 Task: Look for space in Kuznetsovs'k, Ukraine from 7th July, 2023 to 15th July, 2023 for 6 adults in price range Rs.15000 to Rs.20000. Place can be entire place with 3 bedrooms having 3 beds and 3 bathrooms. Property type can be house, flat, guest house. Booking option can be shelf check-in. Required host language is English.
Action: Mouse moved to (446, 82)
Screenshot: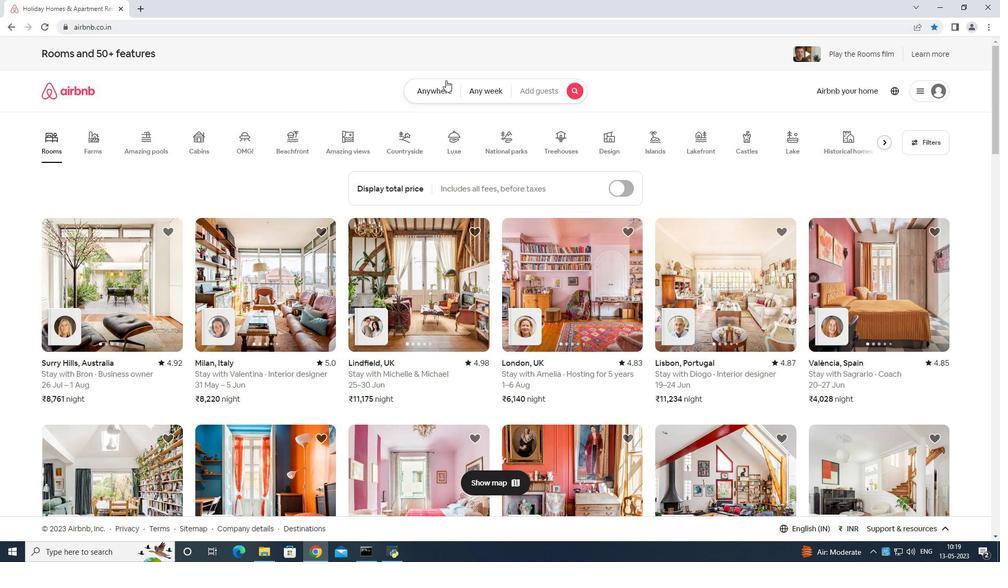 
Action: Mouse pressed left at (446, 82)
Screenshot: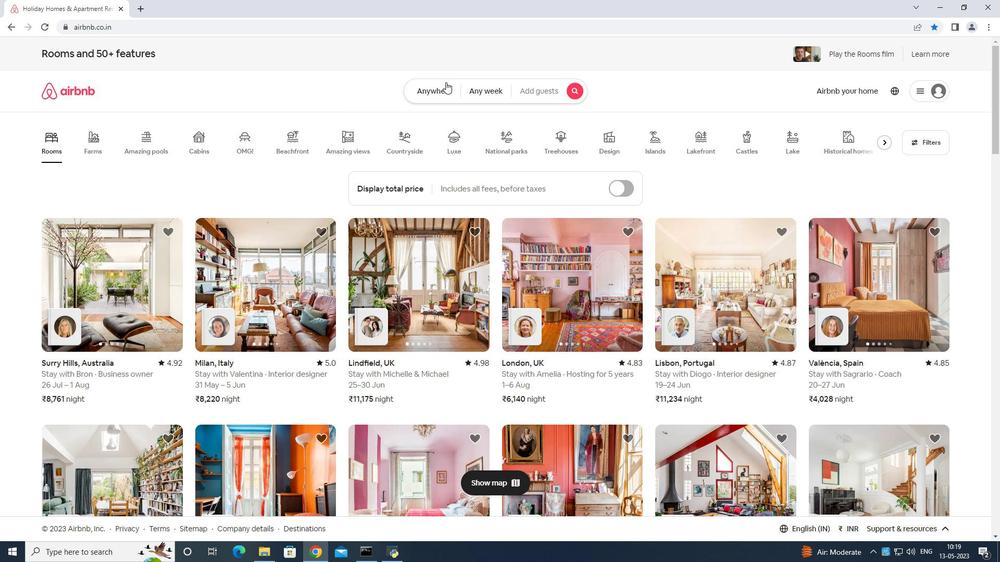 
Action: Mouse moved to (328, 132)
Screenshot: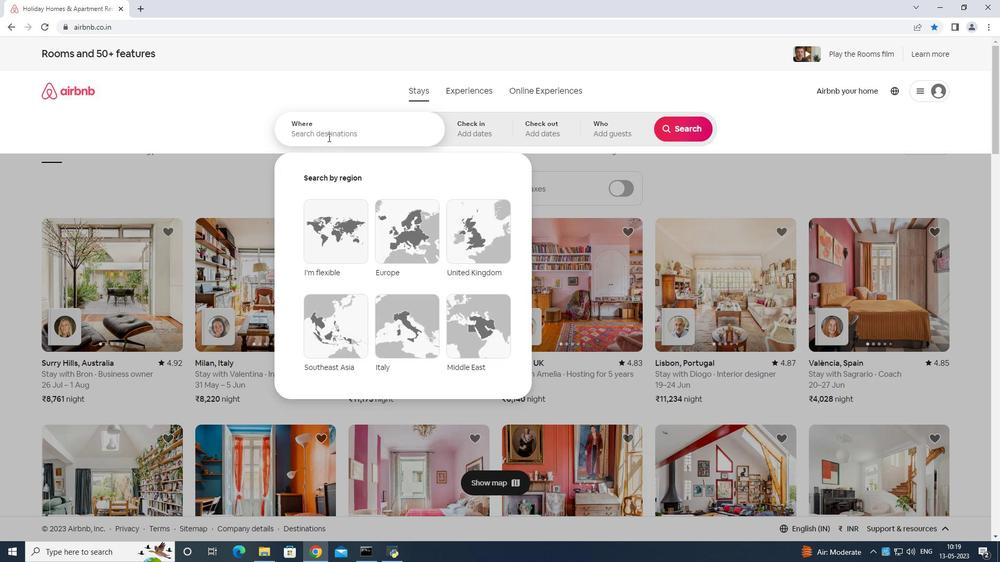 
Action: Mouse pressed left at (328, 132)
Screenshot: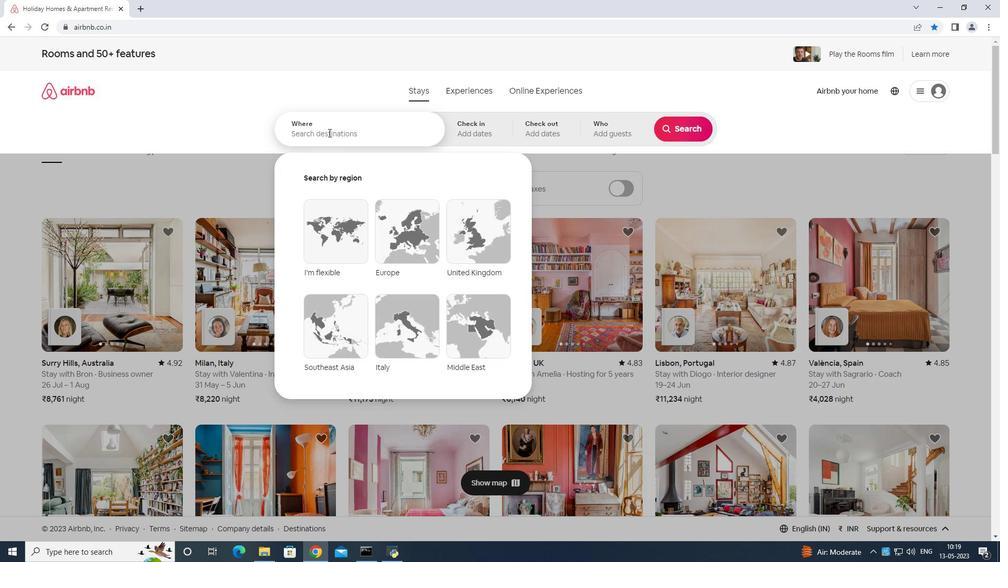 
Action: Mouse moved to (470, 91)
Screenshot: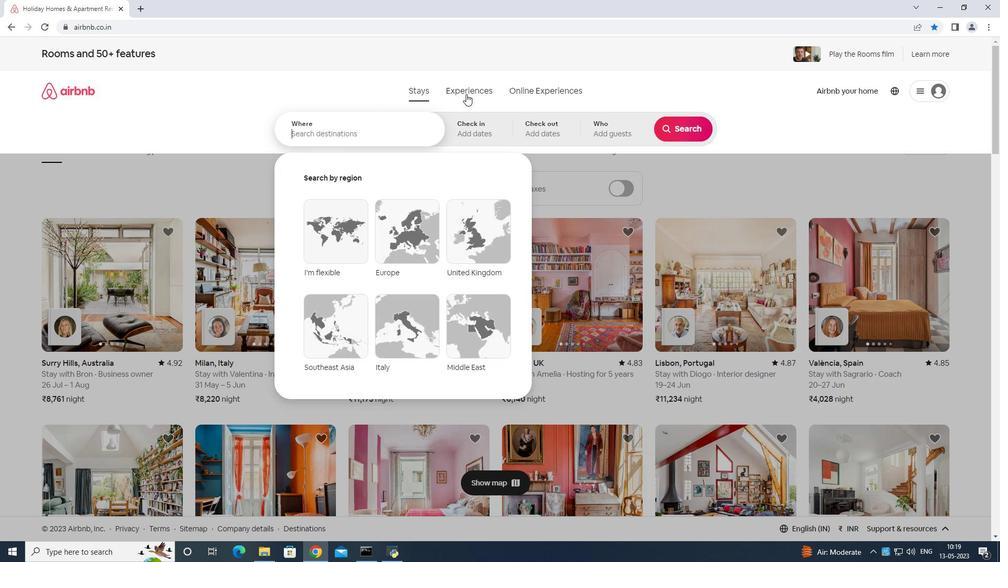 
Action: Key pressed <Key.shift>Ku
Screenshot: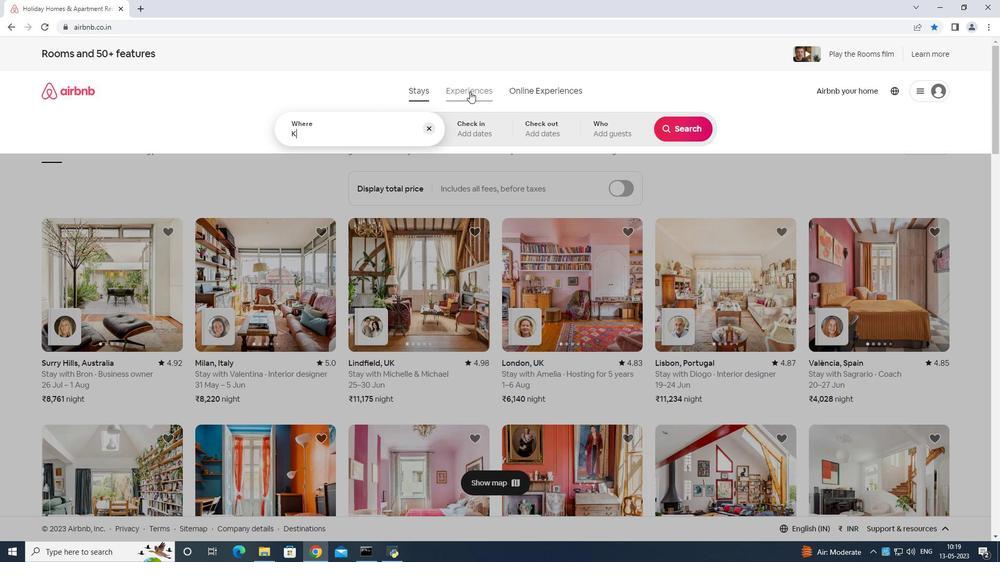 
Action: Mouse moved to (470, 91)
Screenshot: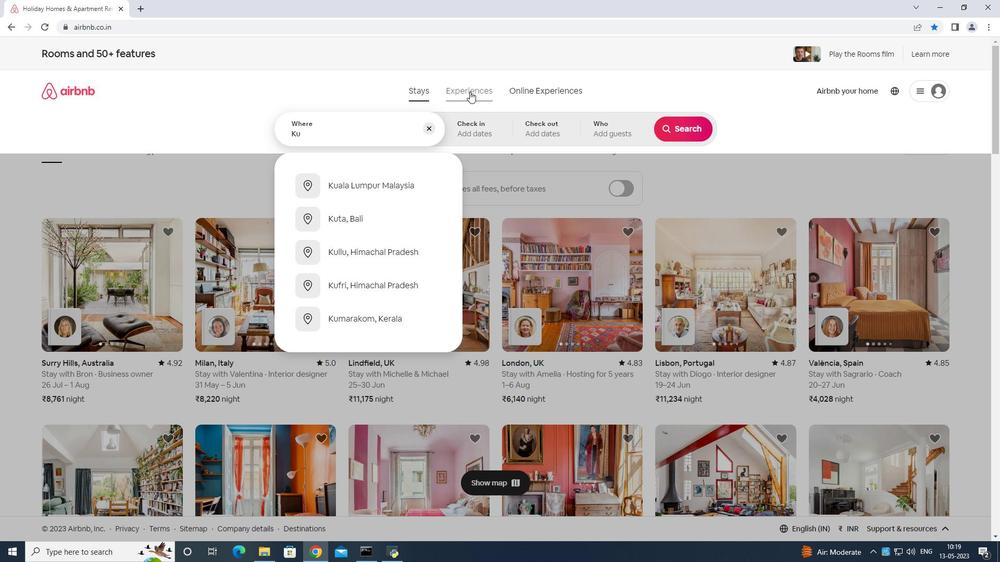 
Action: Key pressed xnetsovk<Key.space>uka<Key.backspace>raine<Key.enter>
Screenshot: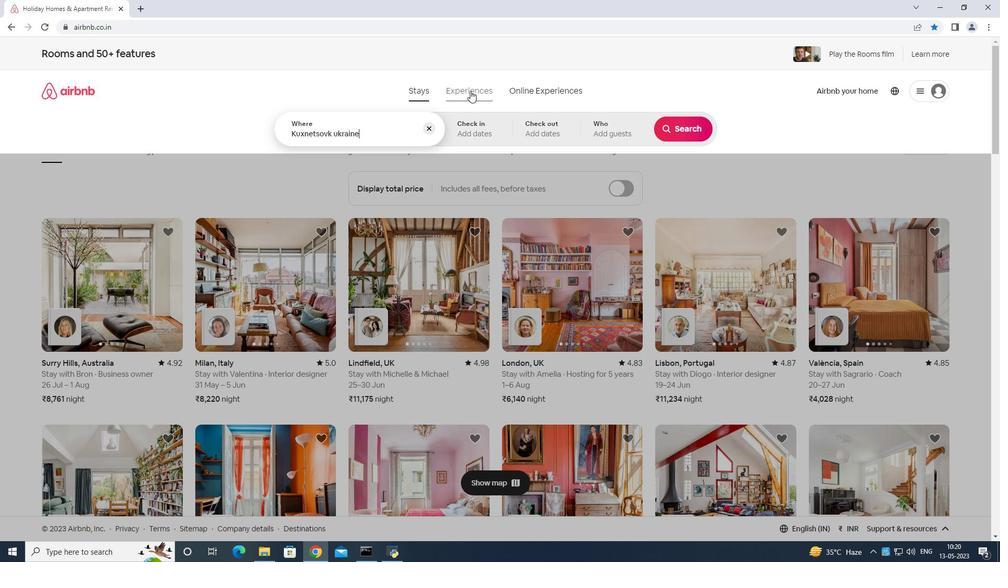 
Action: Mouse moved to (682, 216)
Screenshot: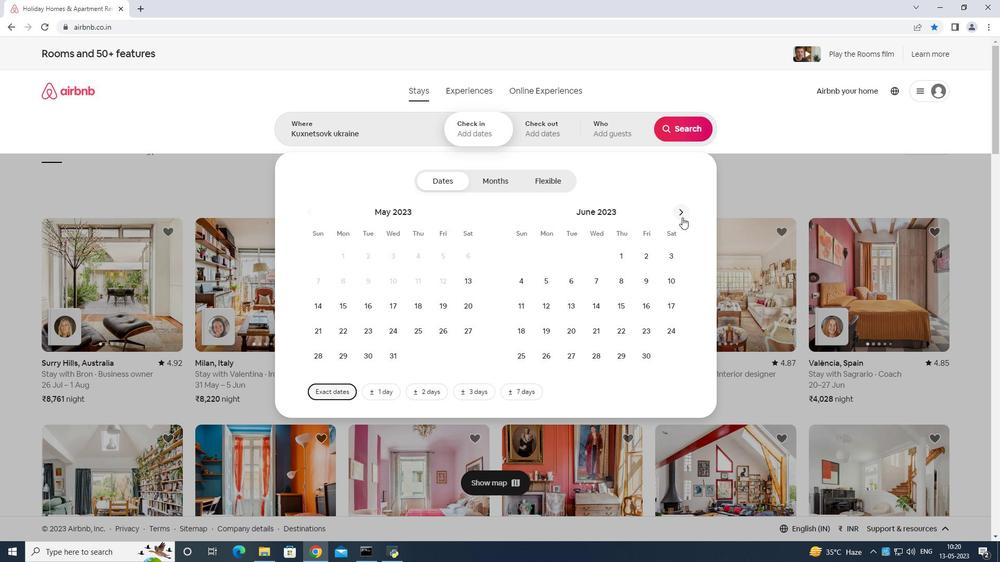
Action: Mouse pressed left at (682, 216)
Screenshot: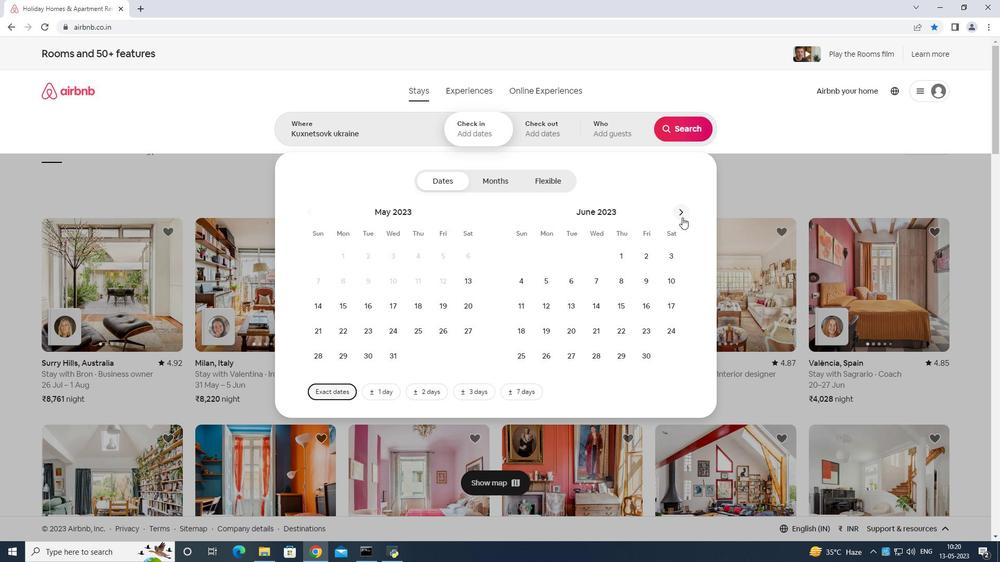 
Action: Mouse moved to (644, 275)
Screenshot: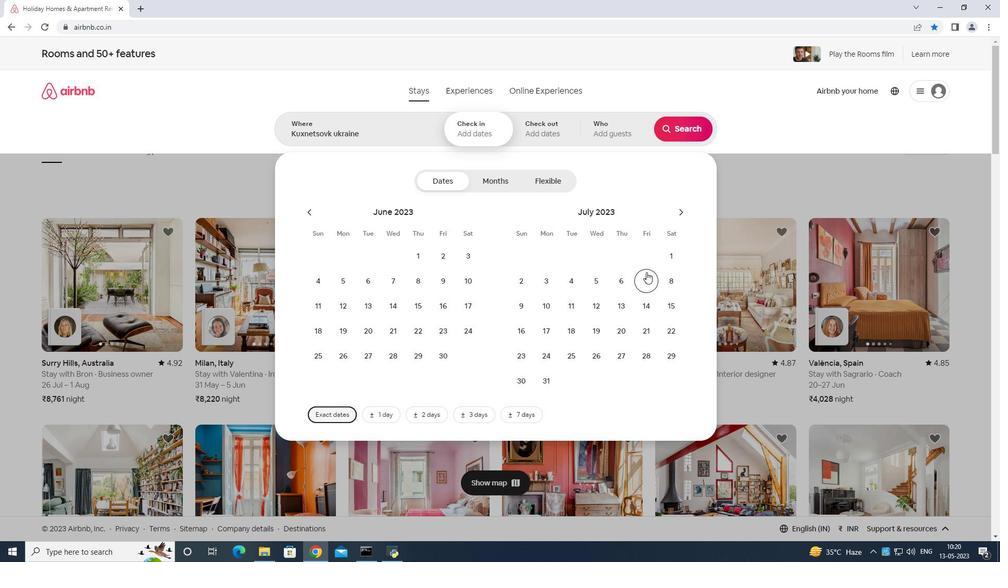 
Action: Mouse pressed left at (644, 275)
Screenshot: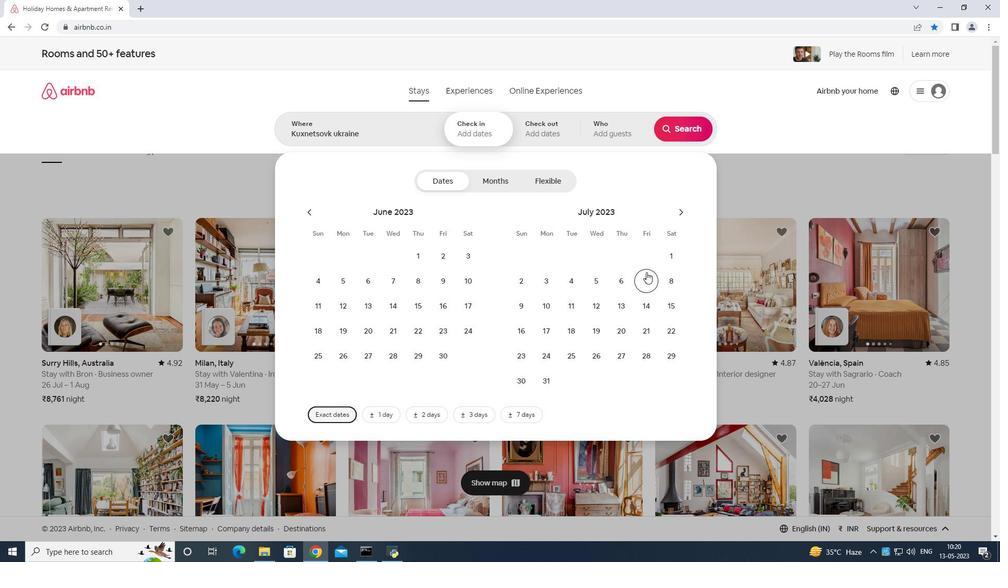 
Action: Mouse moved to (666, 304)
Screenshot: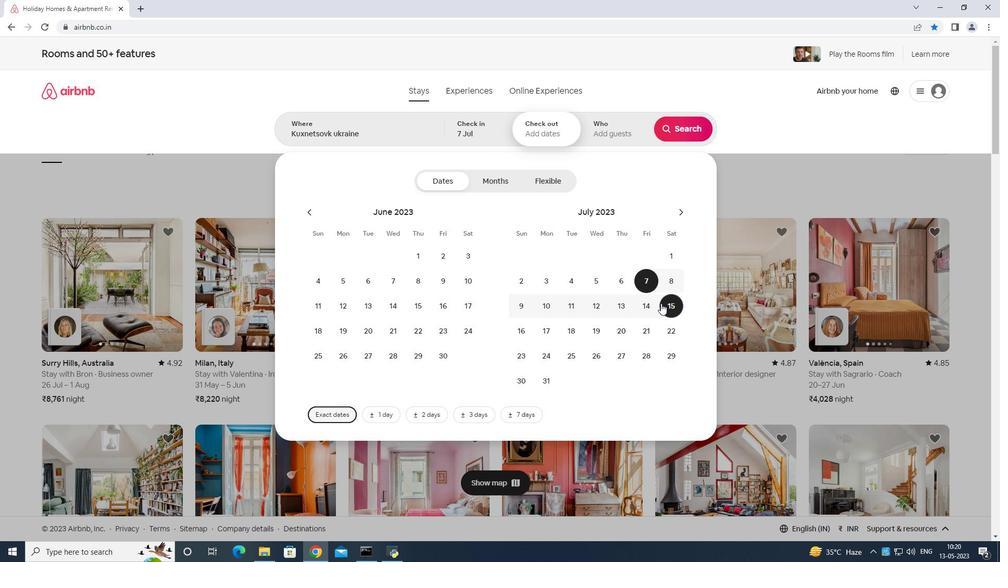 
Action: Mouse pressed left at (666, 304)
Screenshot: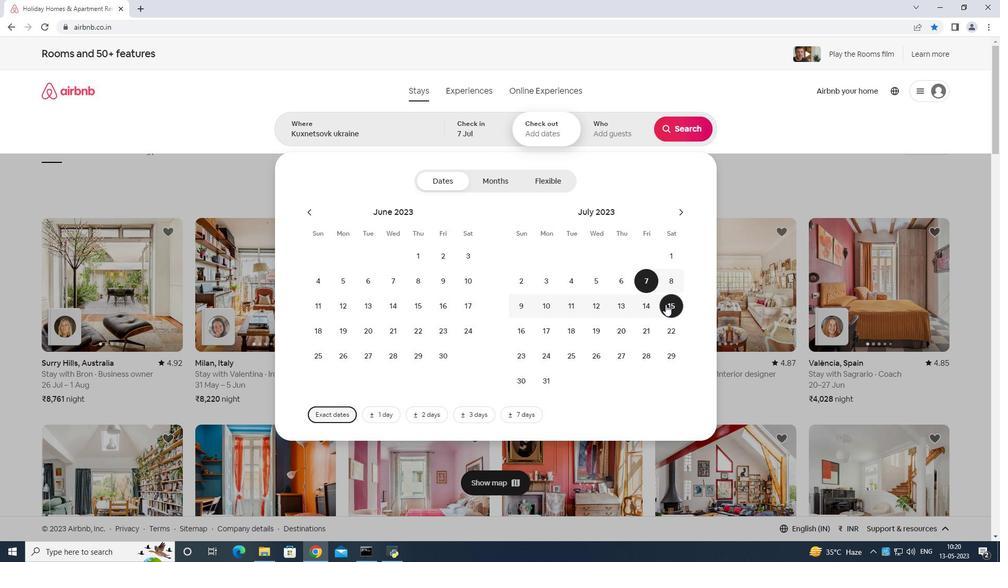 
Action: Mouse moved to (641, 125)
Screenshot: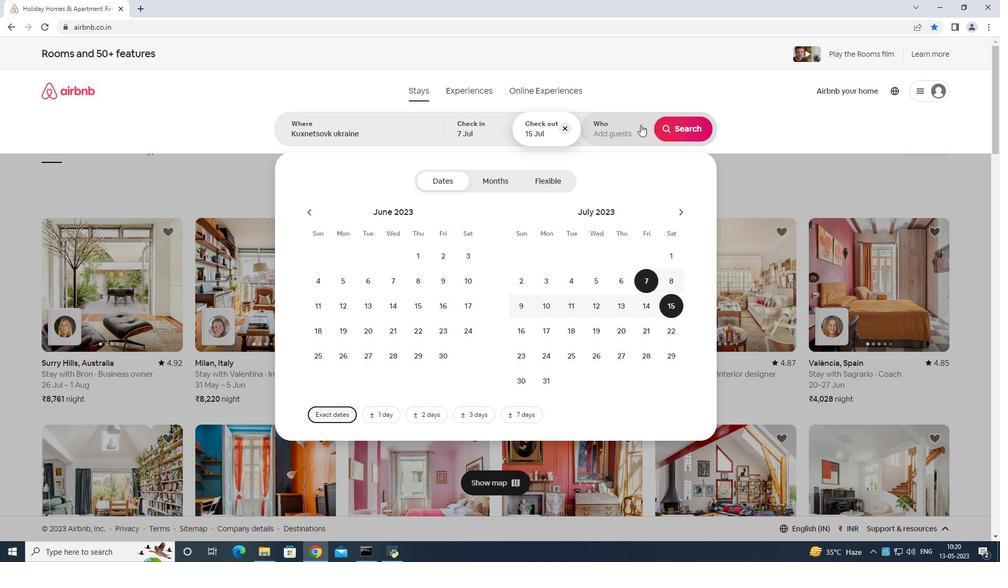 
Action: Mouse pressed left at (641, 125)
Screenshot: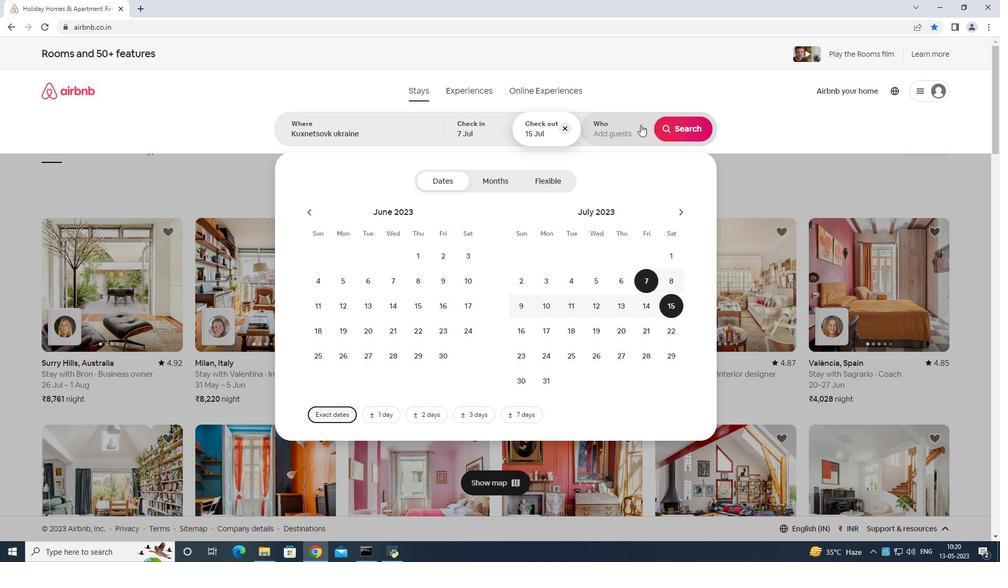 
Action: Mouse moved to (682, 189)
Screenshot: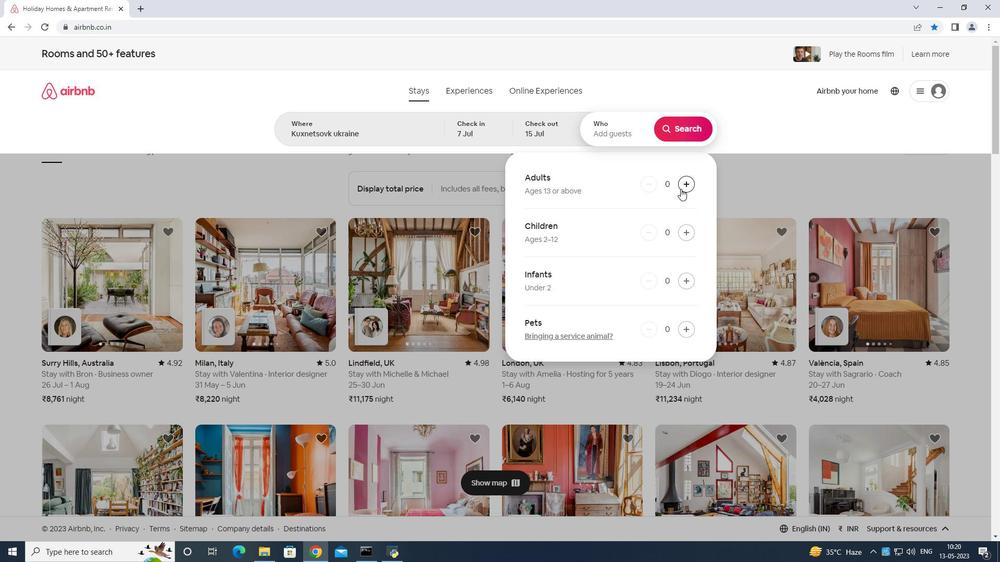 
Action: Mouse pressed left at (682, 189)
Screenshot: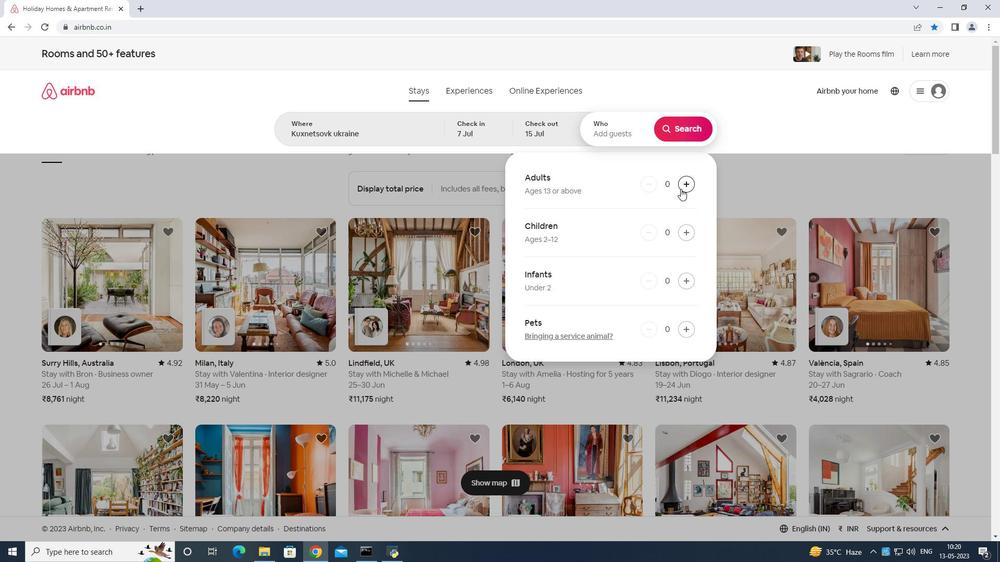 
Action: Mouse moved to (683, 187)
Screenshot: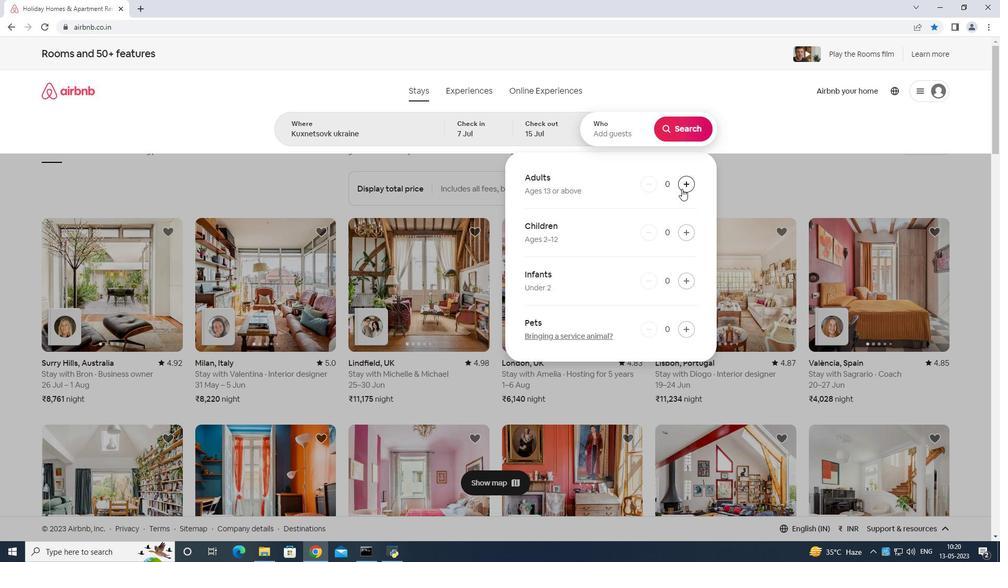 
Action: Mouse pressed left at (683, 187)
Screenshot: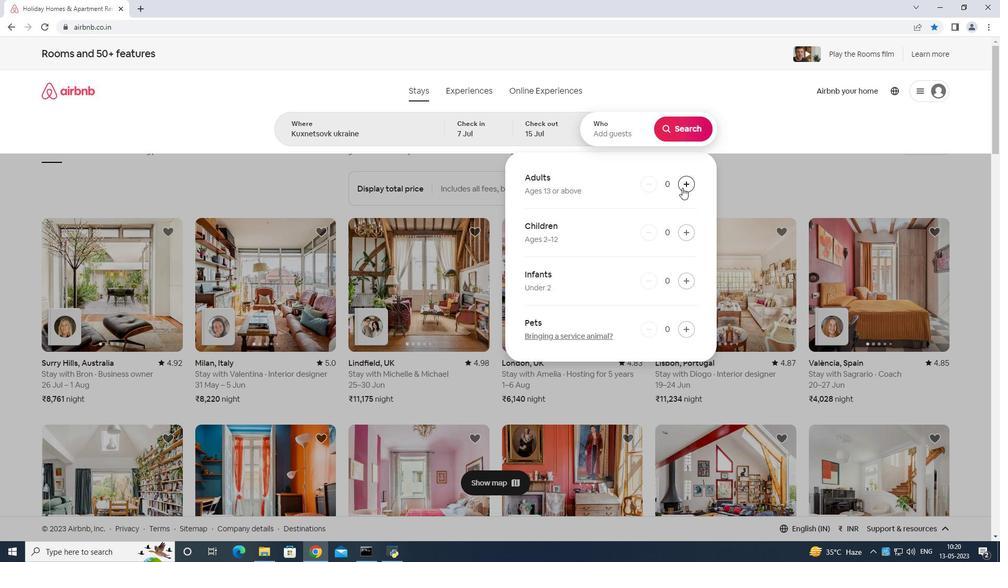 
Action: Mouse moved to (683, 187)
Screenshot: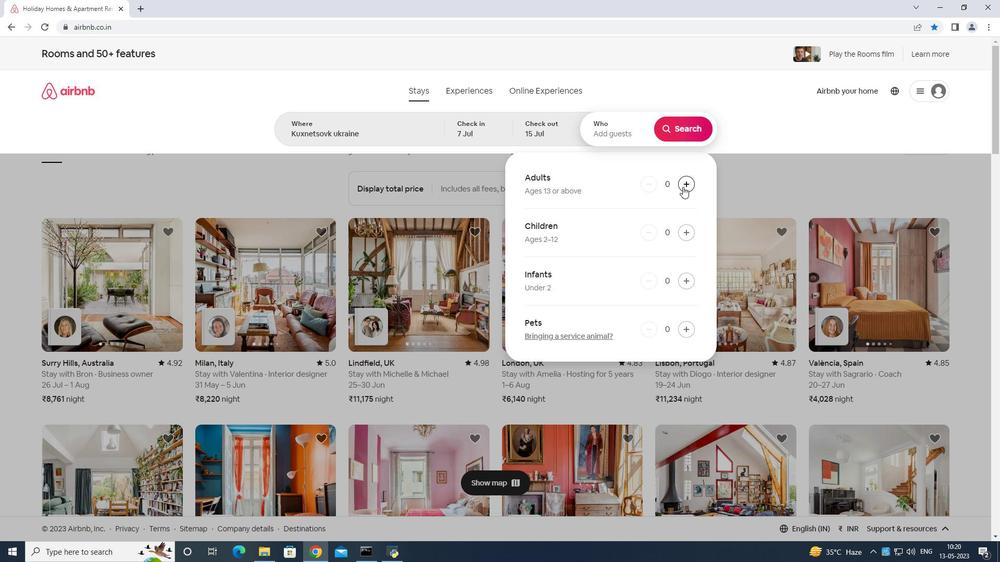 
Action: Mouse pressed left at (683, 187)
Screenshot: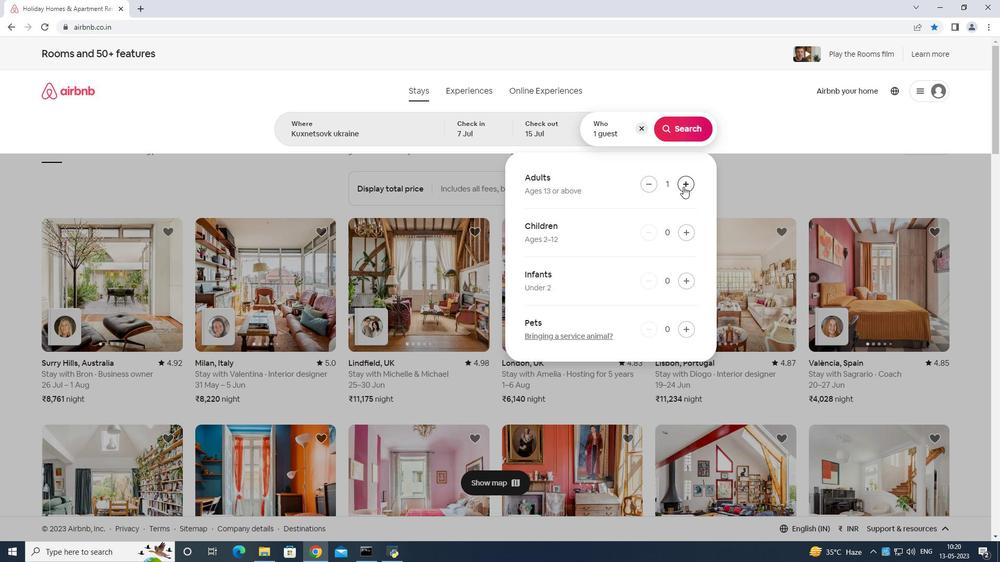 
Action: Mouse moved to (683, 186)
Screenshot: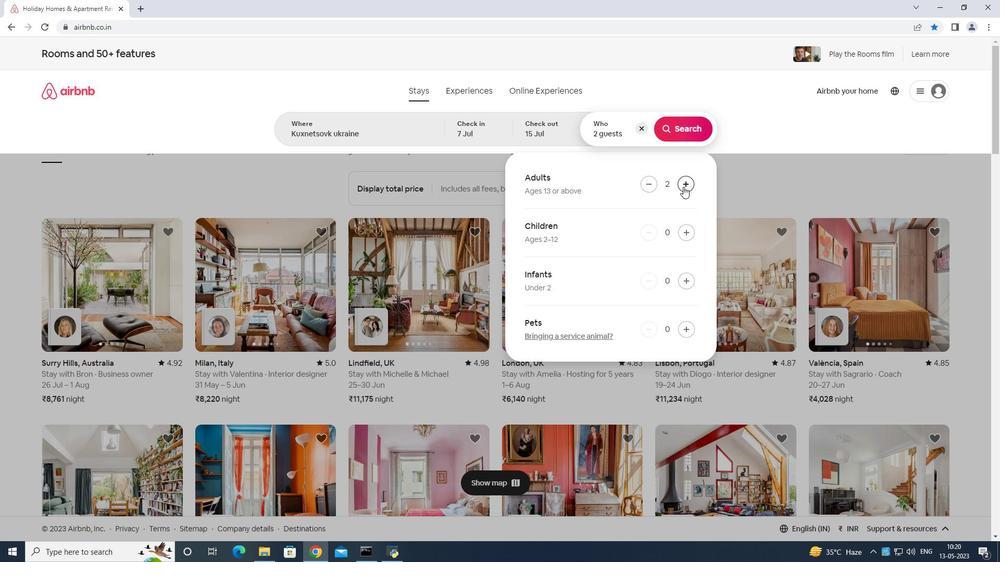 
Action: Mouse pressed left at (683, 186)
Screenshot: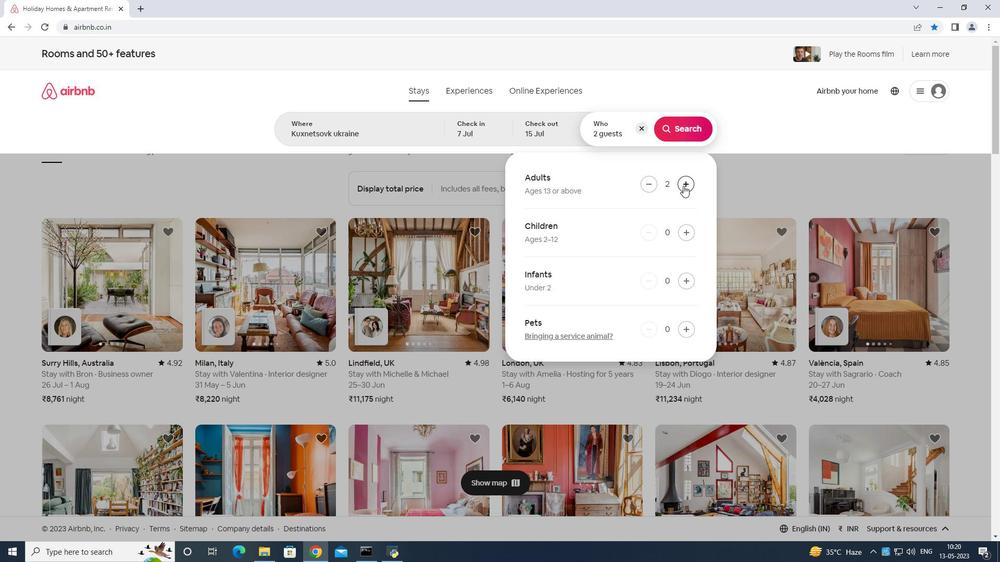 
Action: Mouse moved to (683, 186)
Screenshot: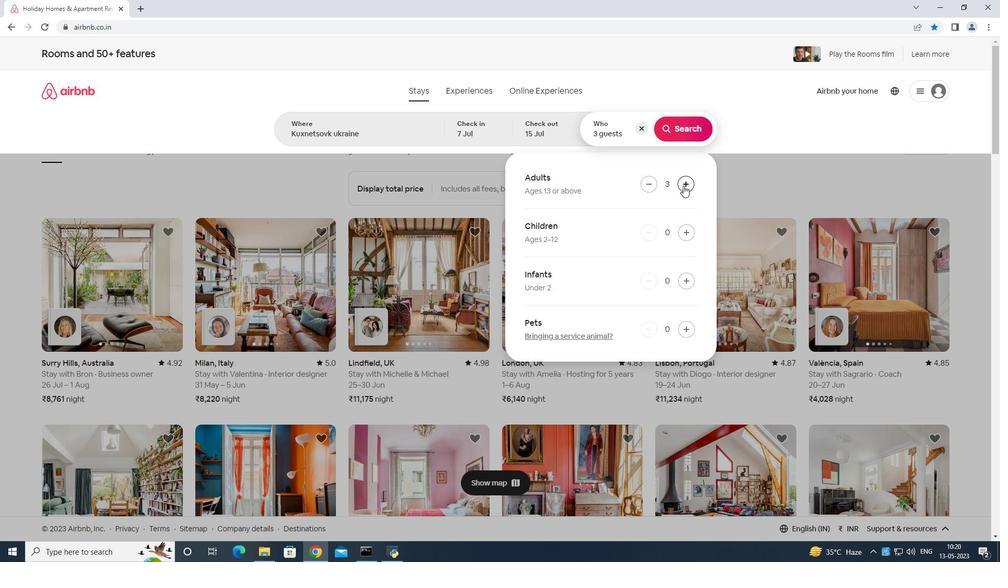 
Action: Mouse pressed left at (683, 186)
Screenshot: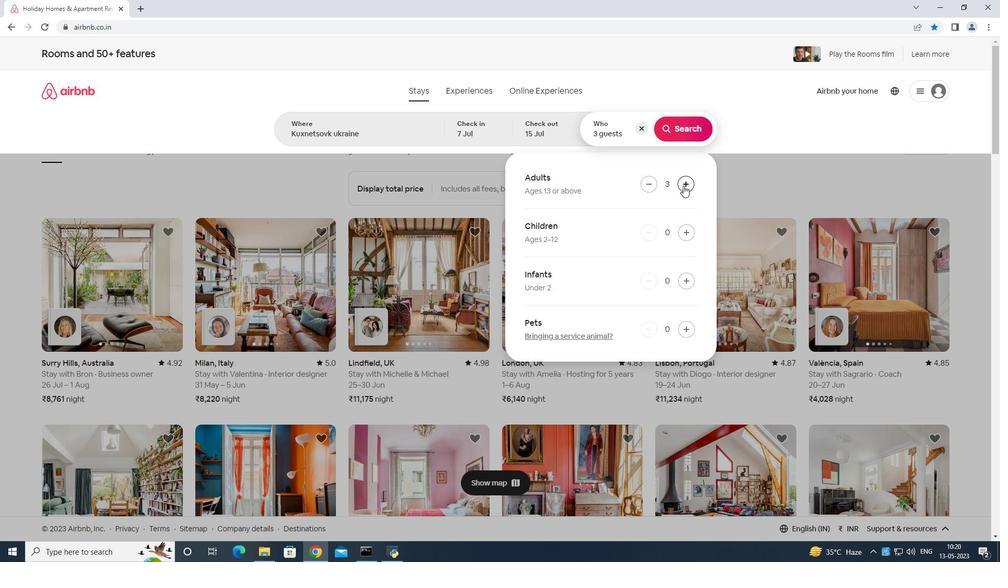 
Action: Mouse moved to (683, 185)
Screenshot: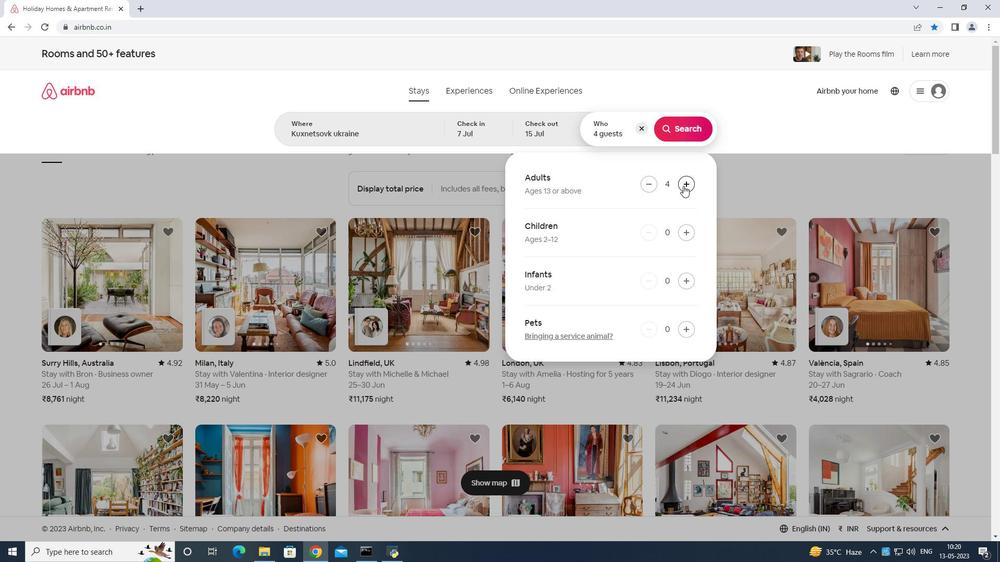 
Action: Mouse pressed left at (683, 185)
Screenshot: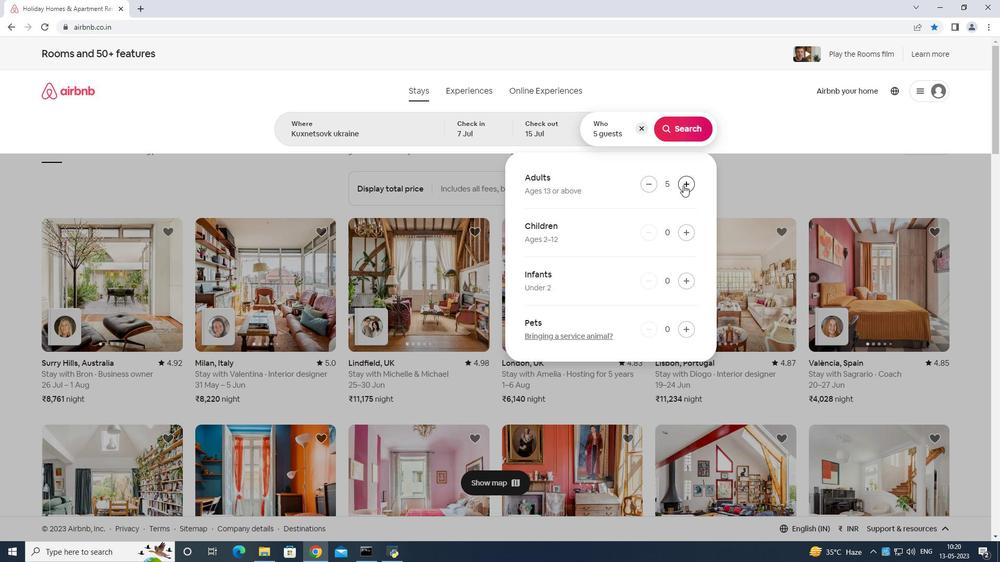 
Action: Mouse moved to (680, 130)
Screenshot: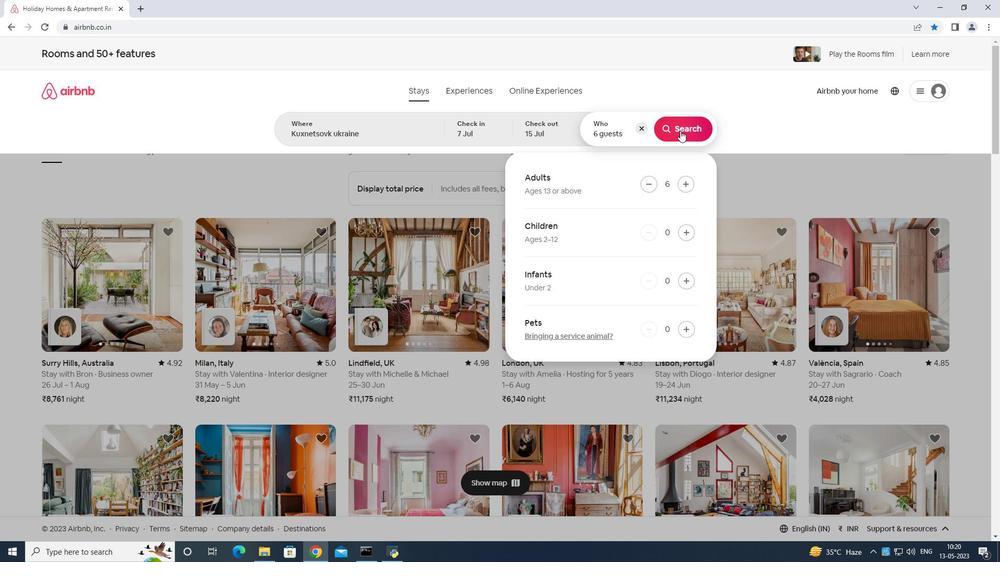 
Action: Mouse pressed left at (680, 130)
Screenshot: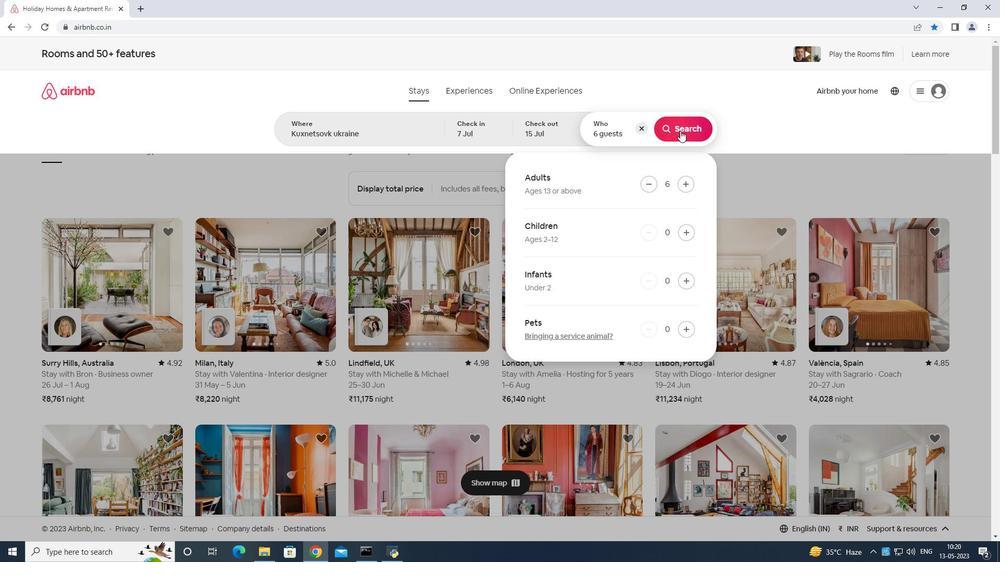 
Action: Mouse moved to (933, 93)
Screenshot: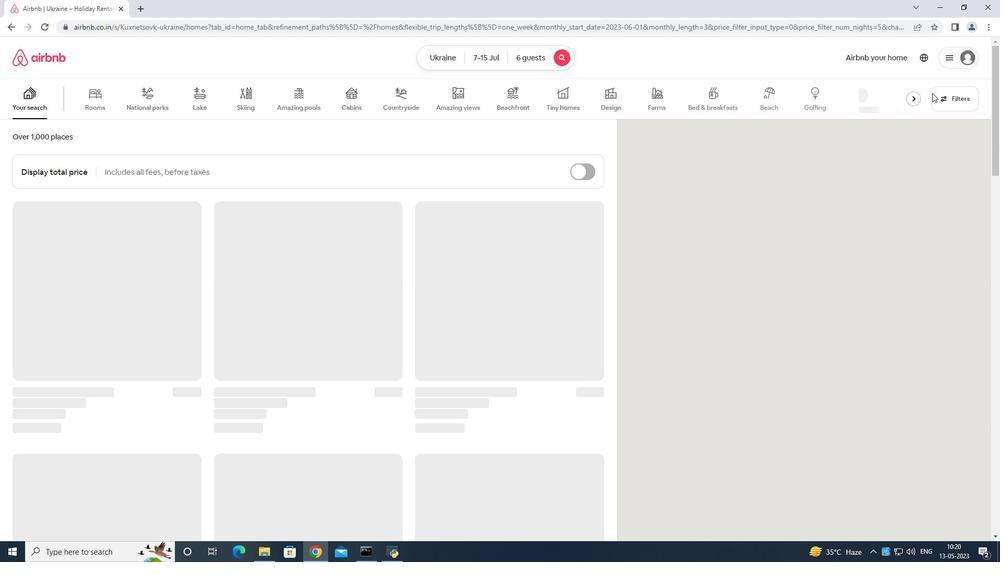 
Action: Mouse pressed left at (933, 93)
Screenshot: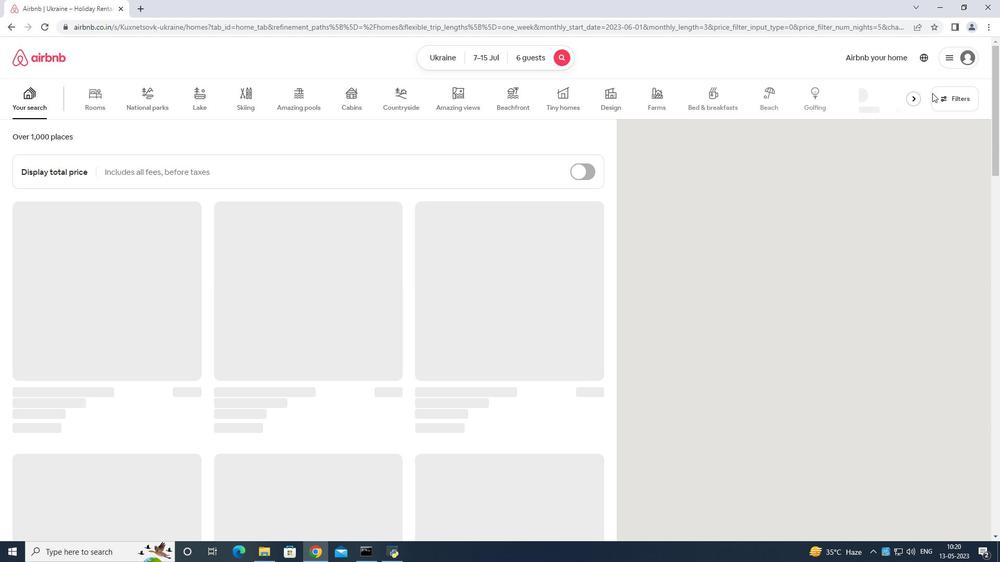 
Action: Mouse moved to (373, 350)
Screenshot: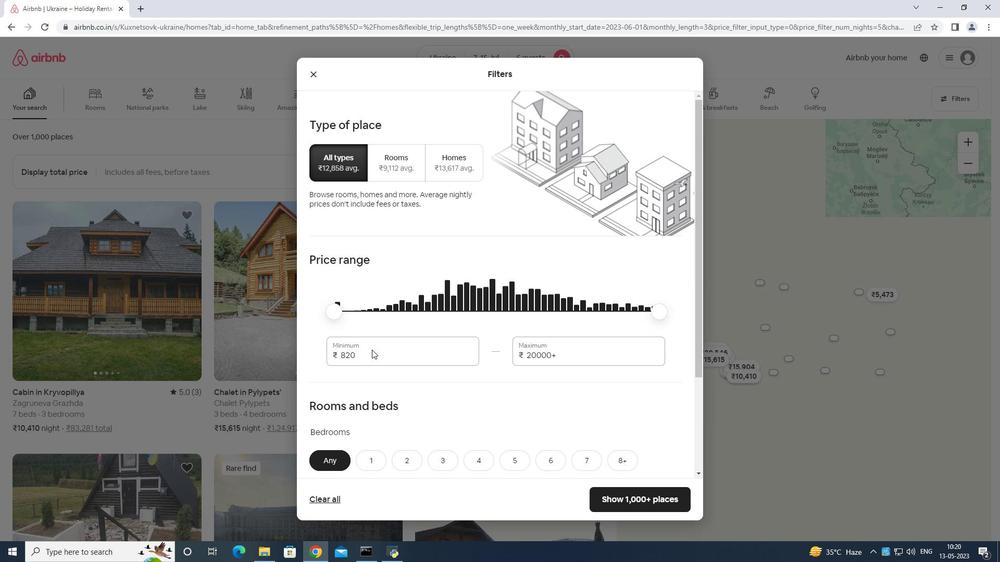
Action: Mouse pressed left at (373, 350)
Screenshot: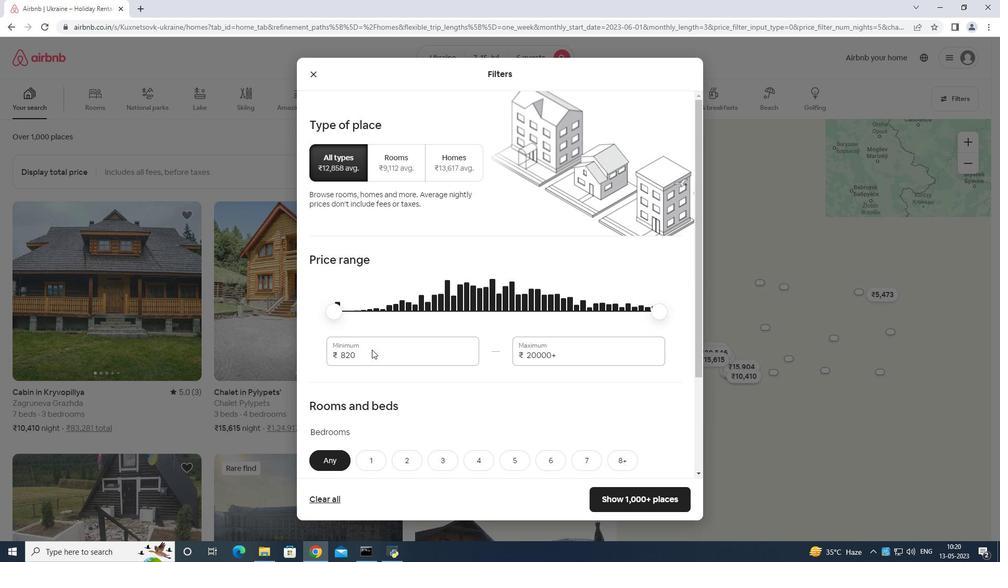 
Action: Mouse moved to (454, 331)
Screenshot: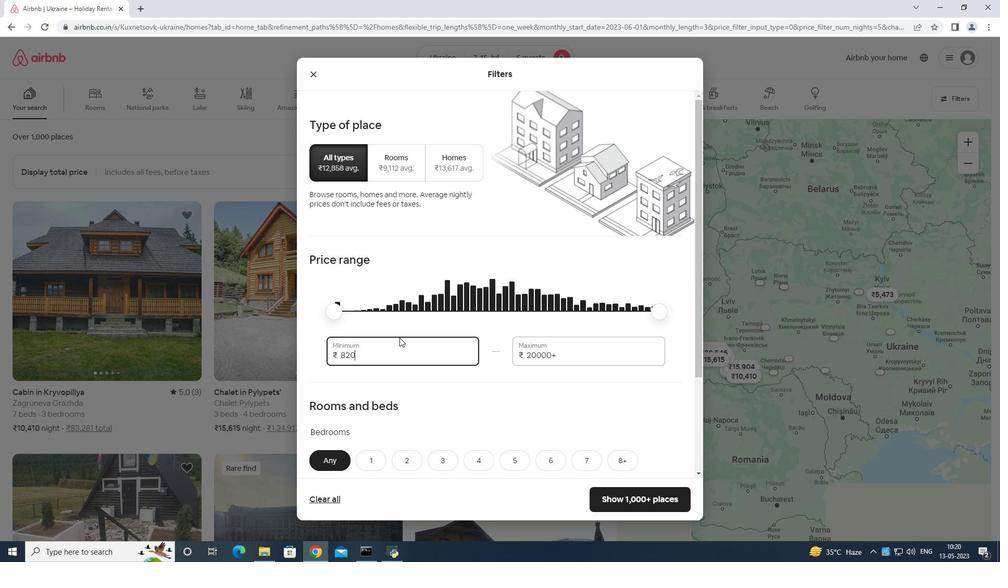 
Action: Key pressed <Key.backspace>
Screenshot: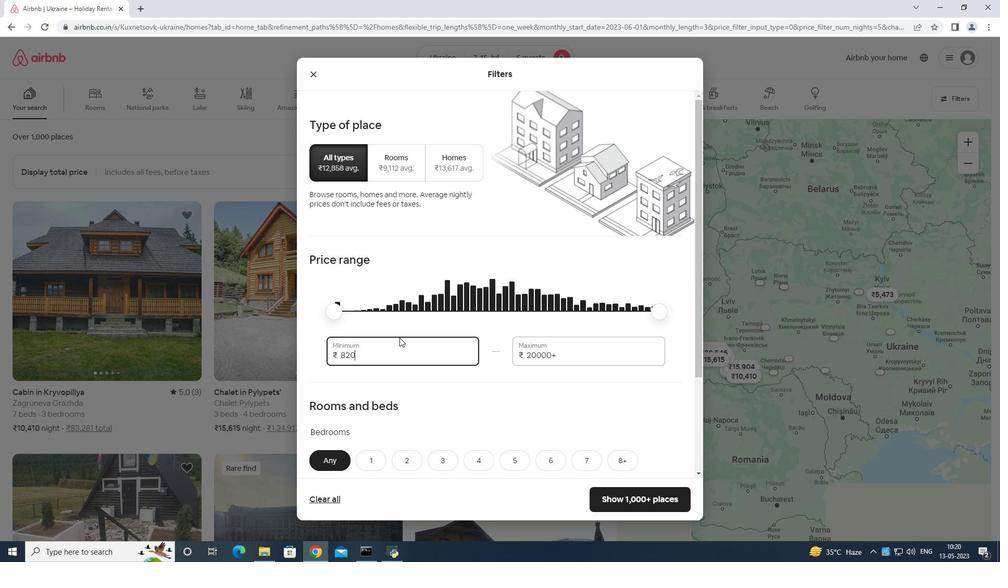 
Action: Mouse moved to (470, 331)
Screenshot: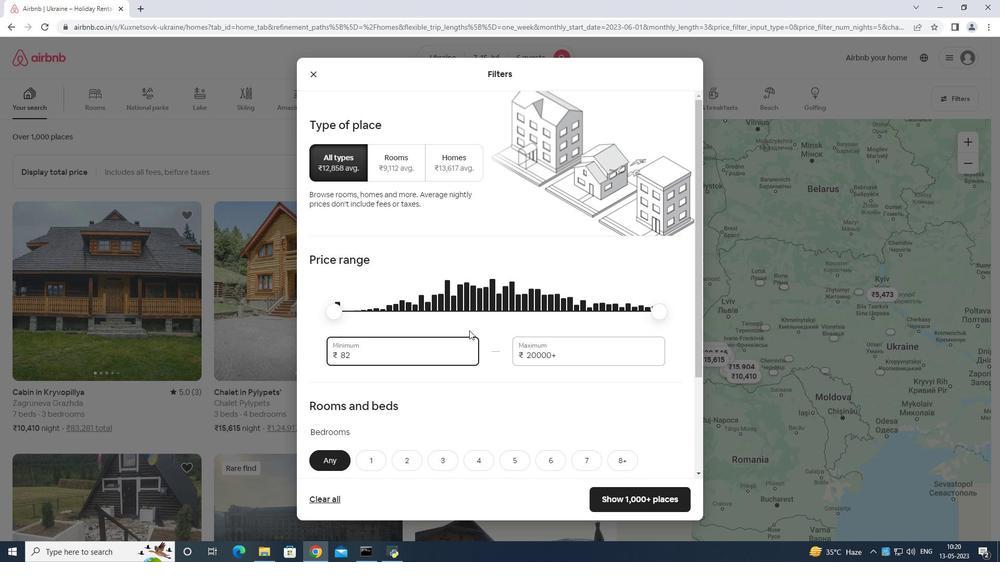 
Action: Key pressed <Key.backspace><Key.backspace><Key.backspace>
Screenshot: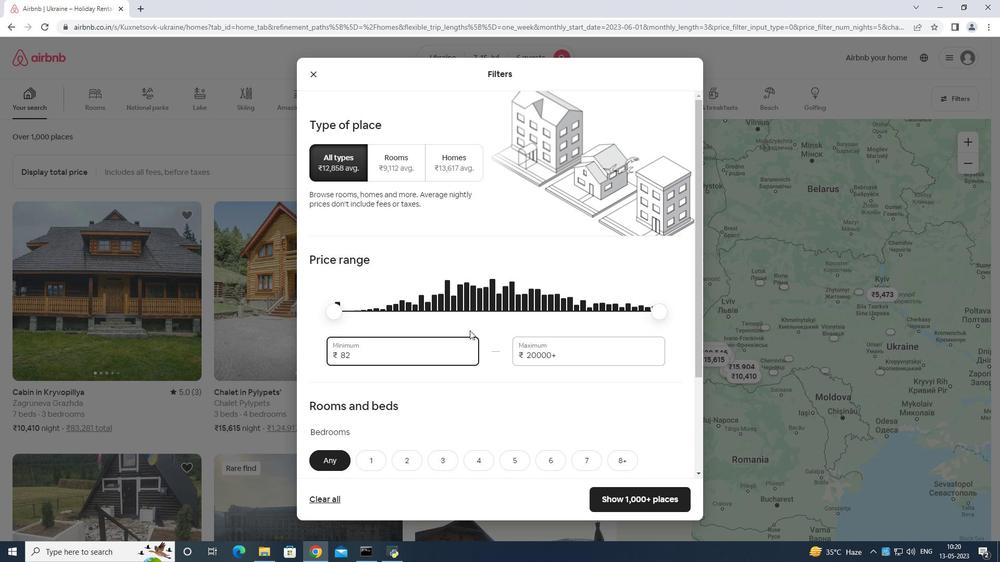 
Action: Mouse moved to (470, 330)
Screenshot: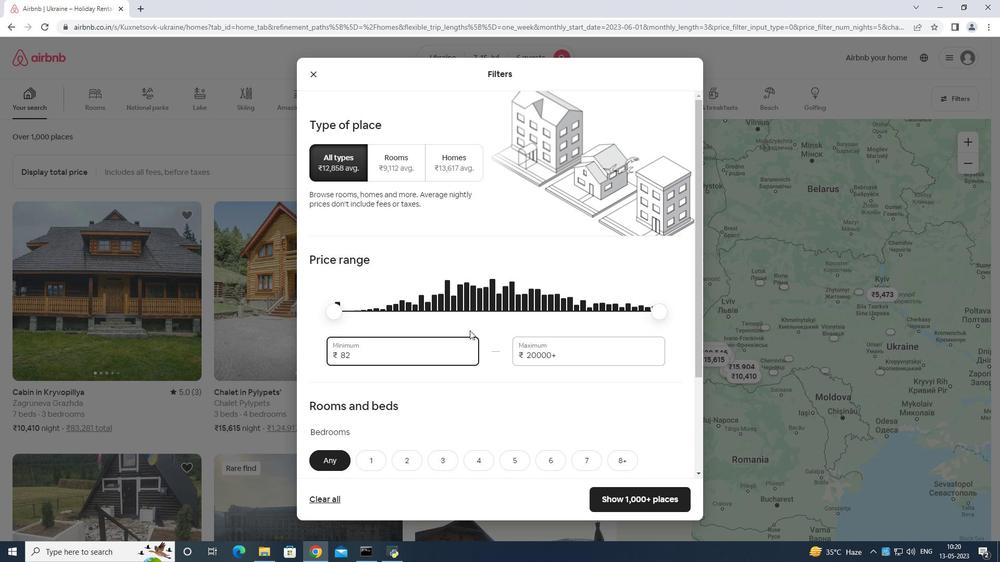 
Action: Key pressed <Key.backspace><Key.backspace><Key.backspace><Key.backspace><Key.backspace>
Screenshot: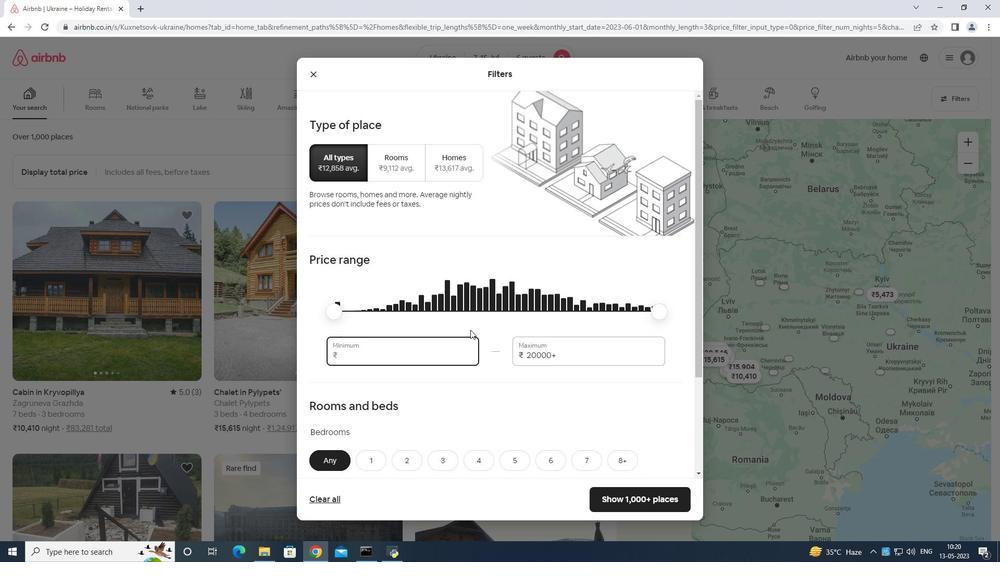 
Action: Mouse moved to (472, 329)
Screenshot: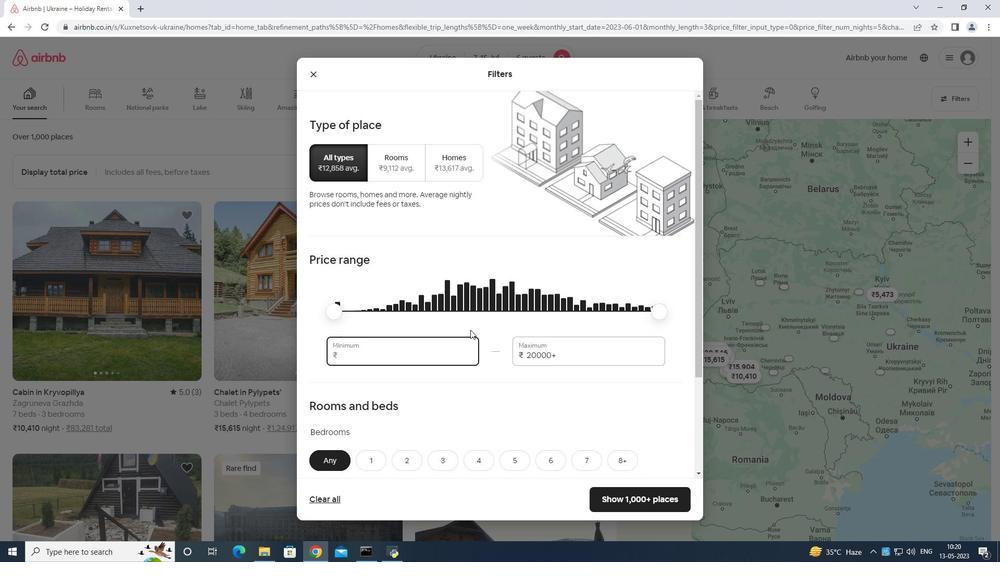 
Action: Key pressed 1
Screenshot: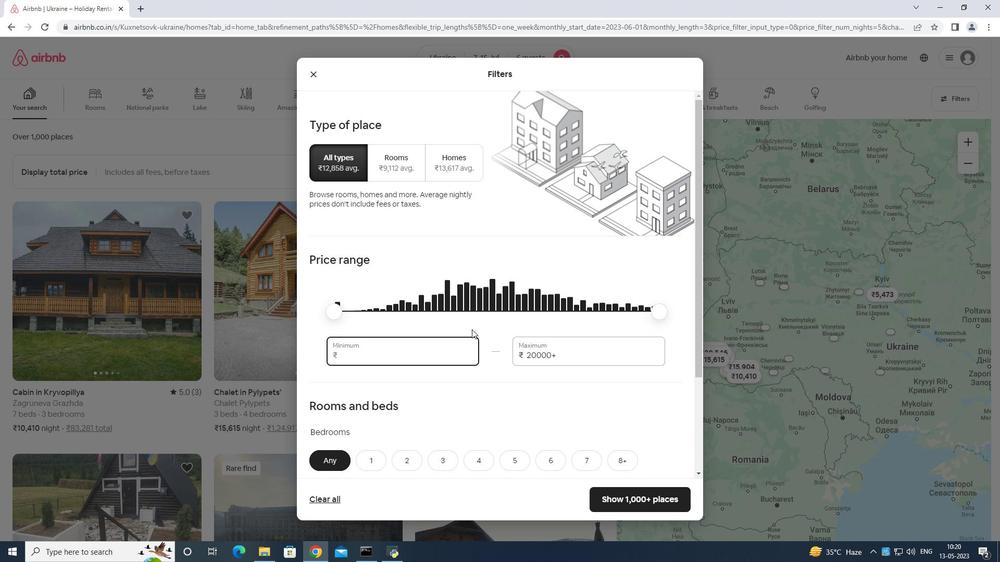 
Action: Mouse moved to (473, 328)
Screenshot: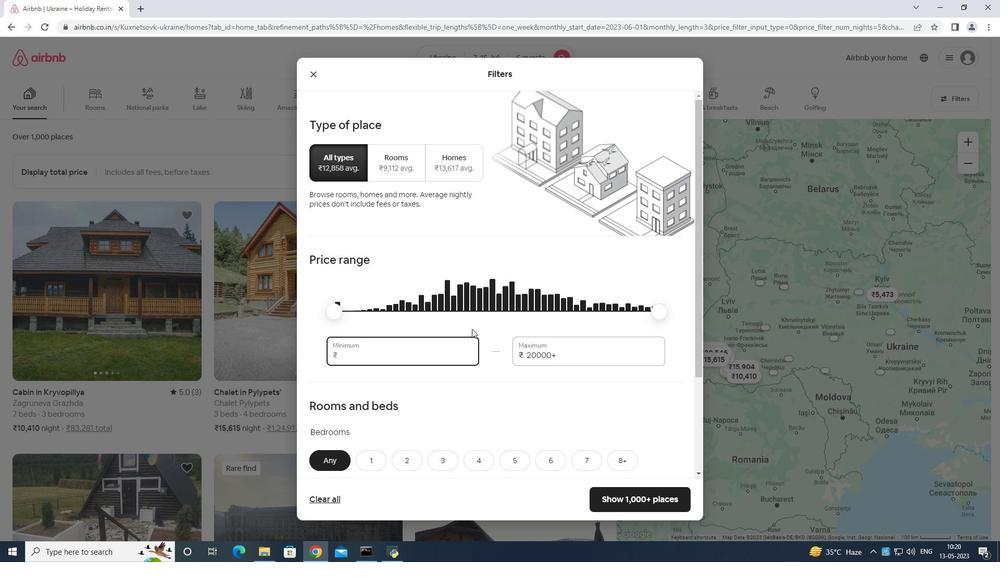 
Action: Key pressed 5
Screenshot: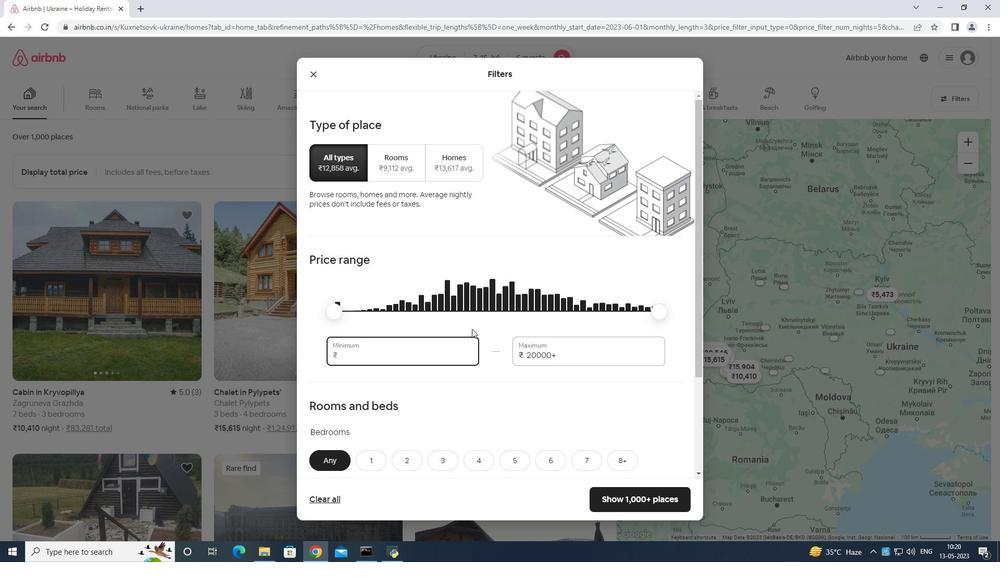 
Action: Mouse moved to (476, 328)
Screenshot: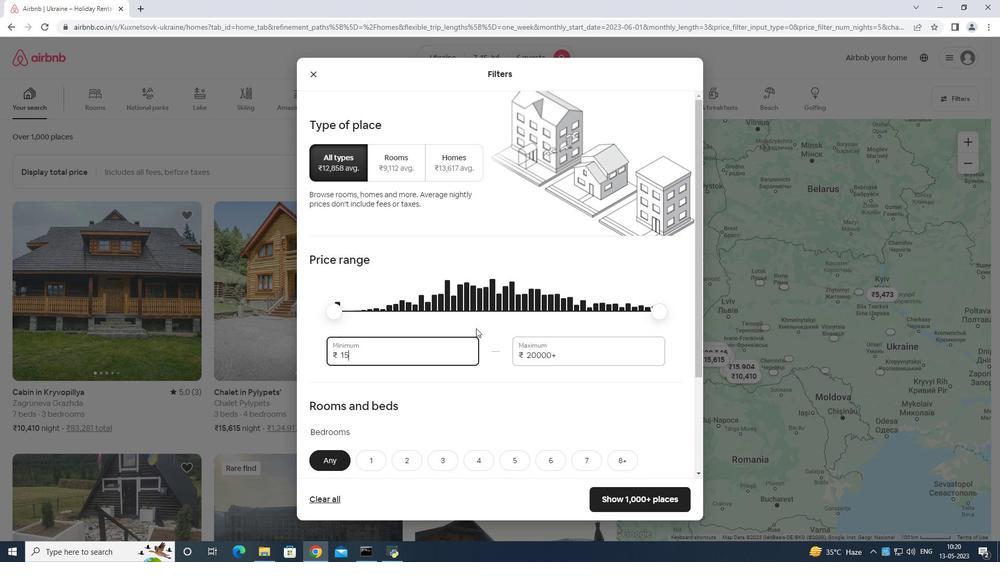 
Action: Key pressed 0
Screenshot: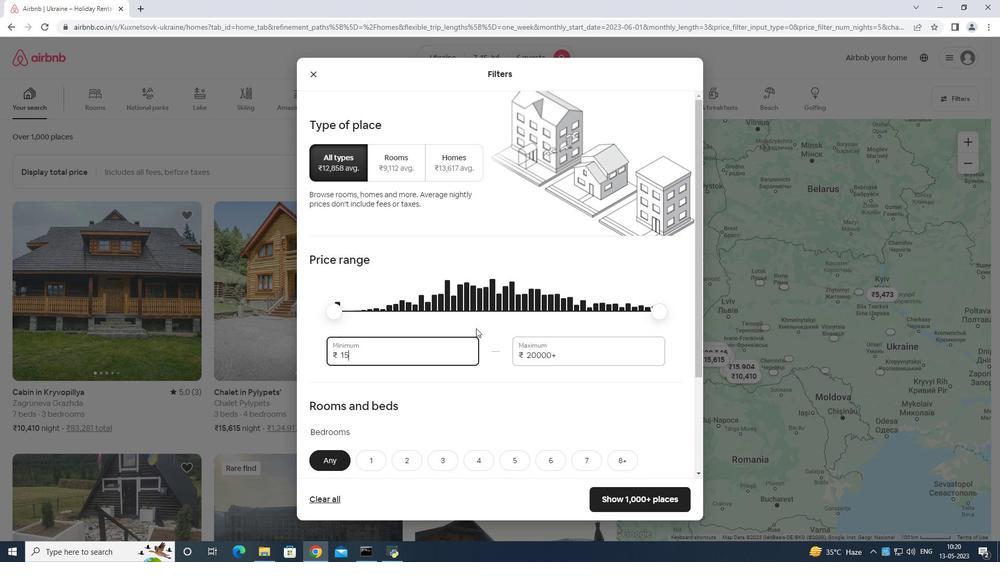 
Action: Mouse moved to (477, 328)
Screenshot: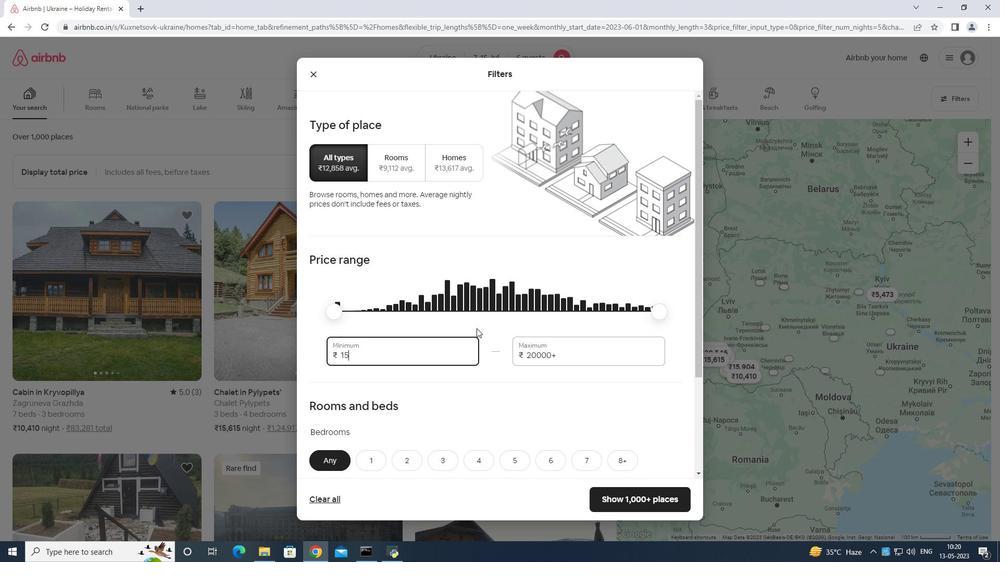 
Action: Key pressed 00
Screenshot: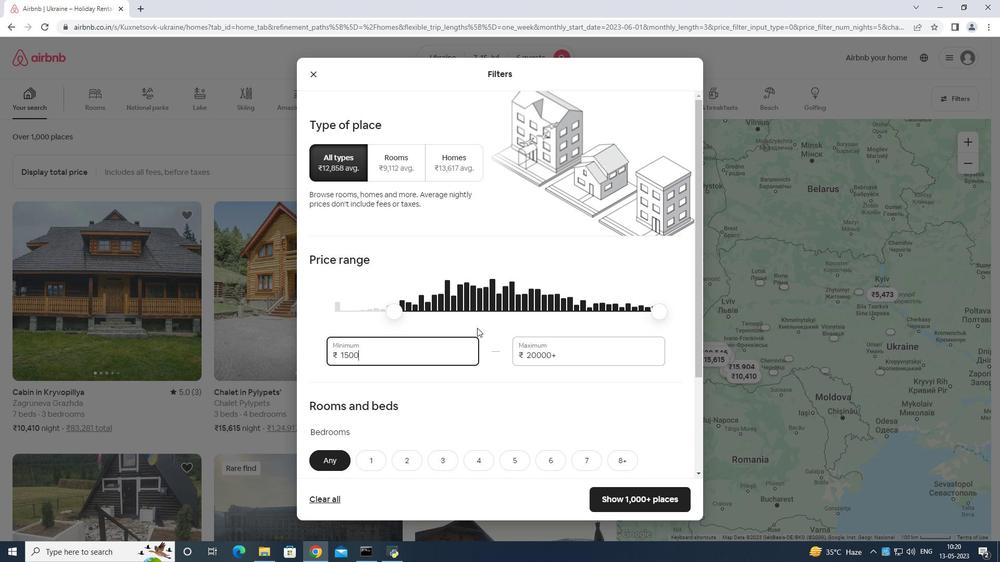 
Action: Mouse moved to (508, 327)
Screenshot: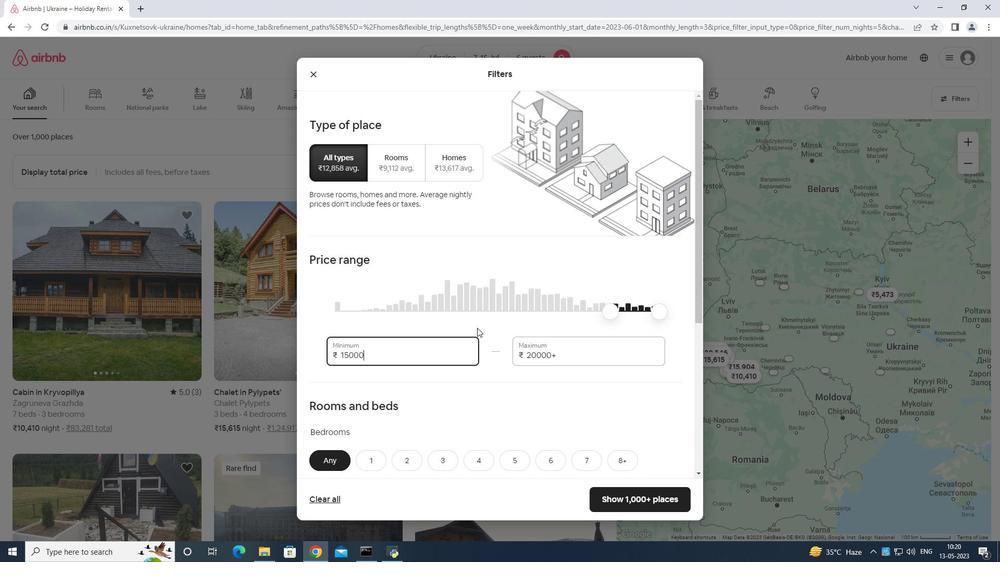 
Action: Key pressed 0
Screenshot: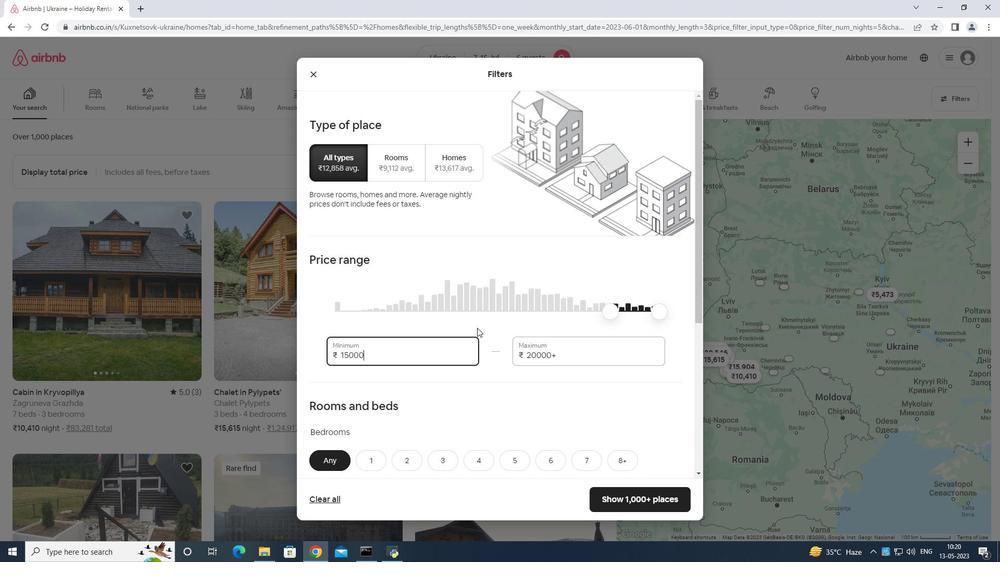 
Action: Mouse moved to (549, 334)
Screenshot: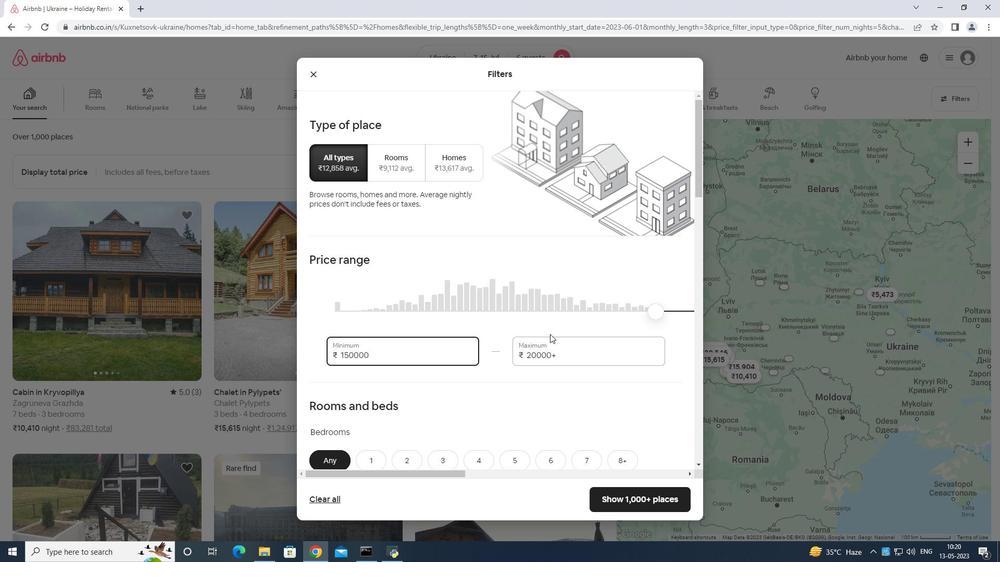 
Action: Key pressed <Key.backspace>
Screenshot: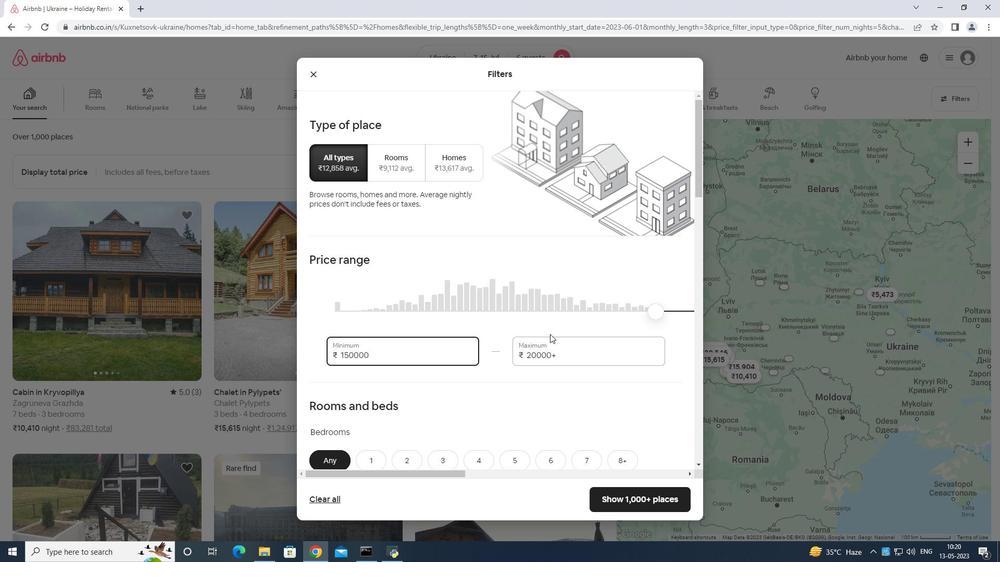 
Action: Mouse moved to (567, 338)
Screenshot: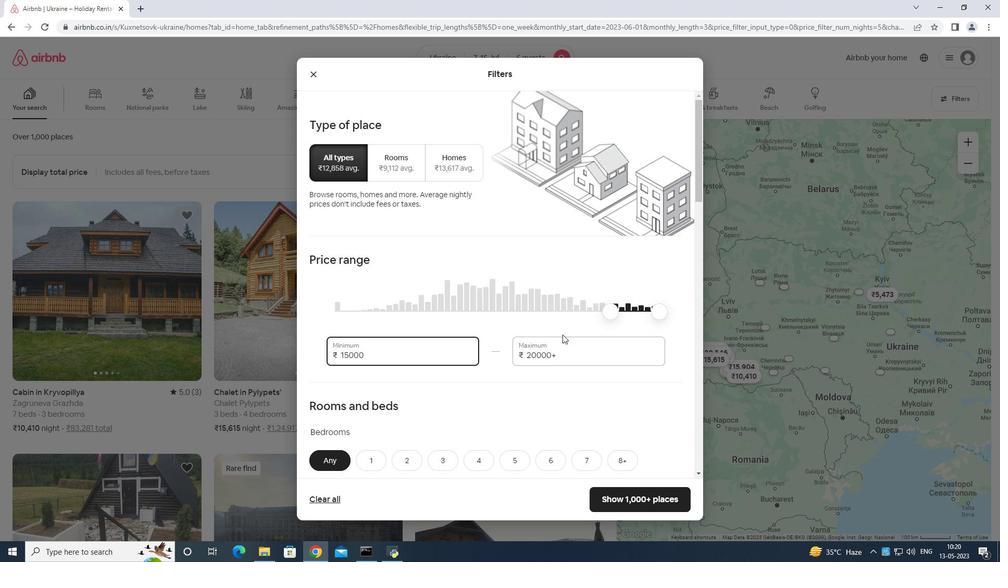 
Action: Mouse pressed left at (567, 338)
Screenshot: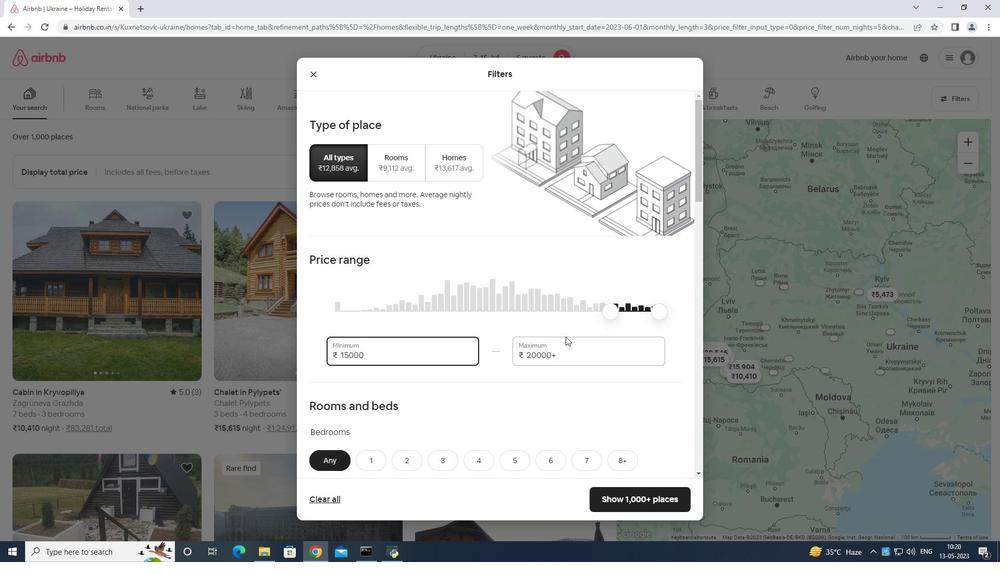 
Action: Mouse moved to (579, 351)
Screenshot: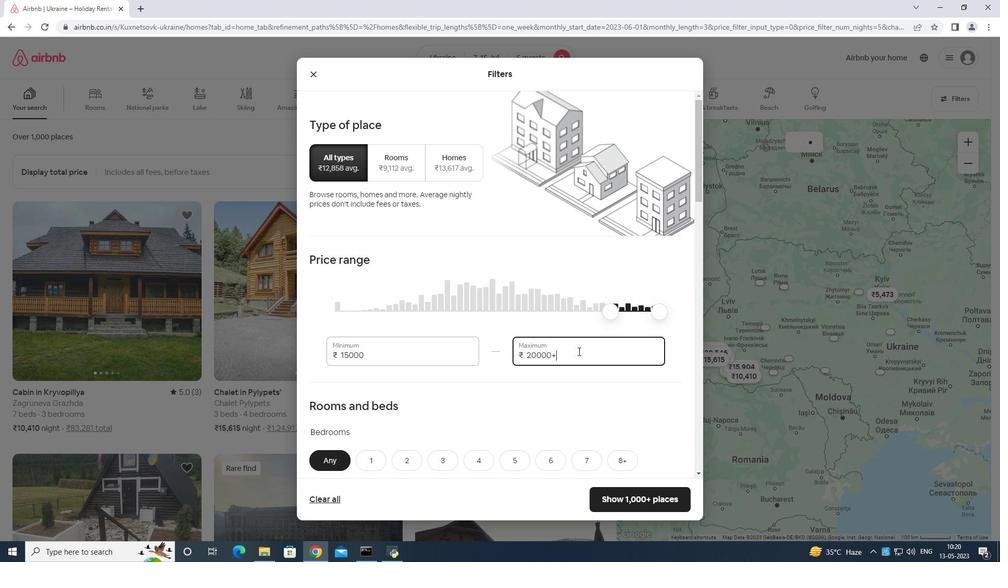 
Action: Key pressed <Key.backspace><Key.backspace><Key.backspace><Key.backspace><Key.backspace><Key.backspace><Key.backspace><Key.backspace><Key.backspace><Key.backspace><Key.backspace><Key.backspace><Key.backspace>2
Screenshot: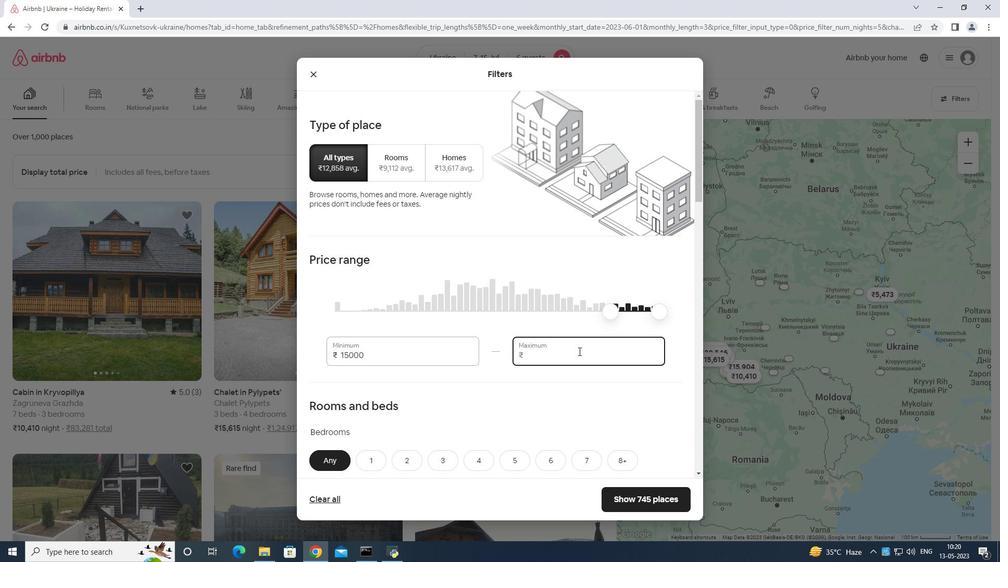 
Action: Mouse moved to (579, 351)
Screenshot: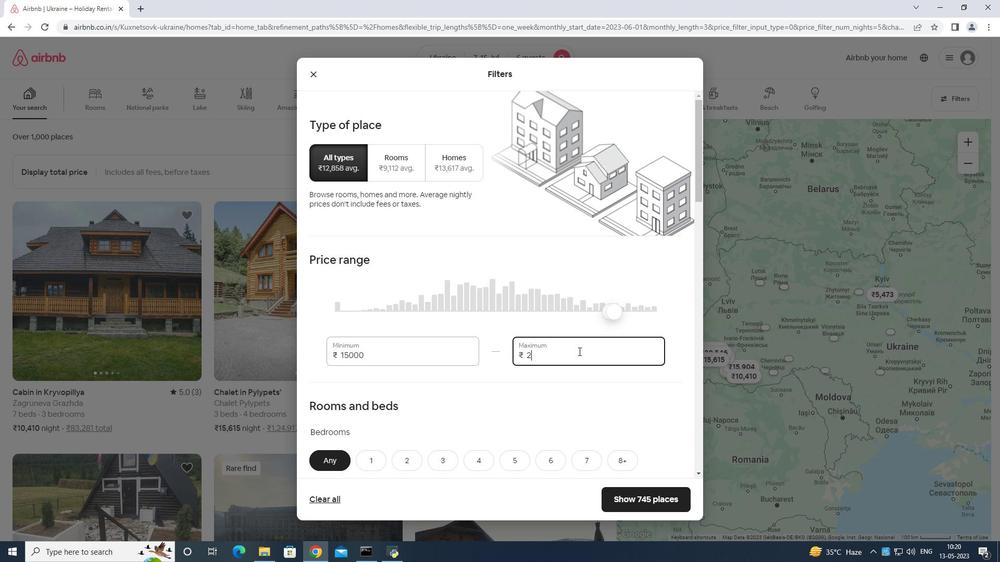 
Action: Key pressed 00
Screenshot: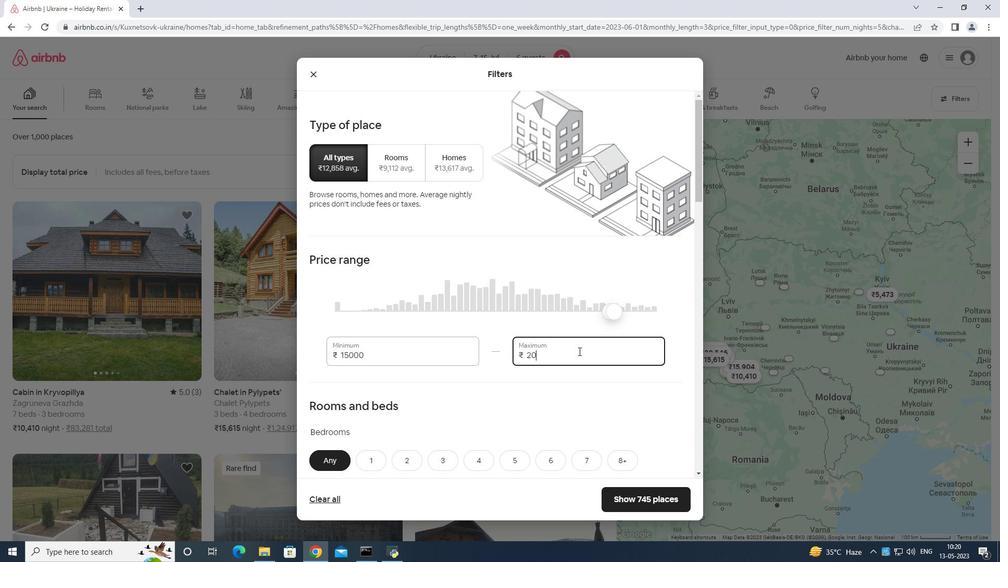 
Action: Mouse moved to (579, 351)
Screenshot: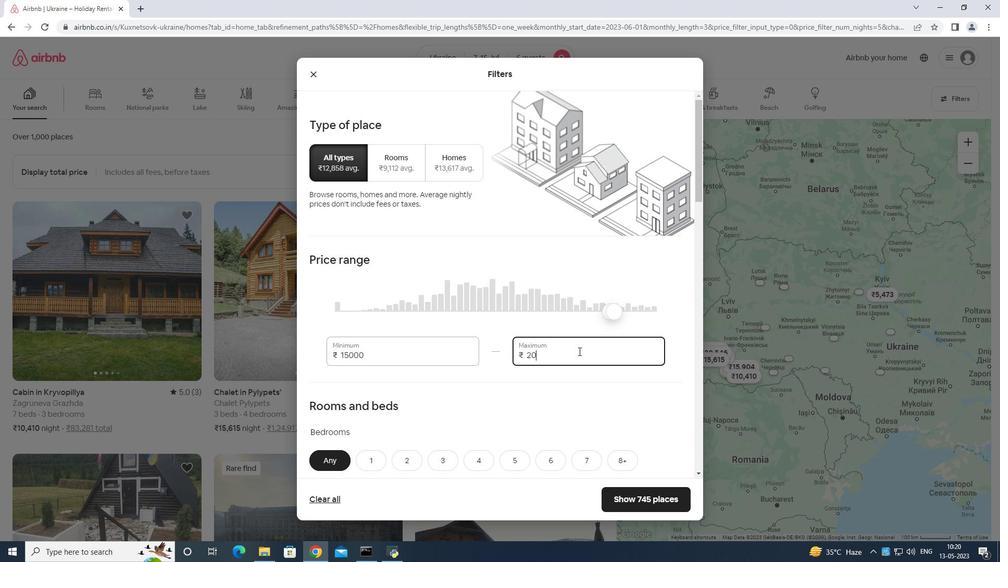
Action: Key pressed 00
Screenshot: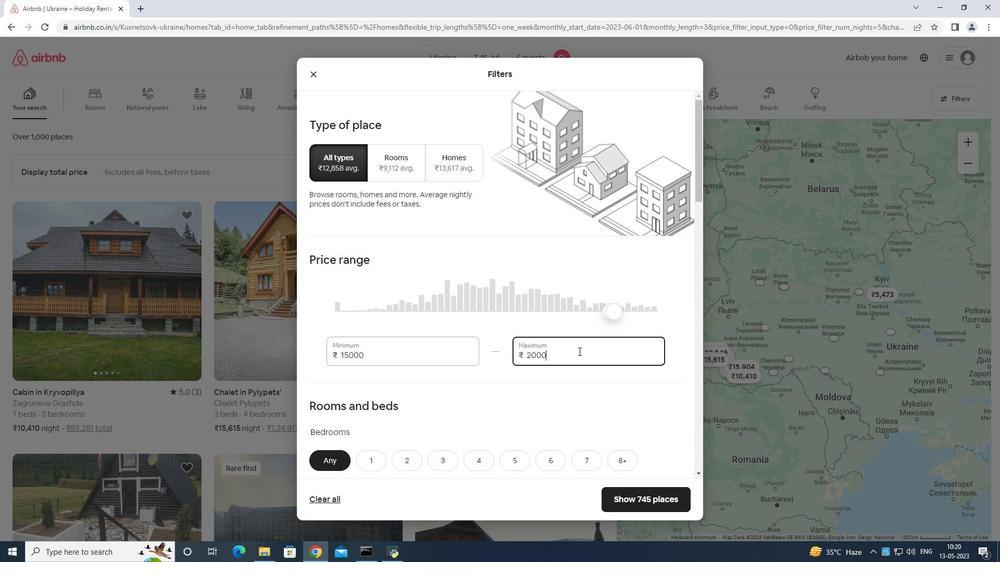 
Action: Mouse moved to (579, 350)
Screenshot: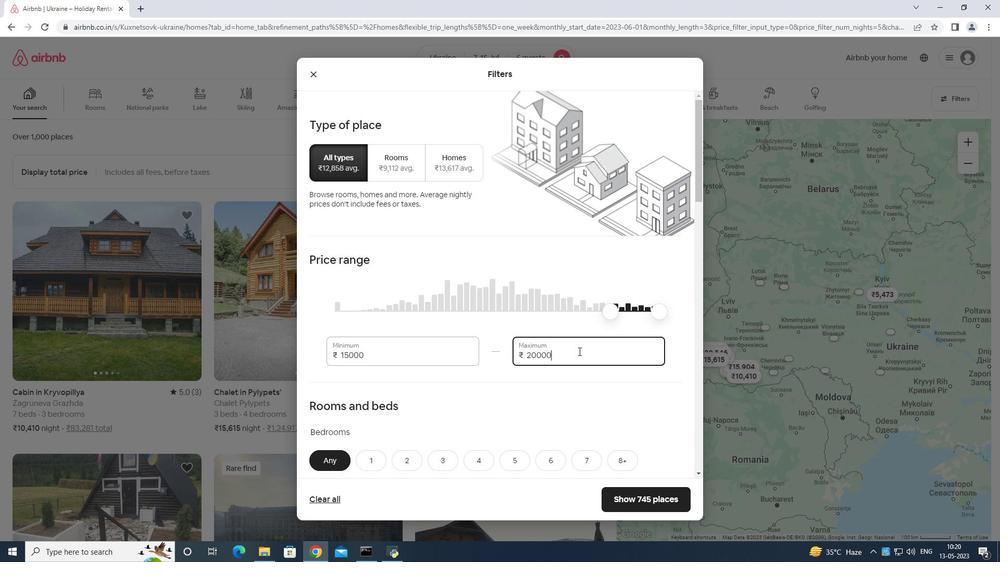 
Action: Mouse scrolled (579, 350) with delta (0, 0)
Screenshot: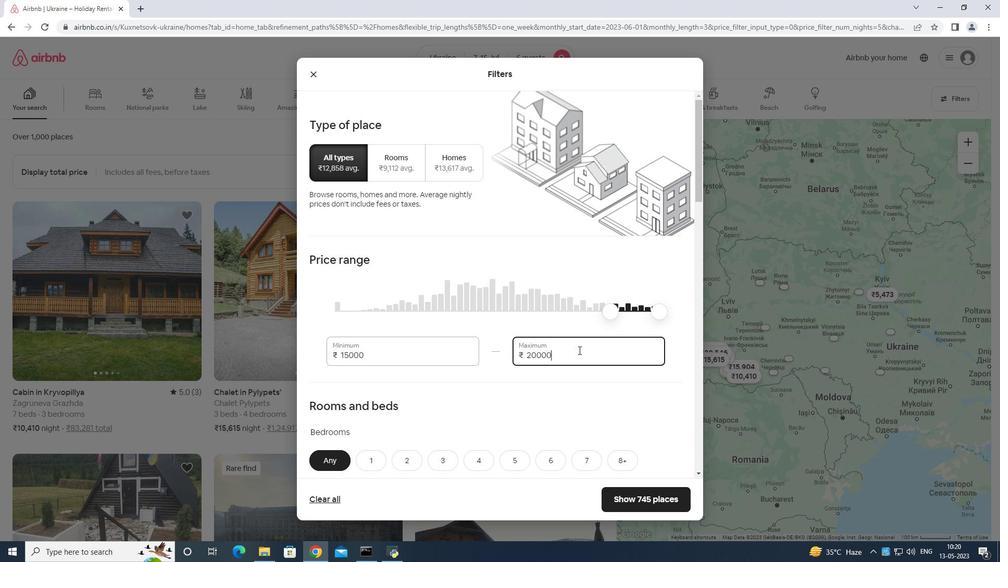 
Action: Mouse moved to (579, 349)
Screenshot: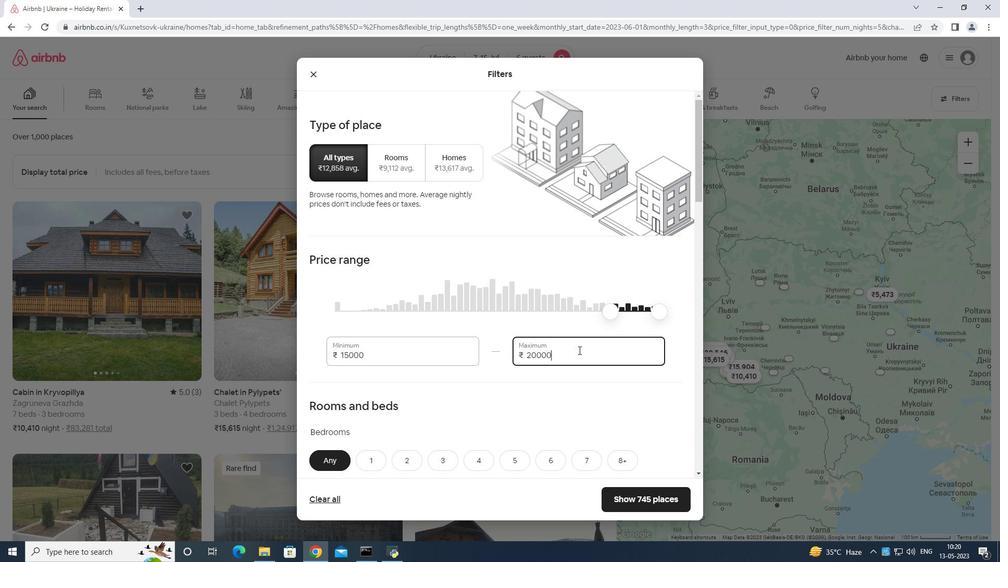 
Action: Mouse scrolled (579, 349) with delta (0, 0)
Screenshot: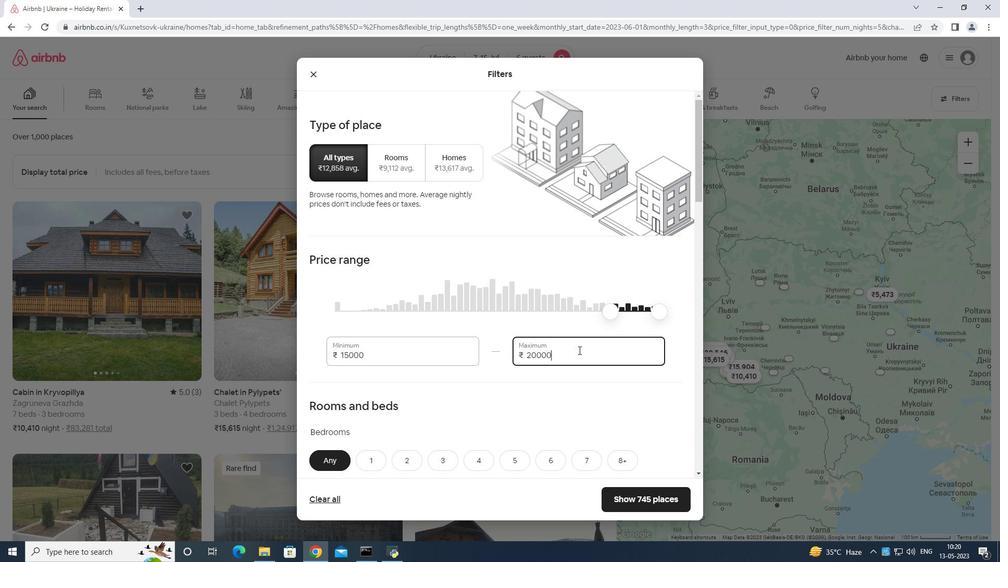 
Action: Mouse moved to (579, 346)
Screenshot: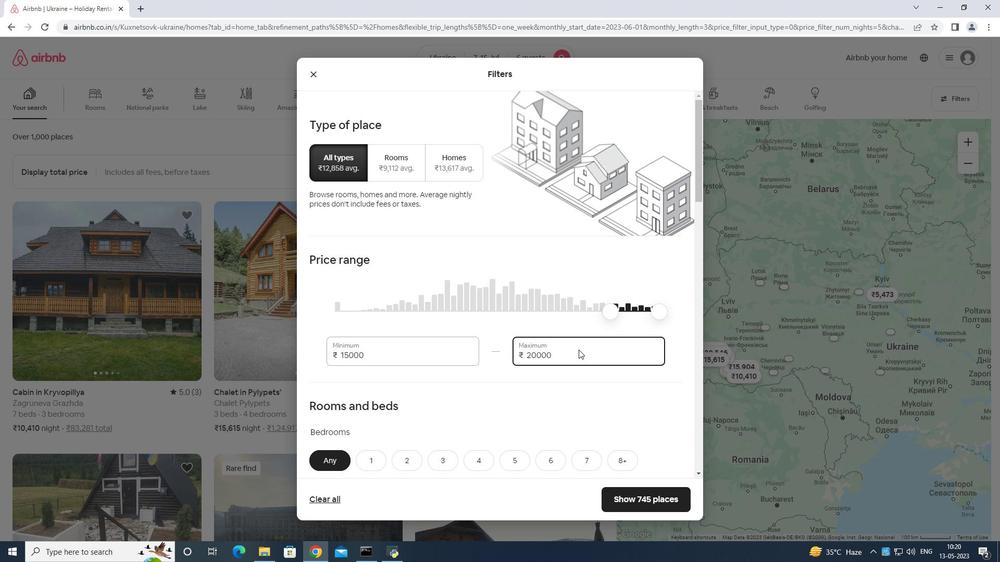 
Action: Mouse scrolled (579, 345) with delta (0, 0)
Screenshot: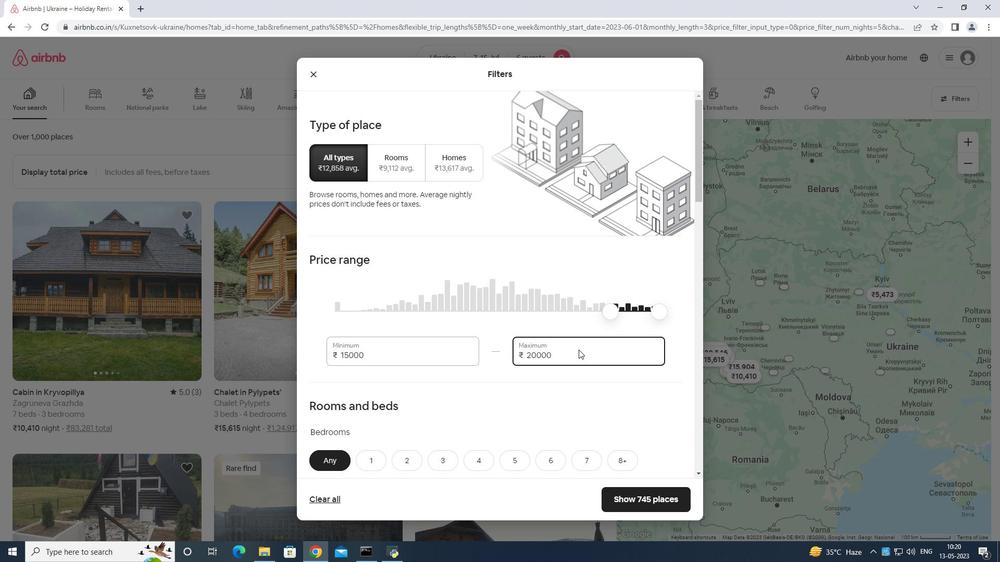 
Action: Mouse moved to (434, 298)
Screenshot: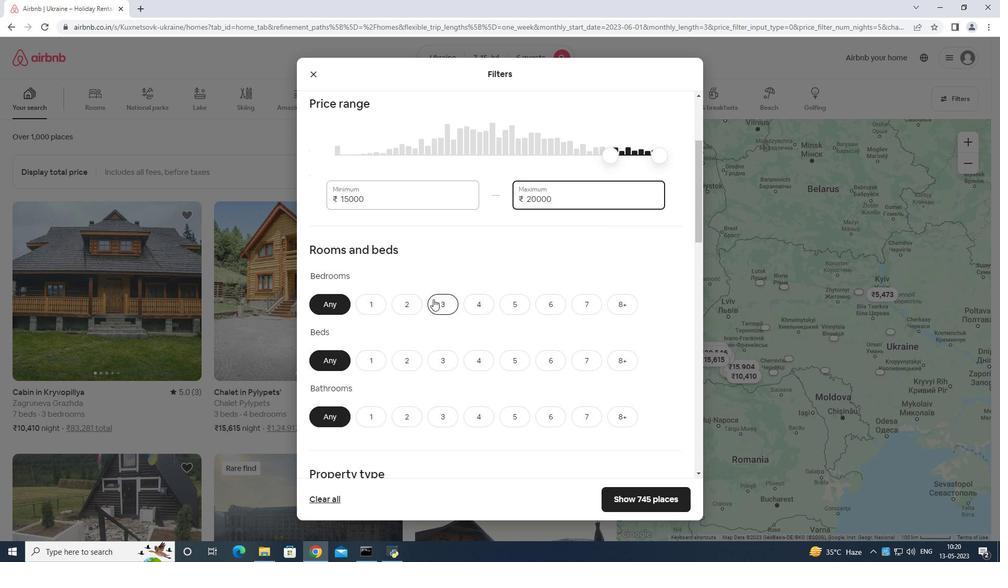 
Action: Mouse pressed left at (434, 298)
Screenshot: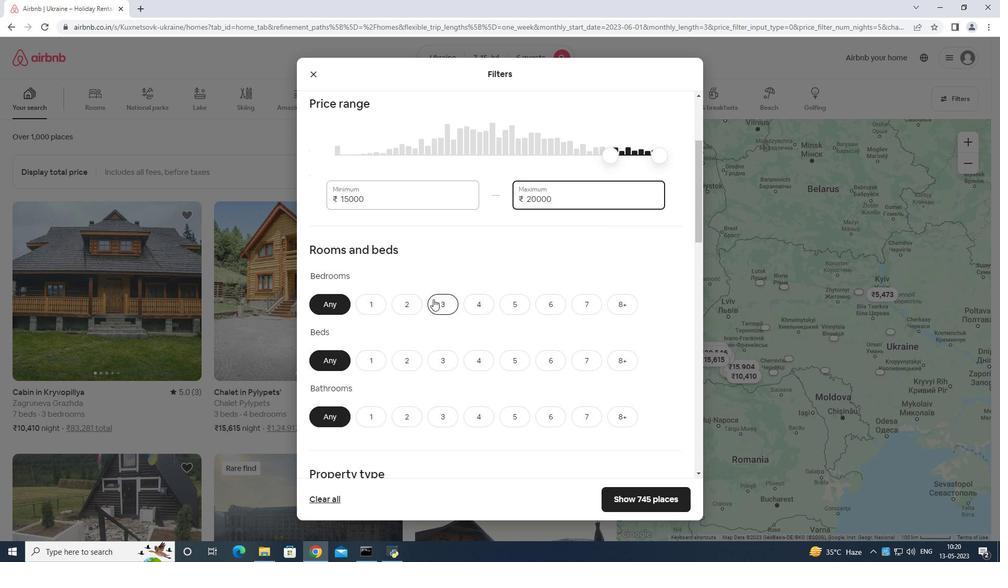 
Action: Mouse moved to (440, 362)
Screenshot: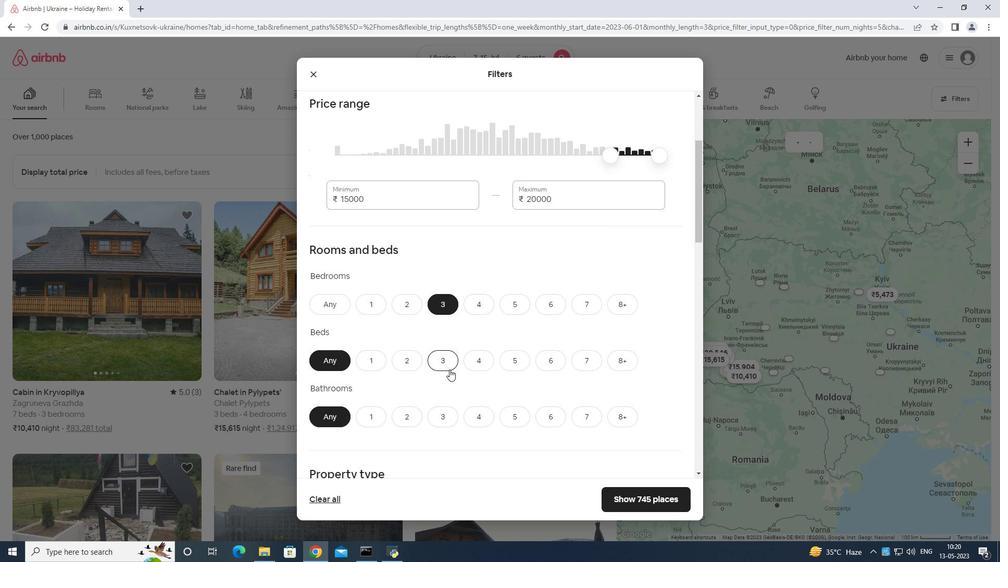 
Action: Mouse pressed left at (440, 362)
Screenshot: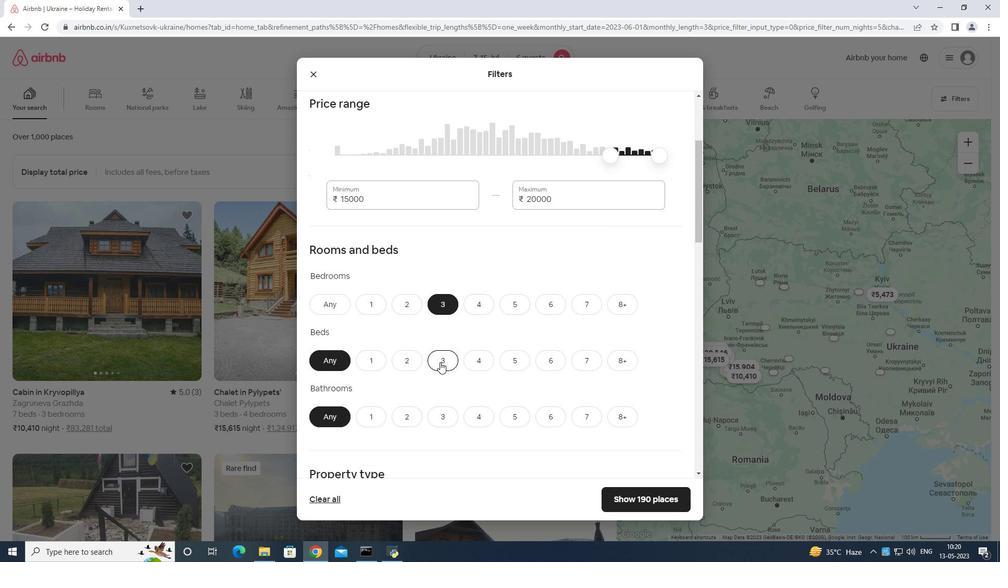 
Action: Mouse moved to (436, 413)
Screenshot: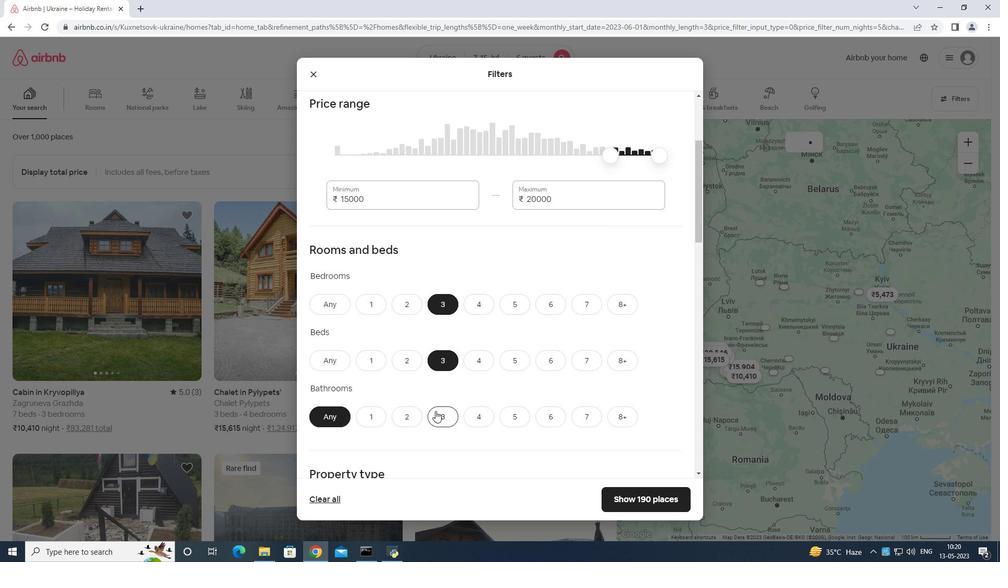 
Action: Mouse pressed left at (436, 413)
Screenshot: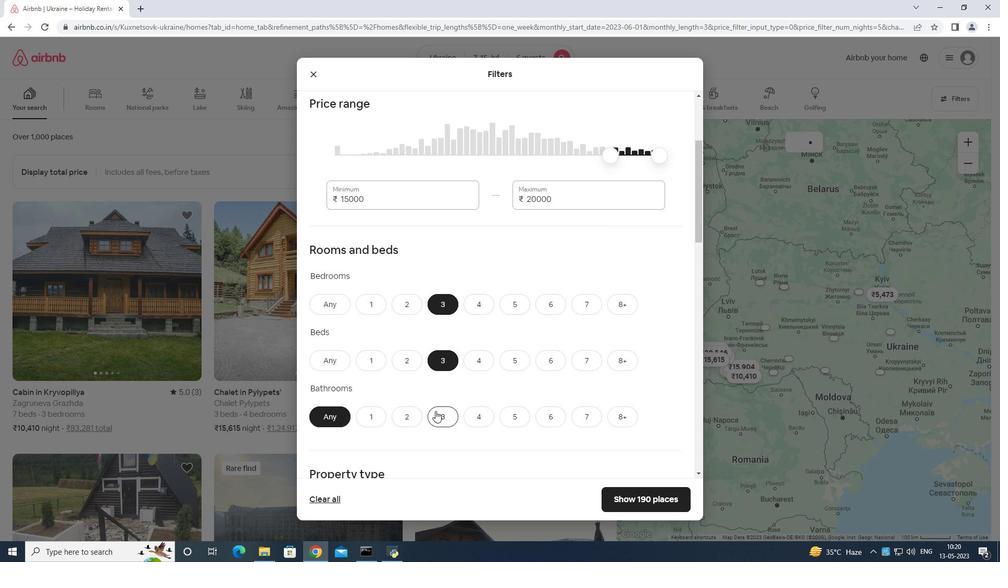 
Action: Mouse moved to (458, 370)
Screenshot: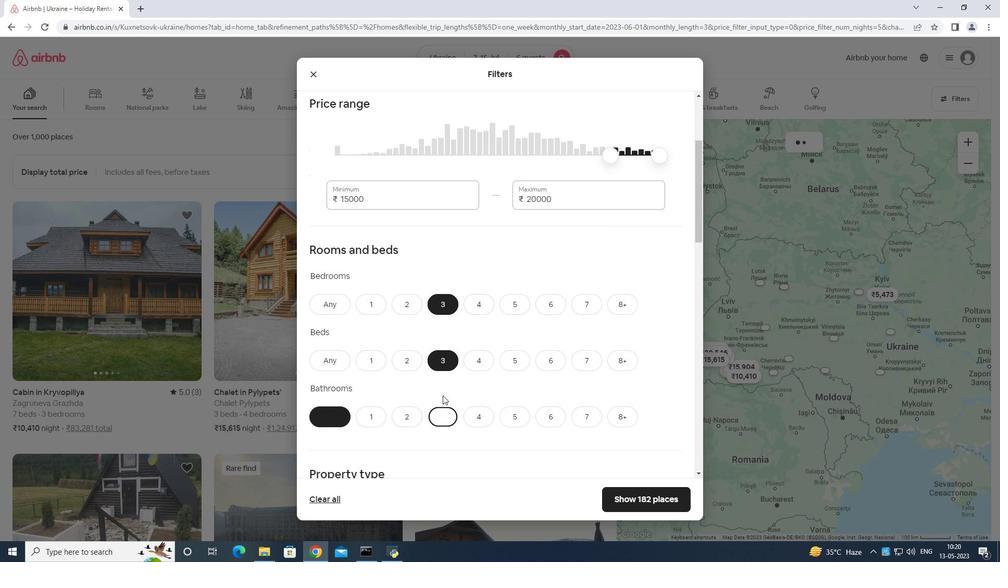 
Action: Mouse scrolled (458, 369) with delta (0, 0)
Screenshot: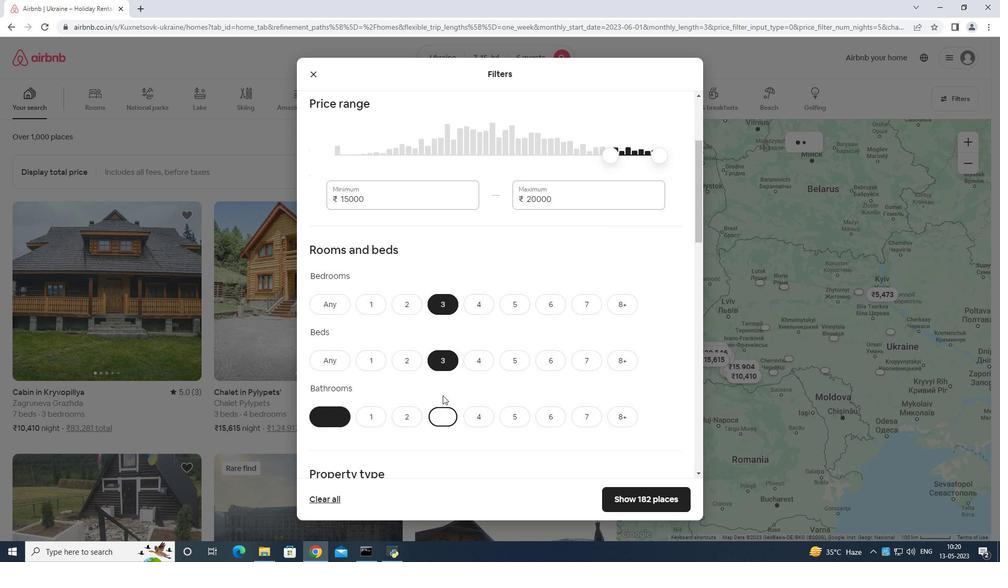 
Action: Mouse moved to (464, 360)
Screenshot: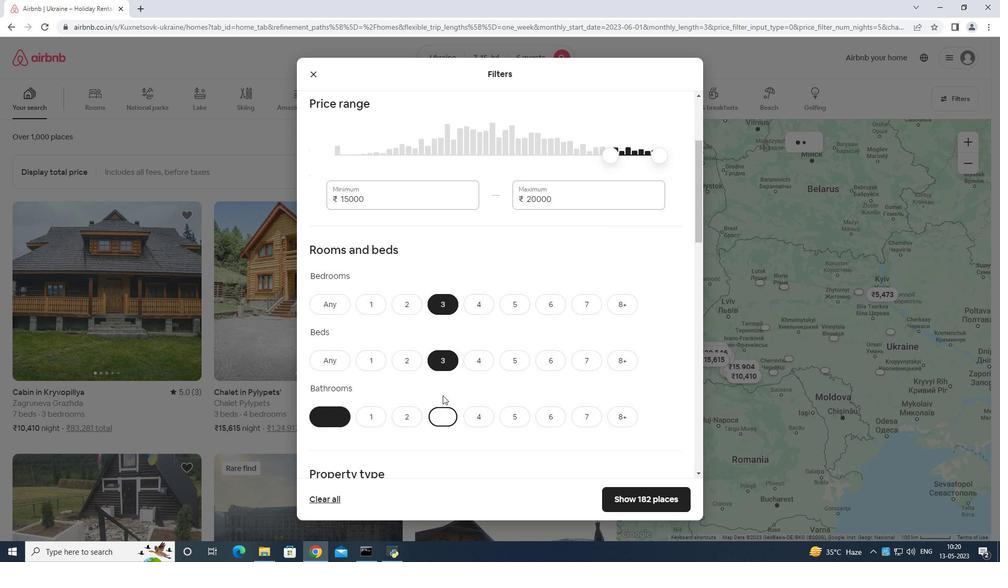 
Action: Mouse scrolled (464, 360) with delta (0, 0)
Screenshot: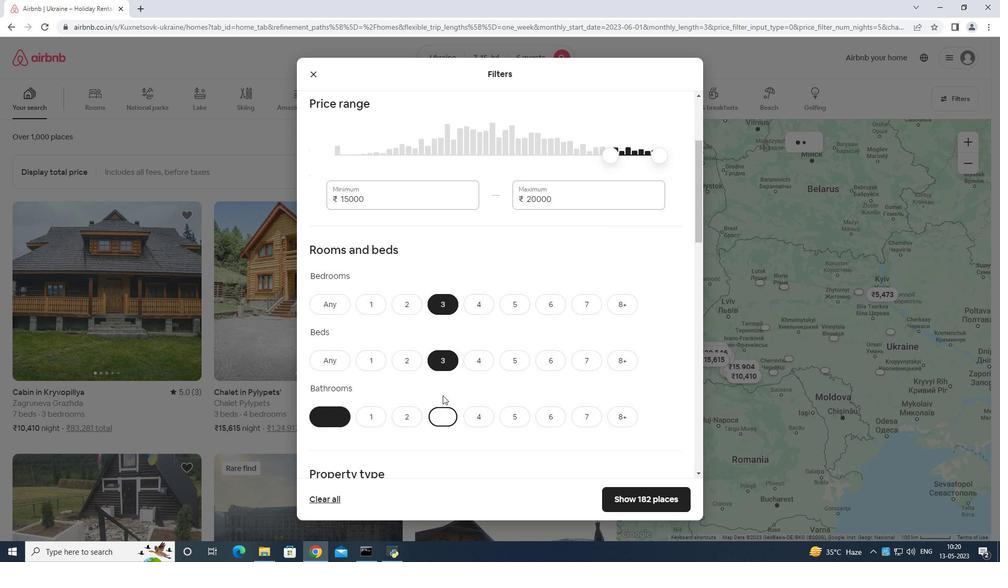 
Action: Mouse moved to (476, 344)
Screenshot: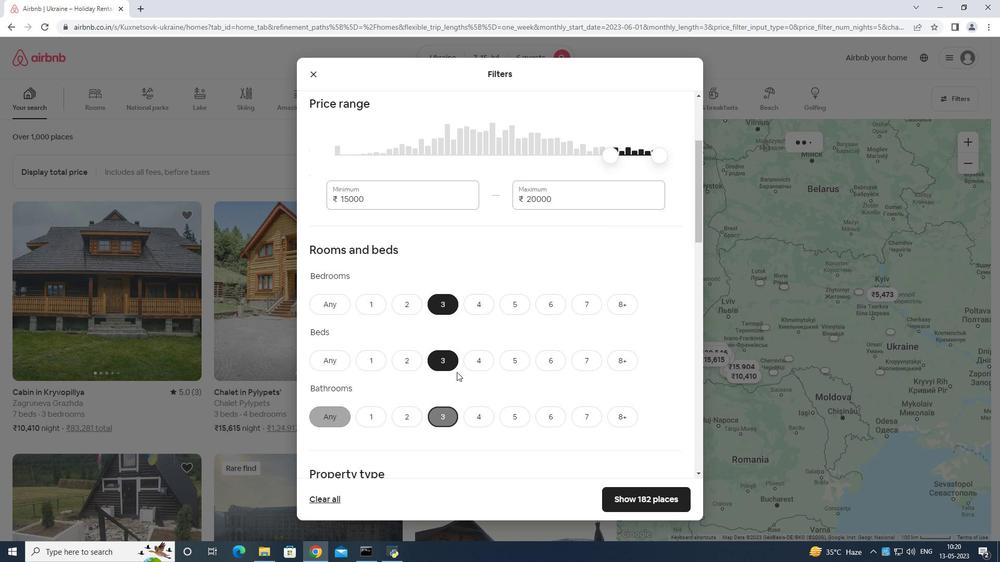 
Action: Mouse scrolled (476, 343) with delta (0, 0)
Screenshot: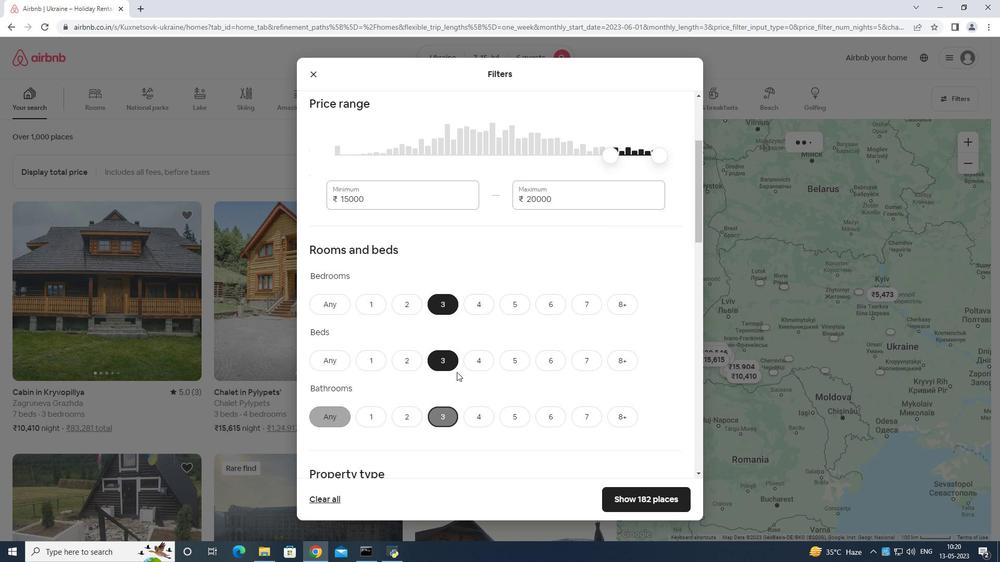 
Action: Mouse moved to (481, 337)
Screenshot: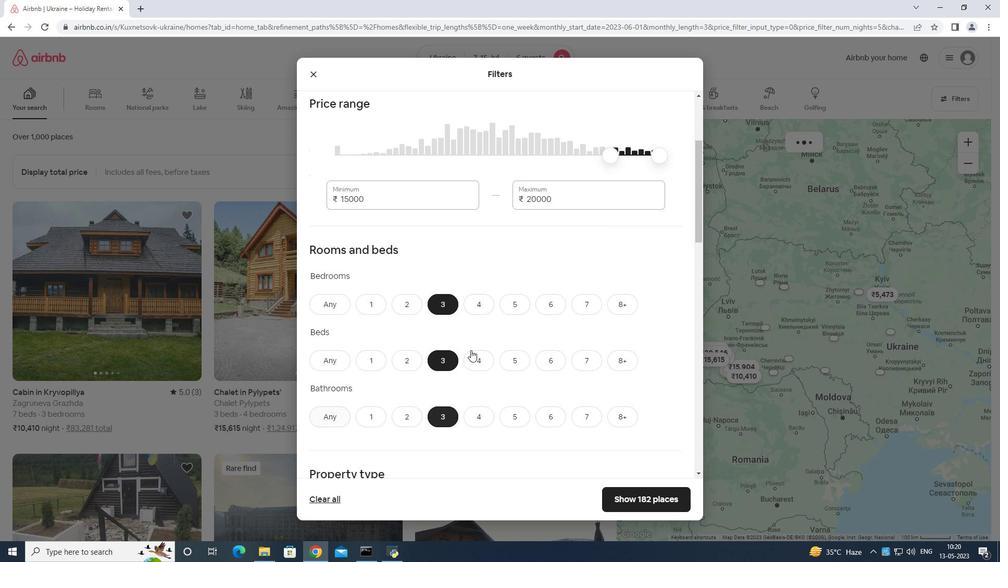 
Action: Mouse scrolled (481, 336) with delta (0, 0)
Screenshot: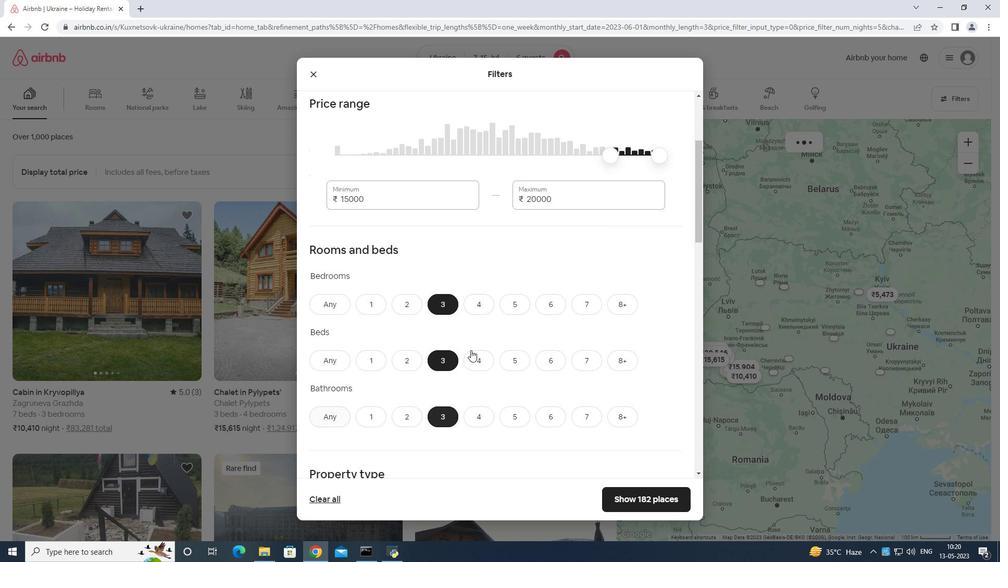 
Action: Mouse moved to (488, 318)
Screenshot: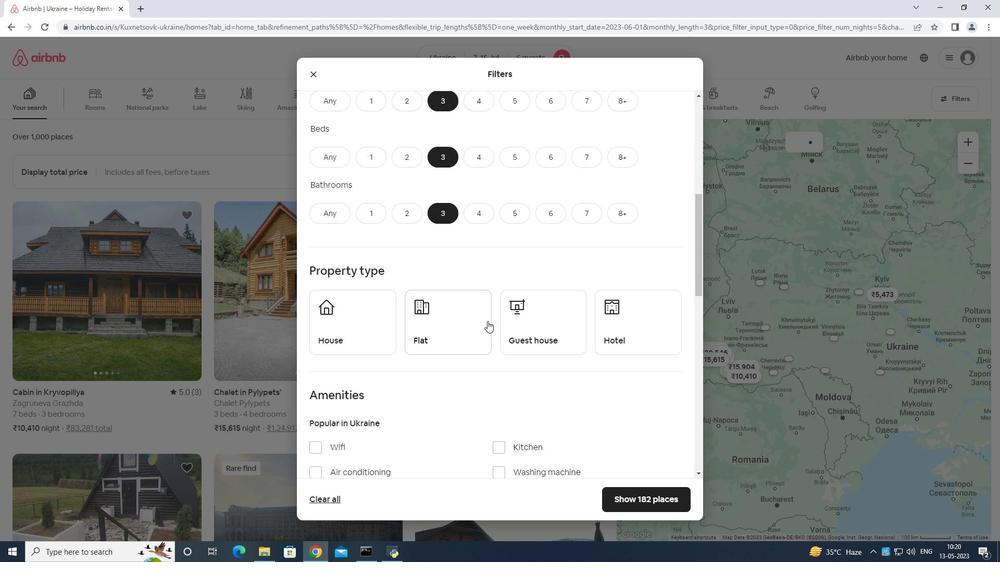 
Action: Mouse scrolled (488, 317) with delta (0, 0)
Screenshot: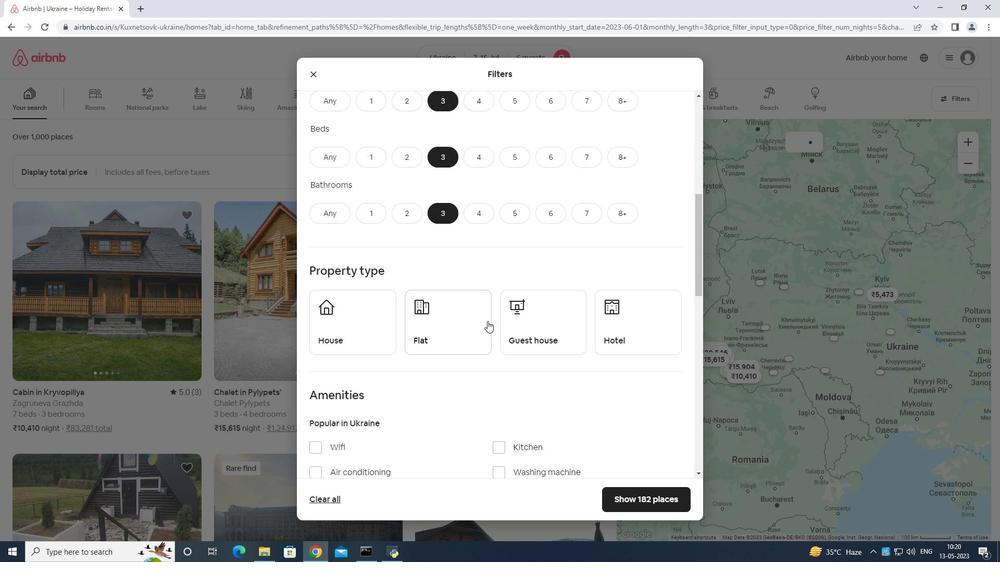 
Action: Mouse moved to (360, 264)
Screenshot: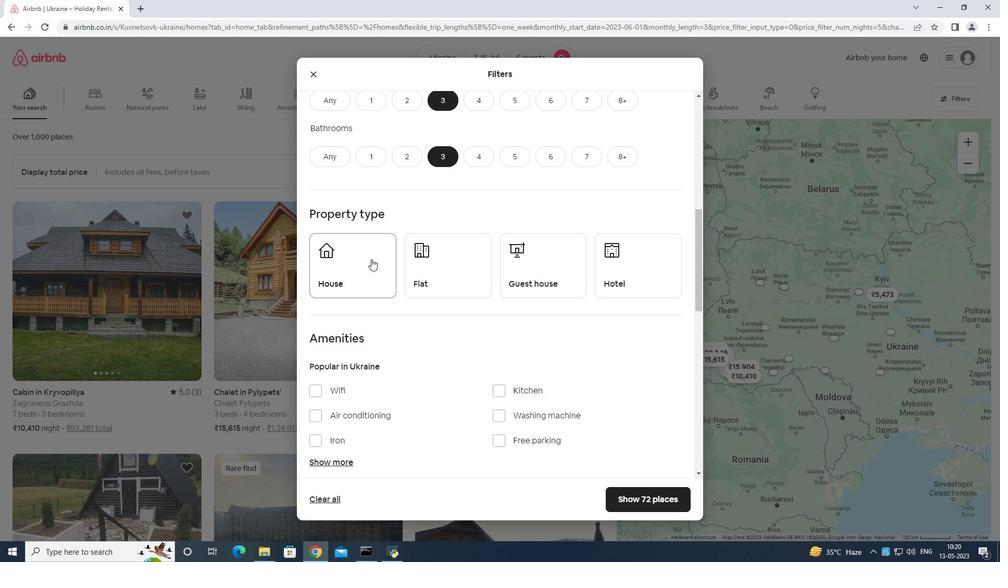 
Action: Mouse pressed left at (360, 264)
Screenshot: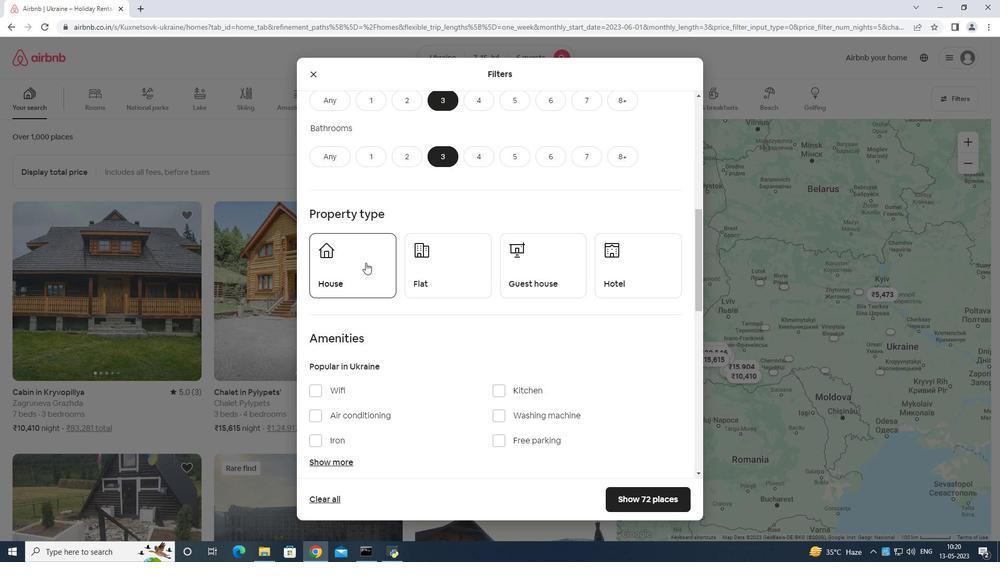 
Action: Mouse moved to (411, 253)
Screenshot: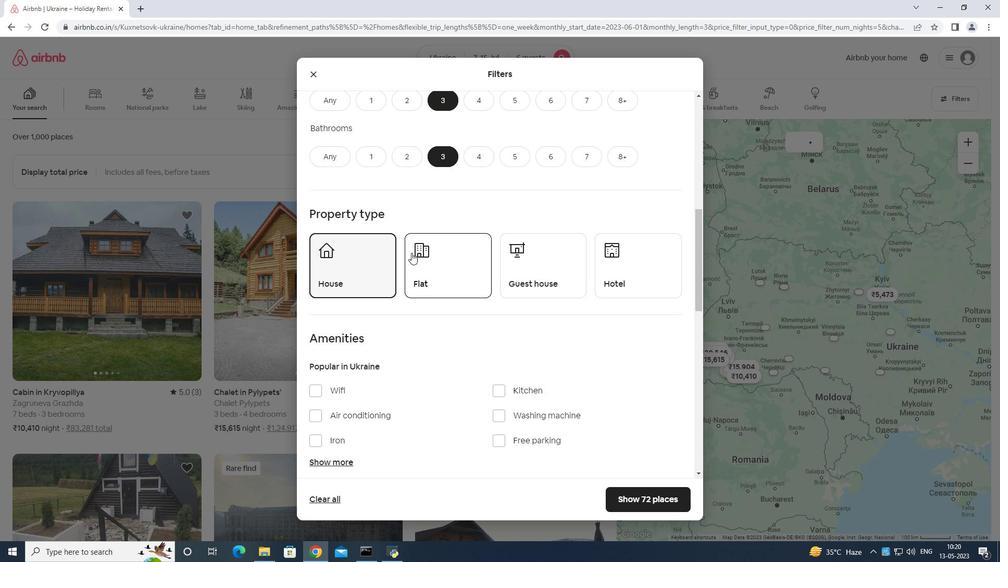 
Action: Mouse pressed left at (411, 253)
Screenshot: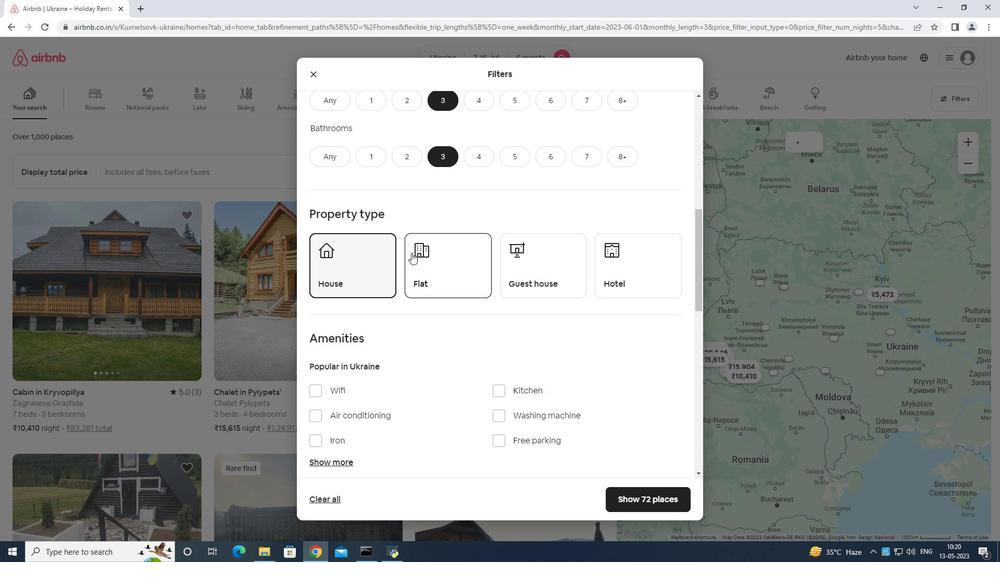
Action: Mouse moved to (506, 263)
Screenshot: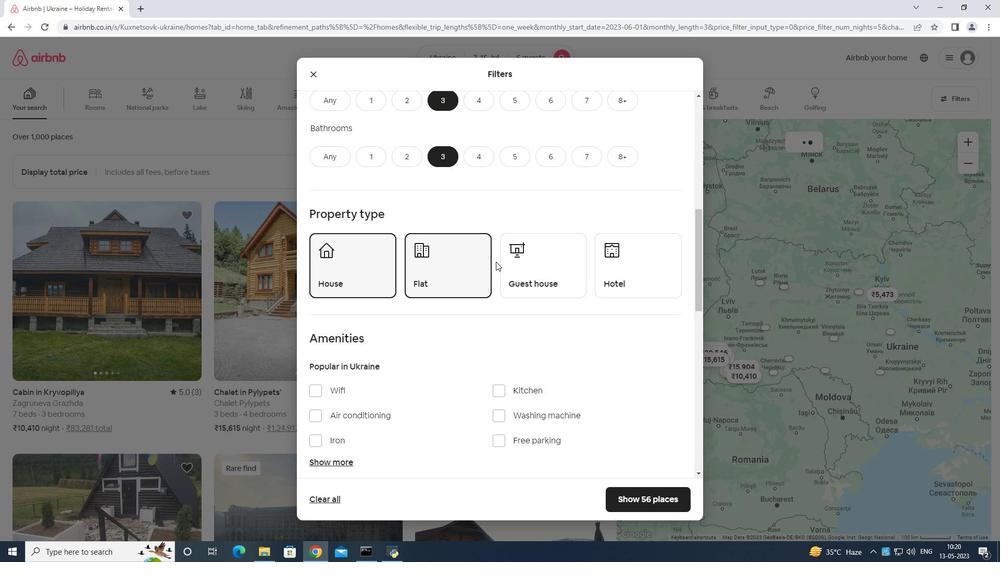 
Action: Mouse pressed left at (506, 263)
Screenshot: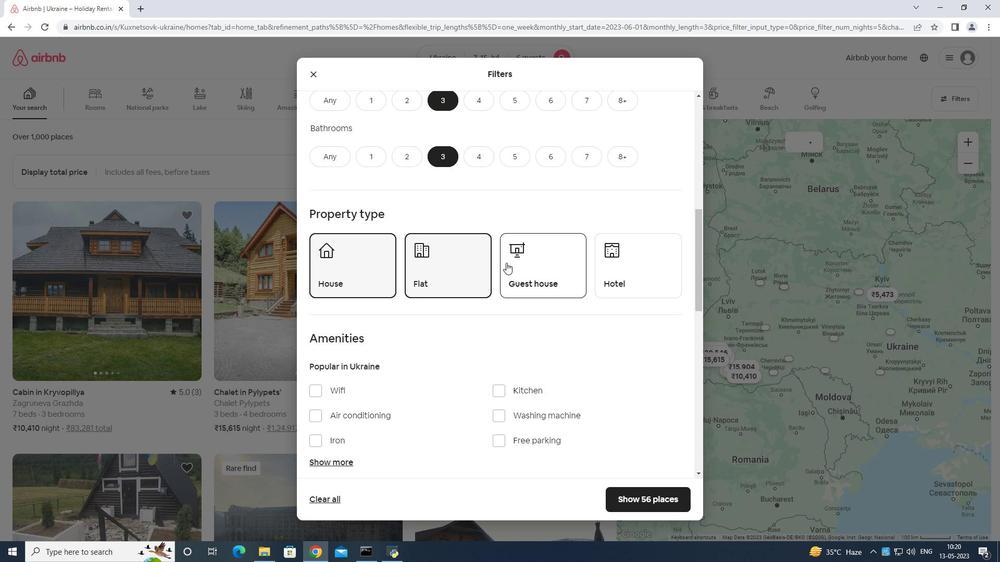 
Action: Mouse moved to (505, 261)
Screenshot: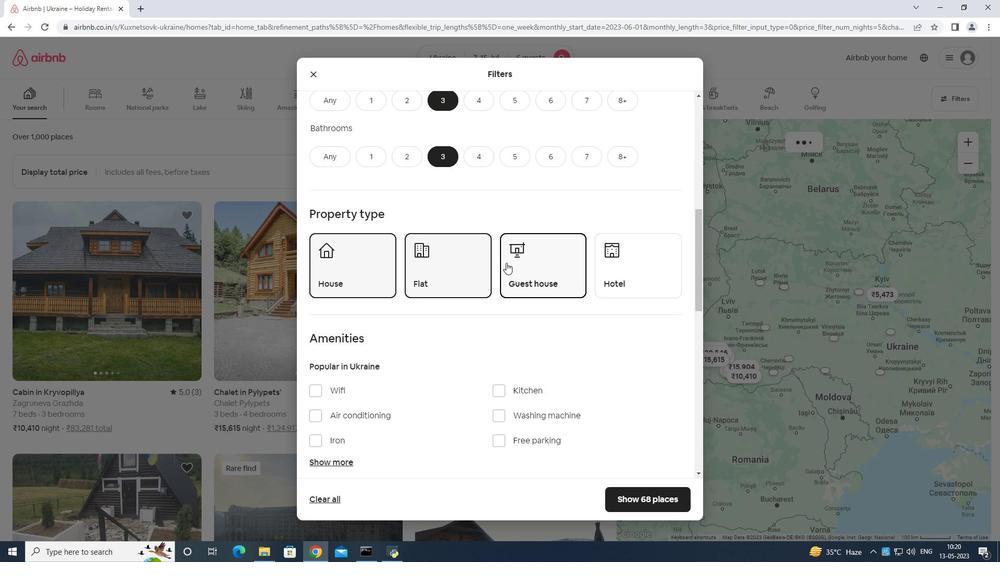 
Action: Mouse scrolled (505, 260) with delta (0, 0)
Screenshot: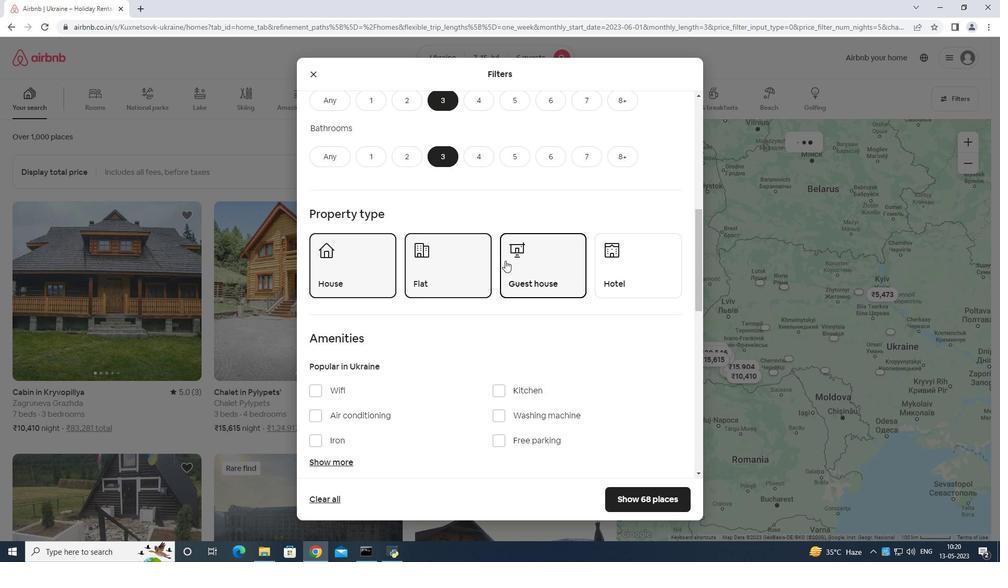 
Action: Mouse scrolled (505, 260) with delta (0, 0)
Screenshot: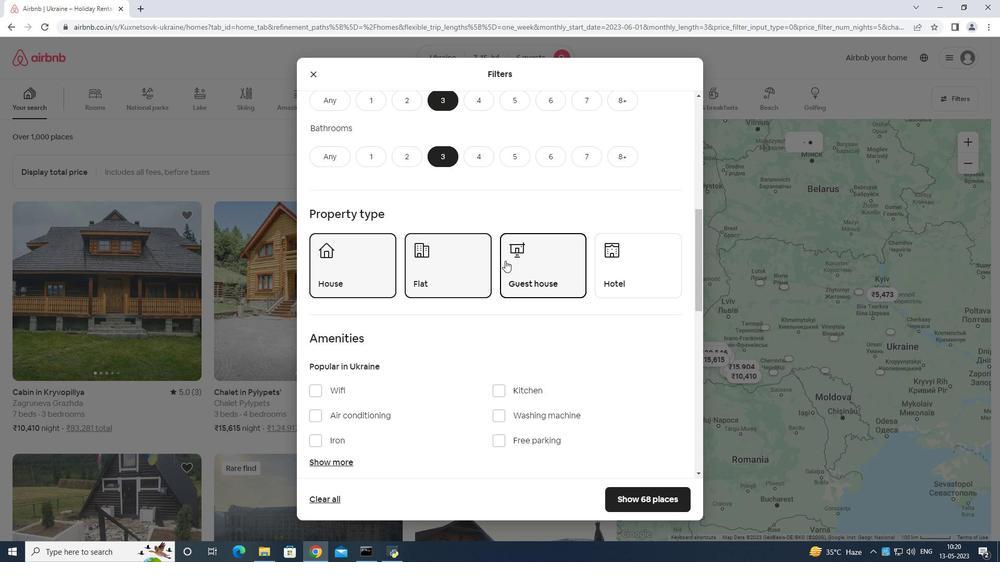 
Action: Mouse scrolled (505, 260) with delta (0, 0)
Screenshot: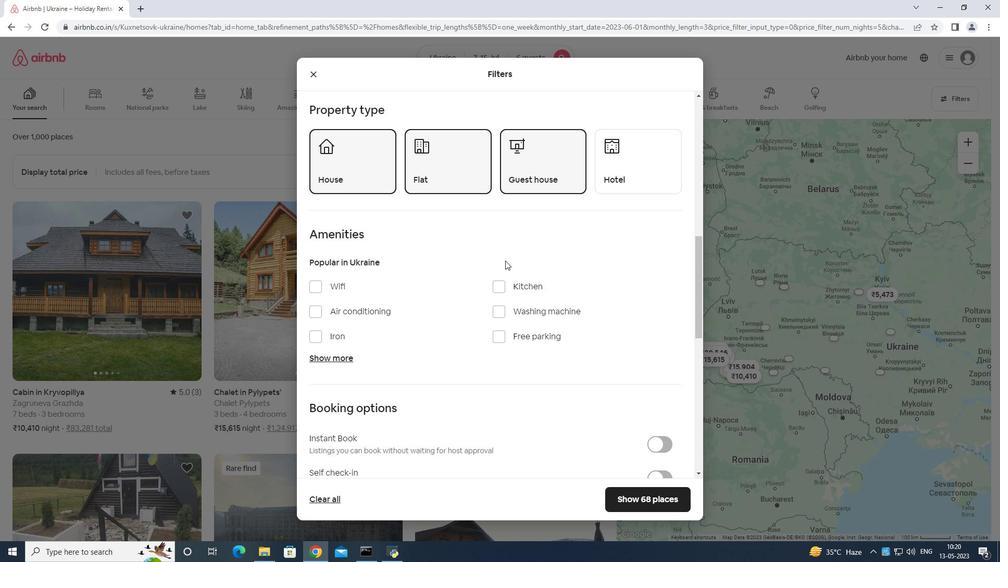 
Action: Mouse scrolled (505, 260) with delta (0, 0)
Screenshot: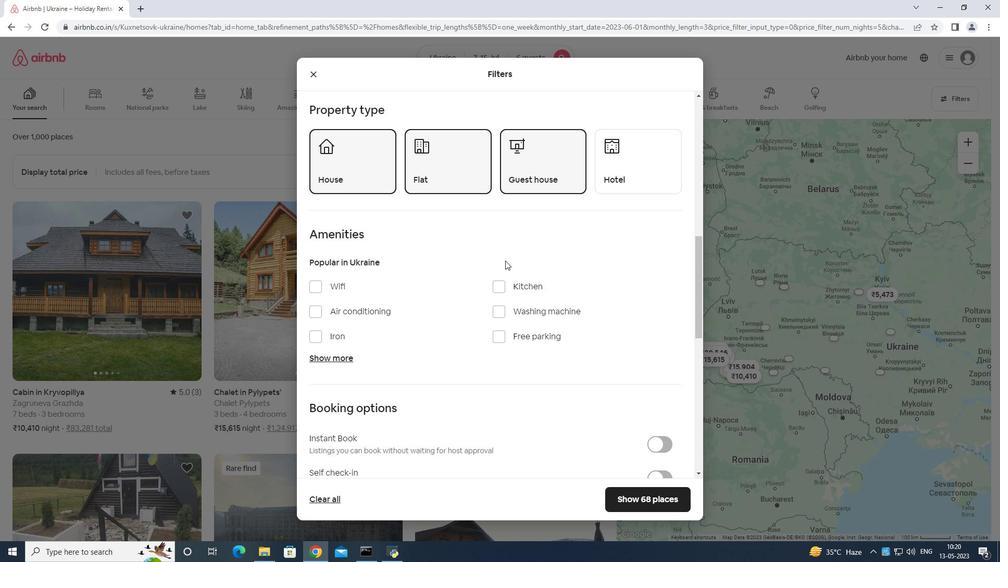 
Action: Mouse scrolled (505, 260) with delta (0, 0)
Screenshot: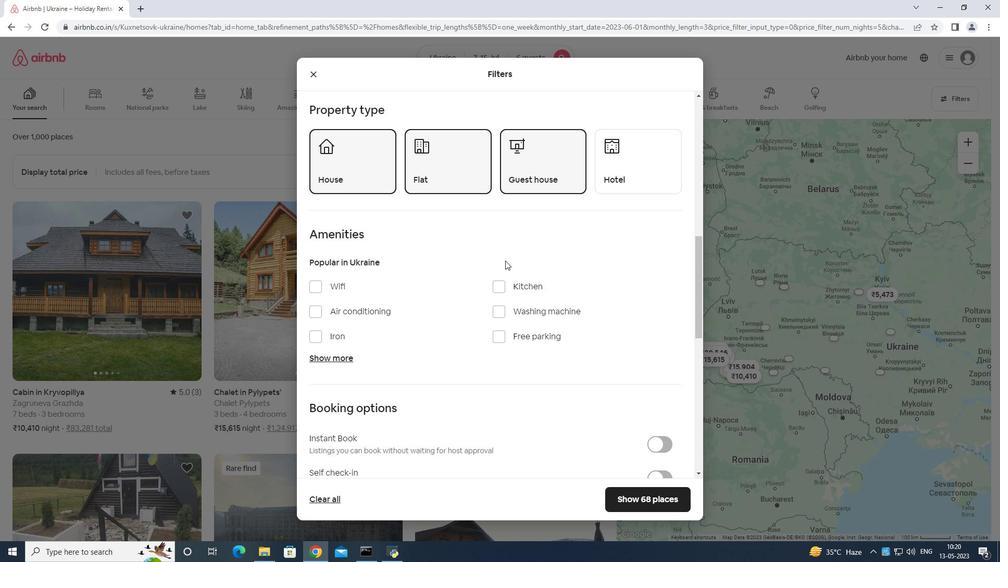 
Action: Mouse scrolled (505, 260) with delta (0, 0)
Screenshot: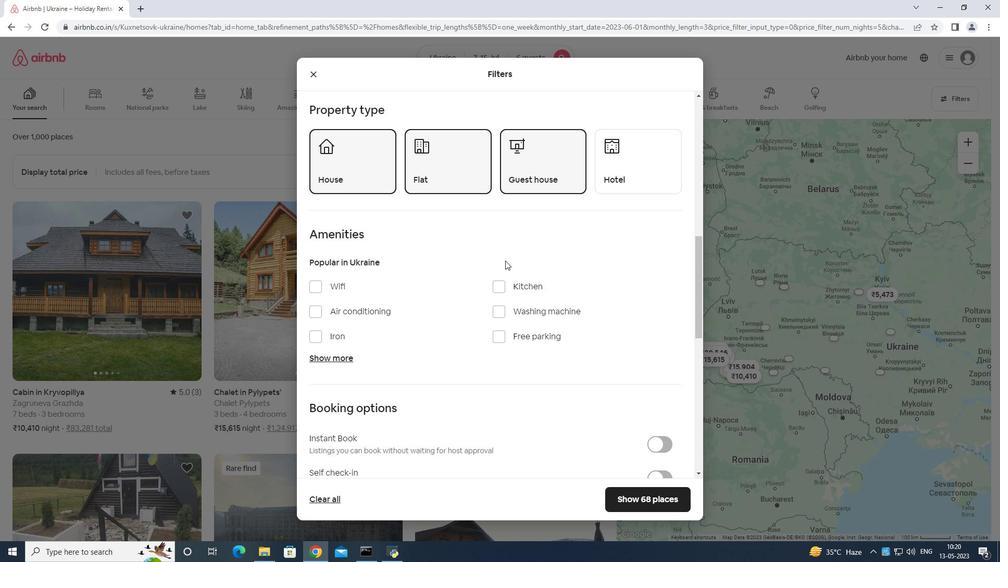 
Action: Mouse moved to (549, 244)
Screenshot: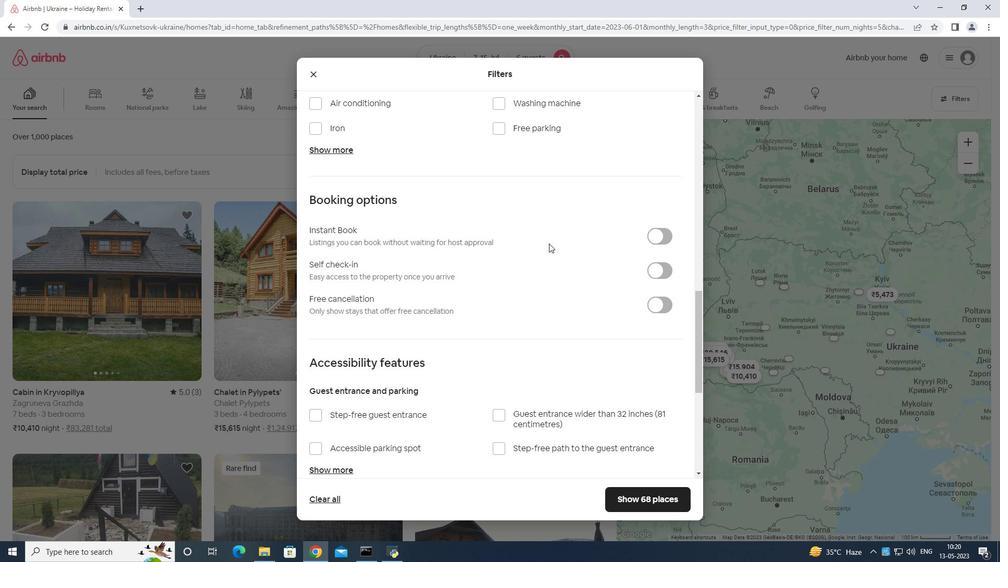 
Action: Mouse scrolled (549, 243) with delta (0, 0)
Screenshot: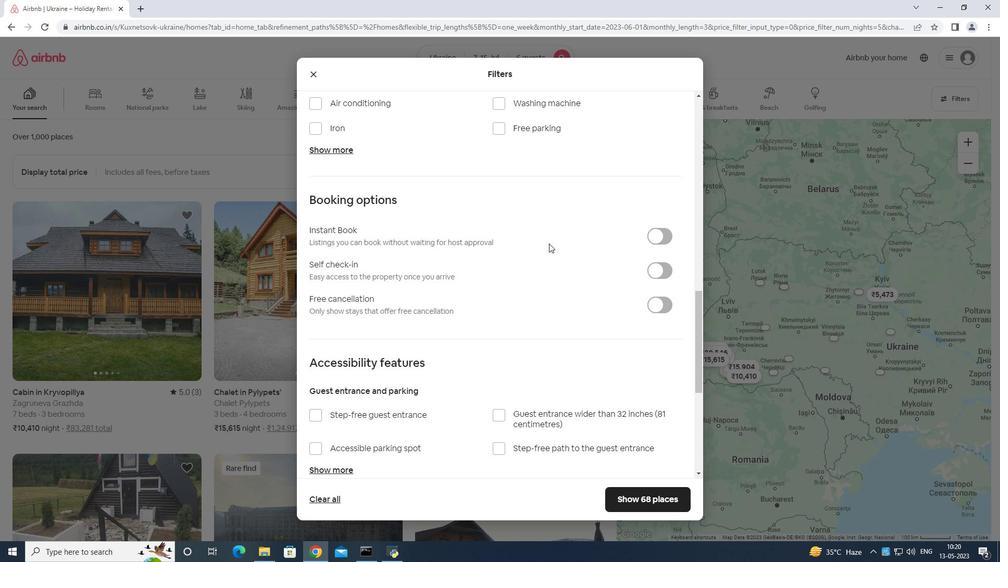 
Action: Mouse scrolled (549, 243) with delta (0, 0)
Screenshot: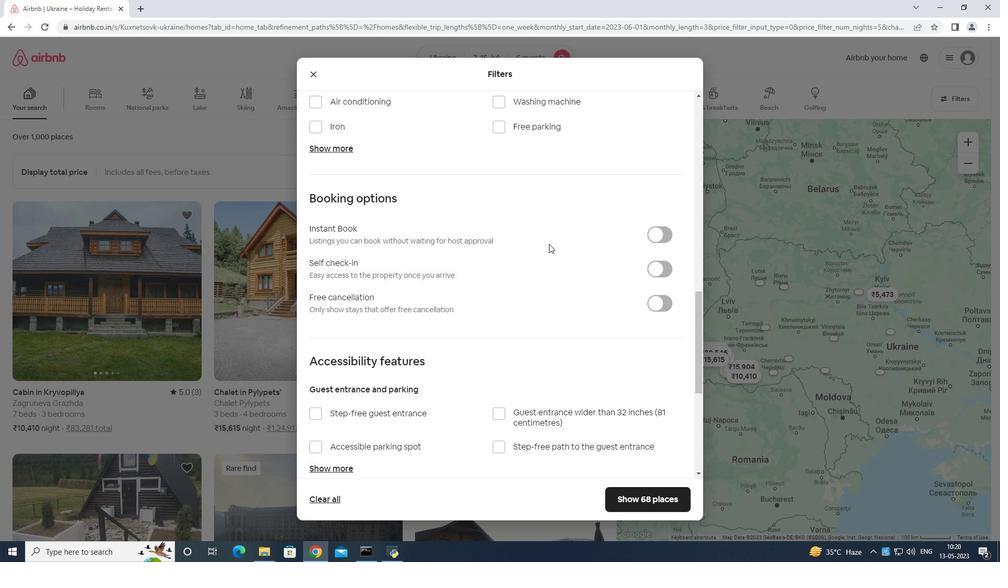 
Action: Mouse moved to (659, 159)
Screenshot: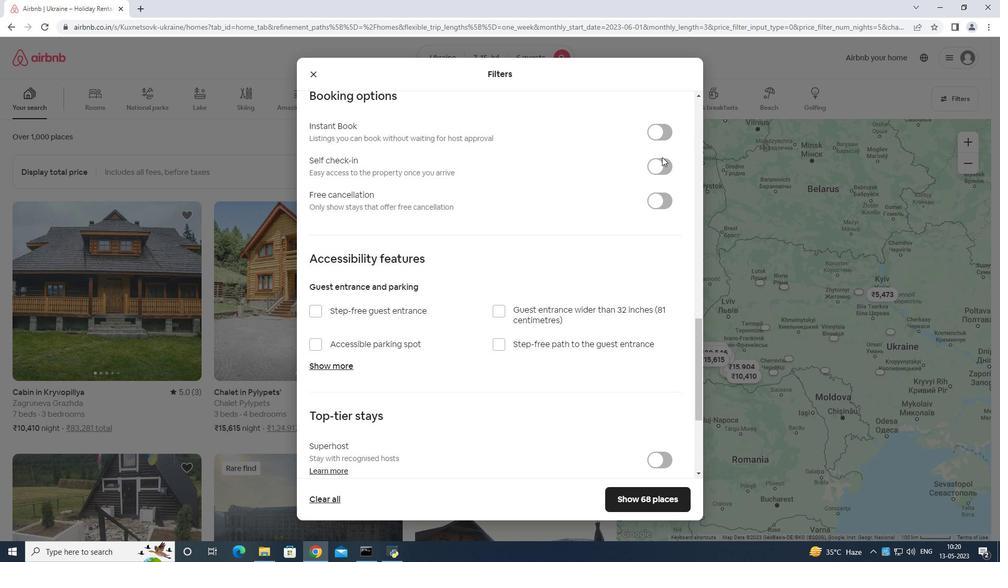 
Action: Mouse pressed left at (659, 159)
Screenshot: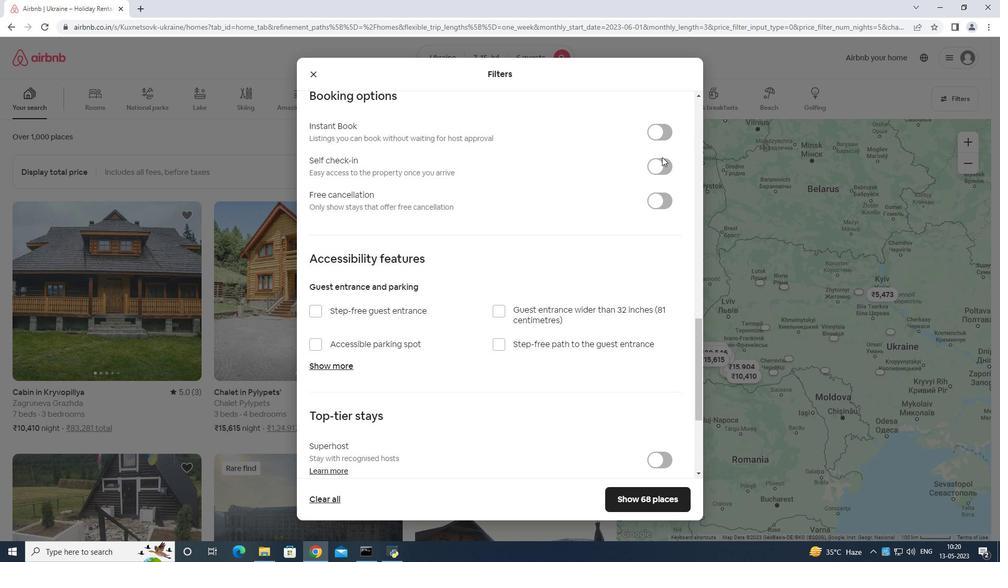 
Action: Mouse moved to (657, 157)
Screenshot: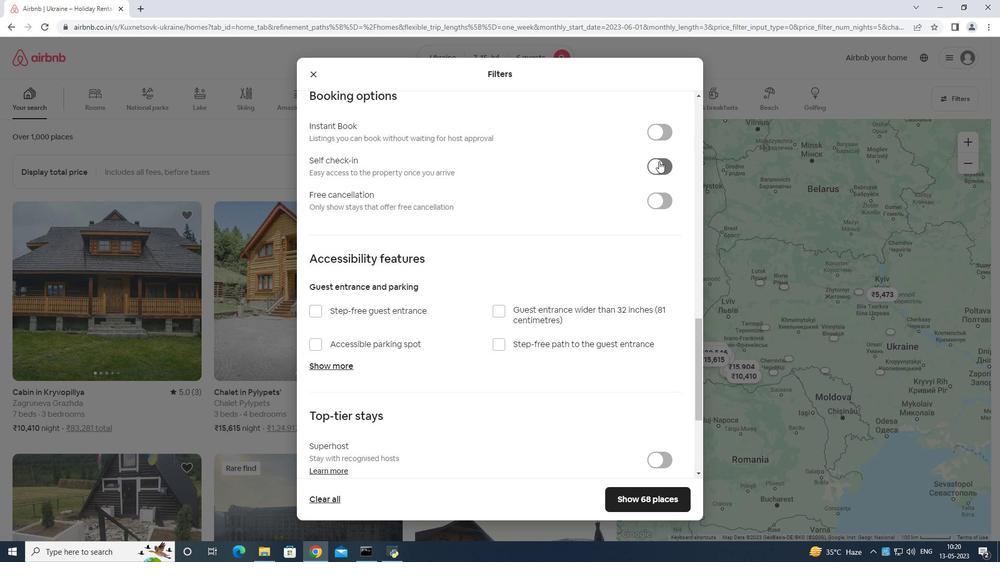 
Action: Mouse scrolled (657, 156) with delta (0, 0)
Screenshot: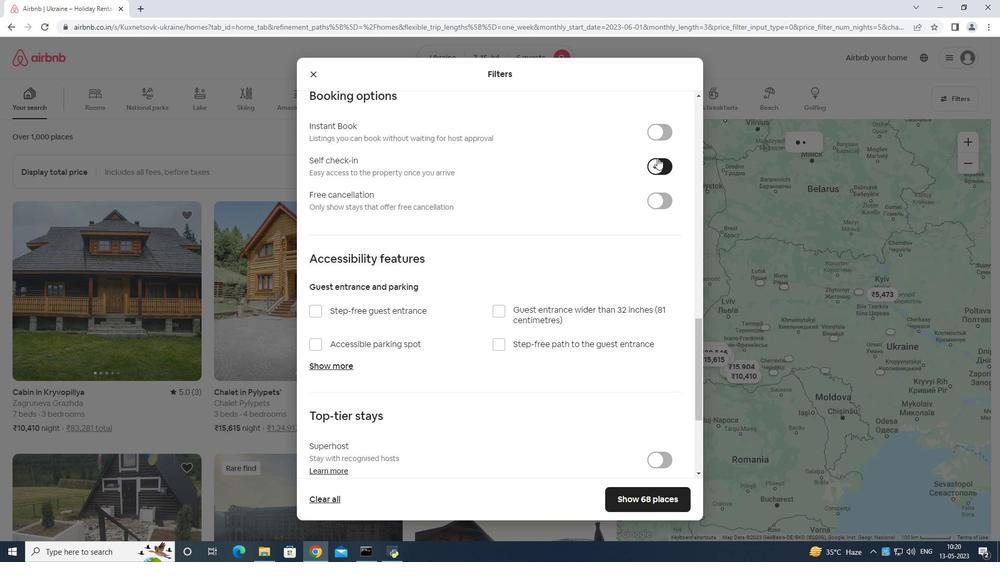 
Action: Mouse moved to (657, 158)
Screenshot: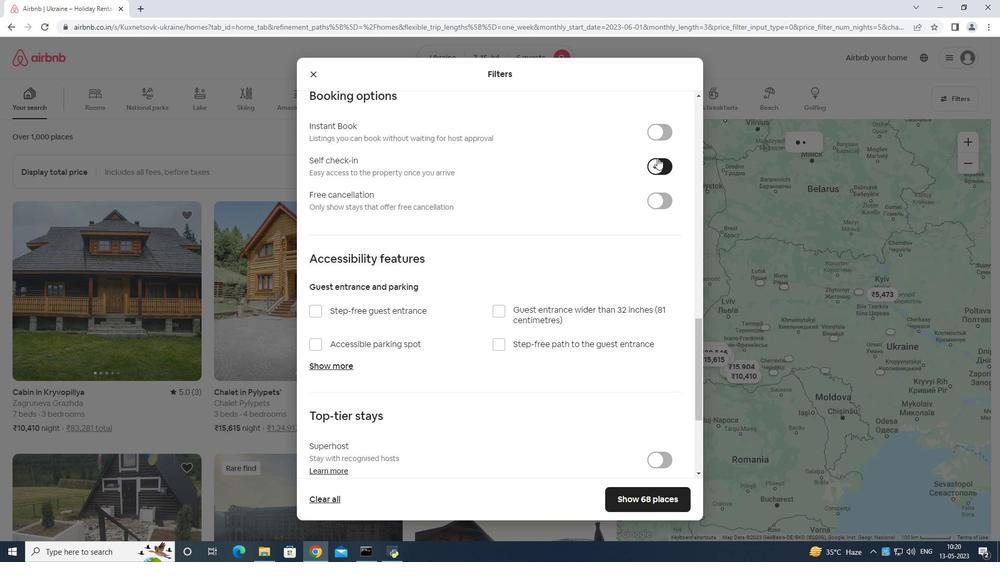 
Action: Mouse scrolled (657, 157) with delta (0, 0)
Screenshot: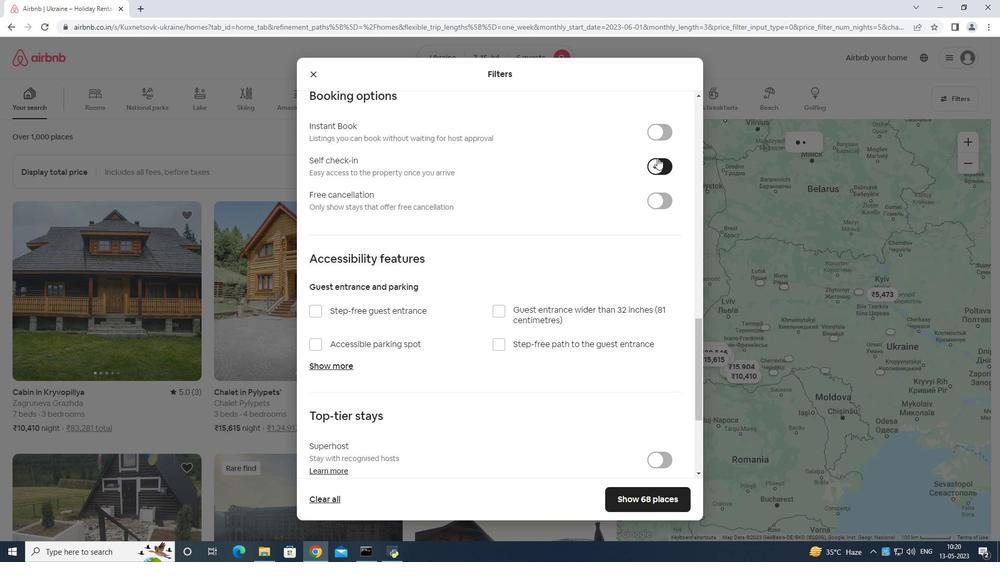 
Action: Mouse moved to (658, 158)
Screenshot: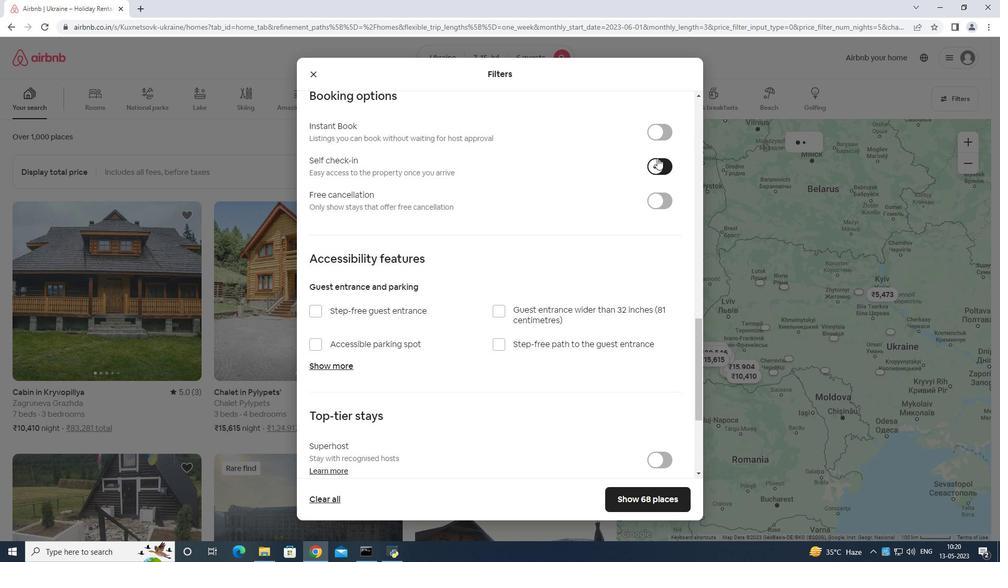 
Action: Mouse scrolled (658, 158) with delta (0, 0)
Screenshot: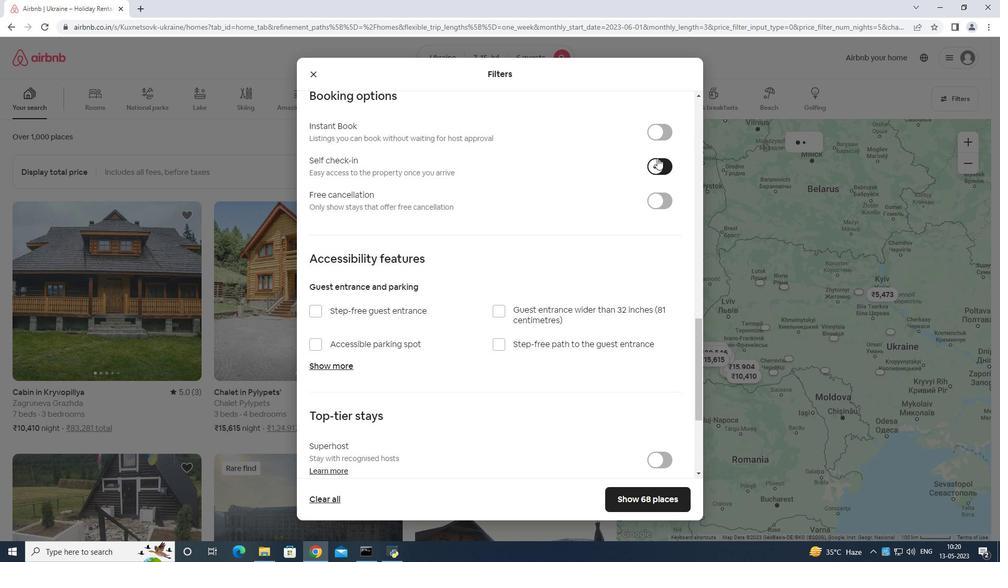 
Action: Mouse scrolled (658, 158) with delta (0, 0)
Screenshot: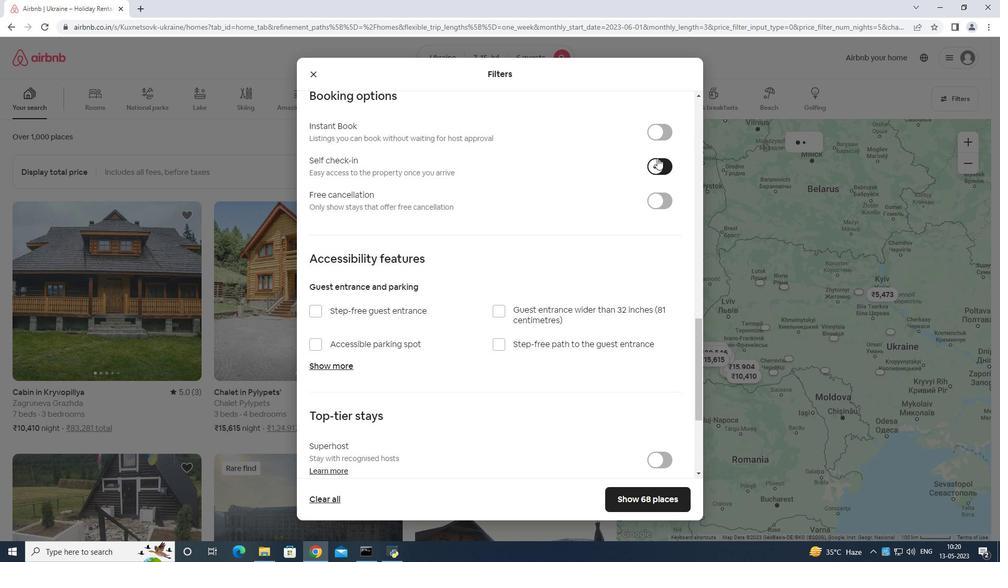 
Action: Mouse moved to (658, 159)
Screenshot: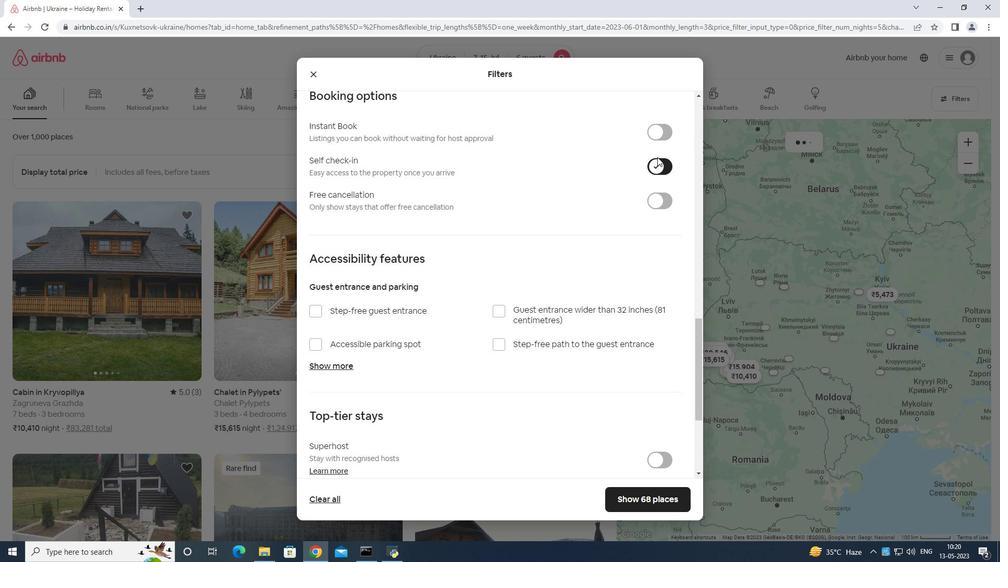 
Action: Mouse scrolled (658, 158) with delta (0, 0)
Screenshot: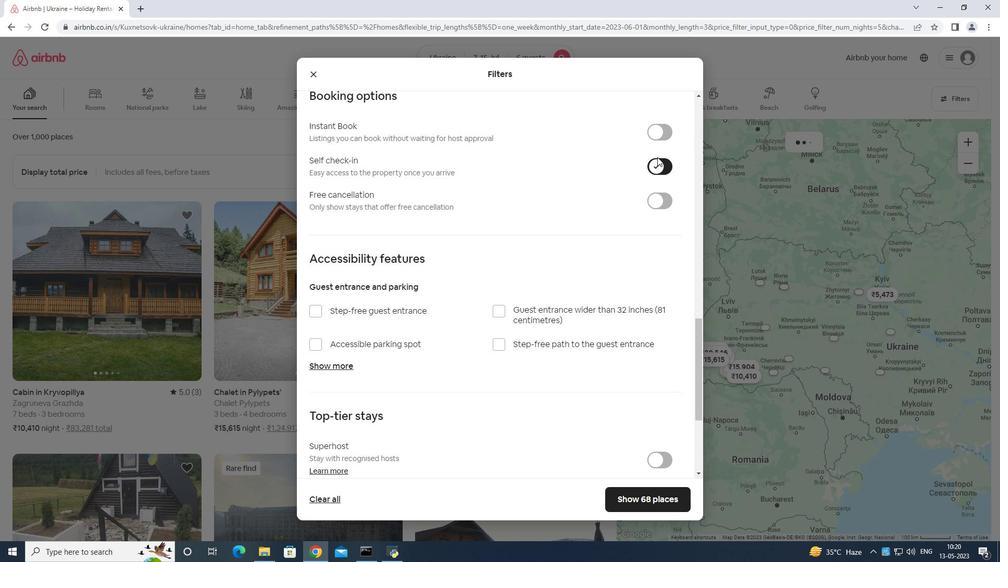 
Action: Mouse moved to (655, 155)
Screenshot: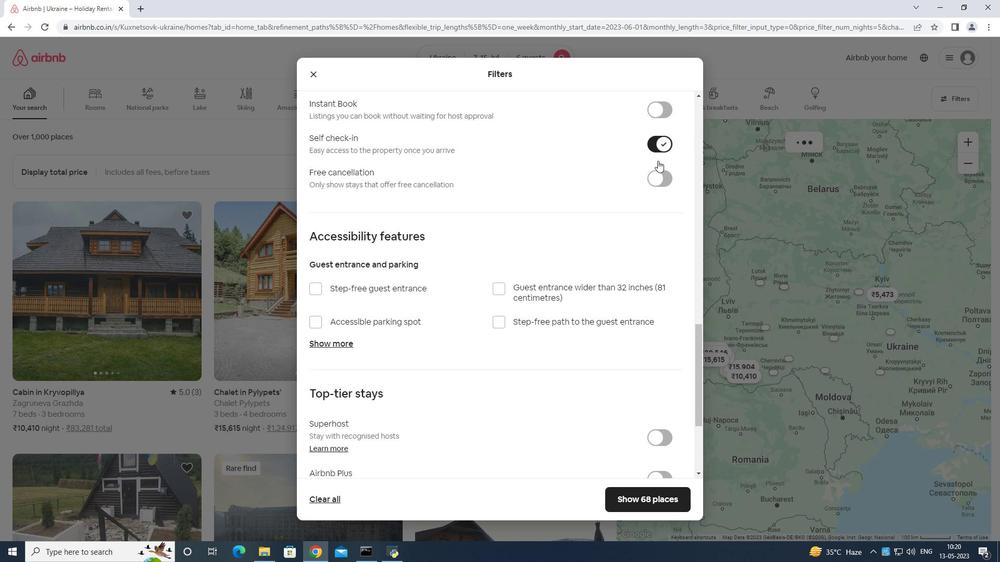 
Action: Mouse scrolled (655, 155) with delta (0, 0)
Screenshot: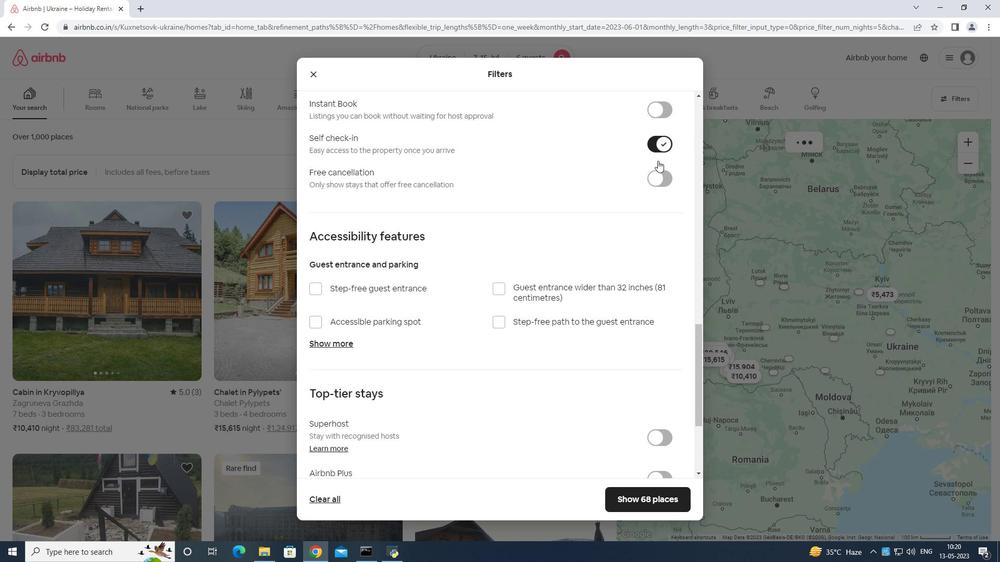 
Action: Mouse scrolled (655, 155) with delta (0, 0)
Screenshot: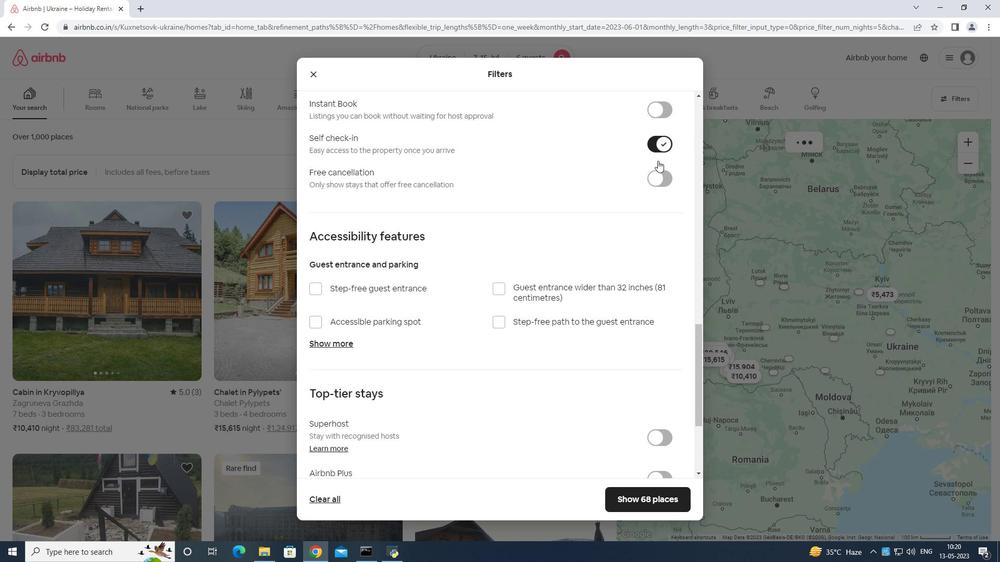 
Action: Mouse scrolled (655, 155) with delta (0, 0)
Screenshot: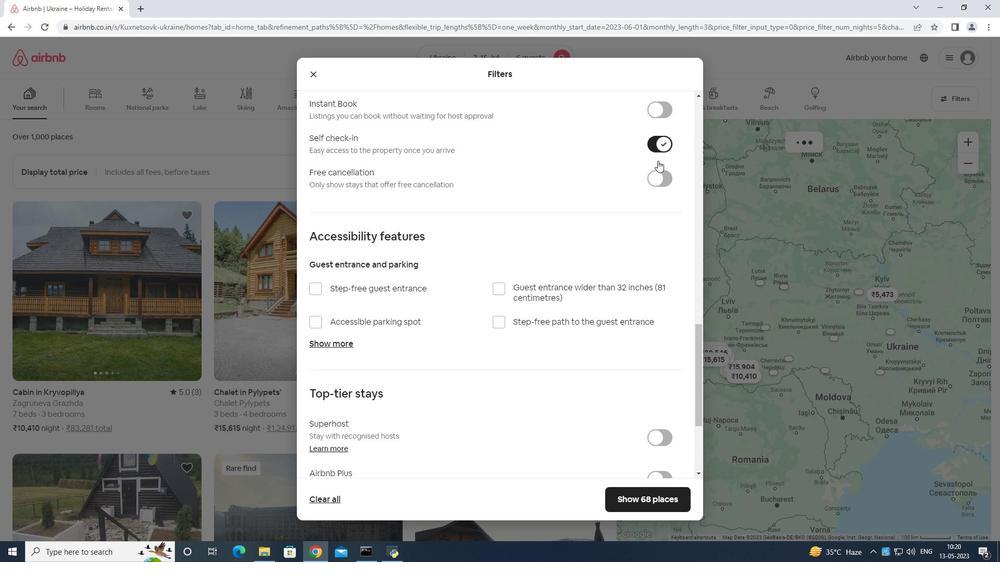 
Action: Mouse moved to (655, 155)
Screenshot: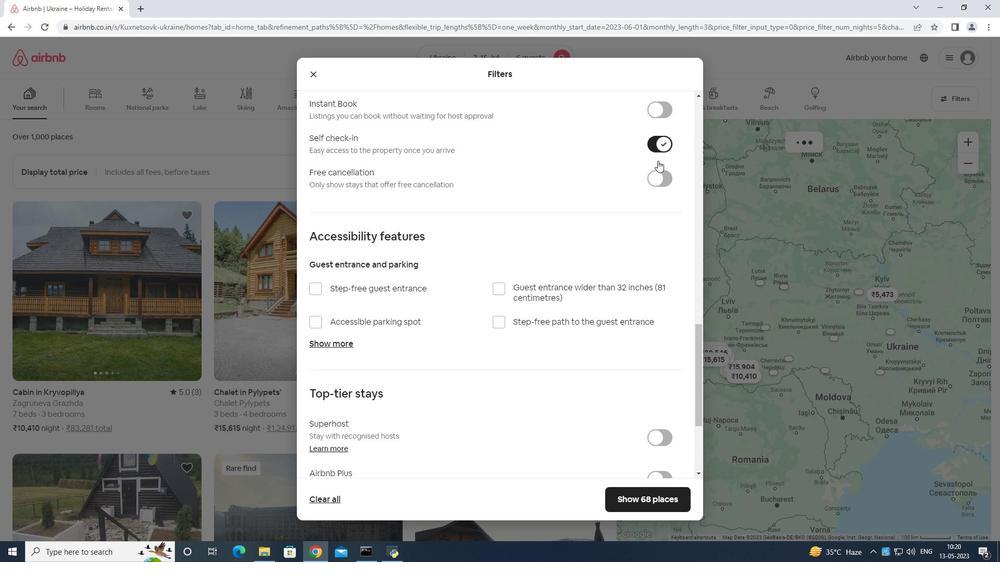 
Action: Mouse scrolled (655, 155) with delta (0, 0)
Screenshot: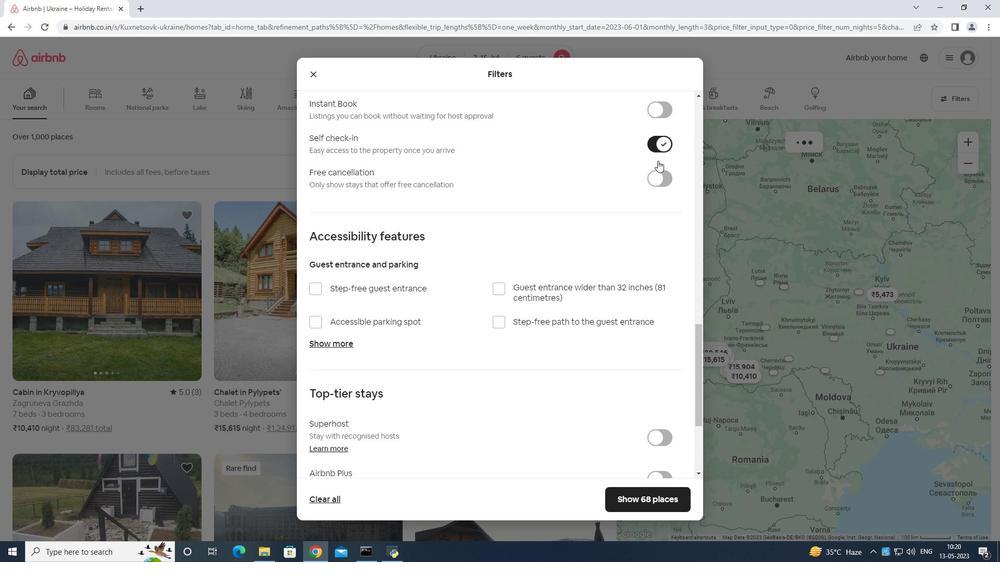
Action: Mouse moved to (653, 157)
Screenshot: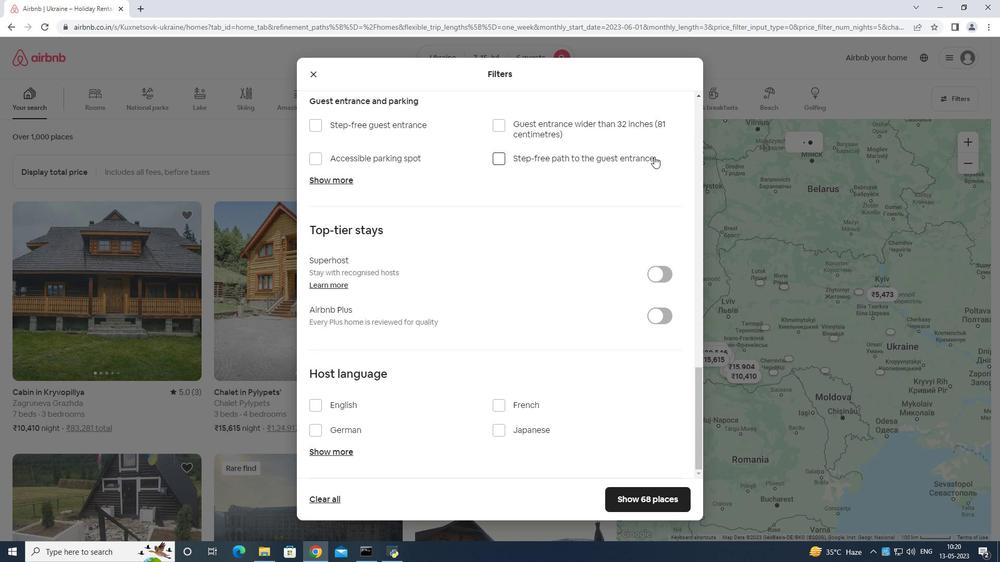 
Action: Mouse scrolled (653, 156) with delta (0, 0)
Screenshot: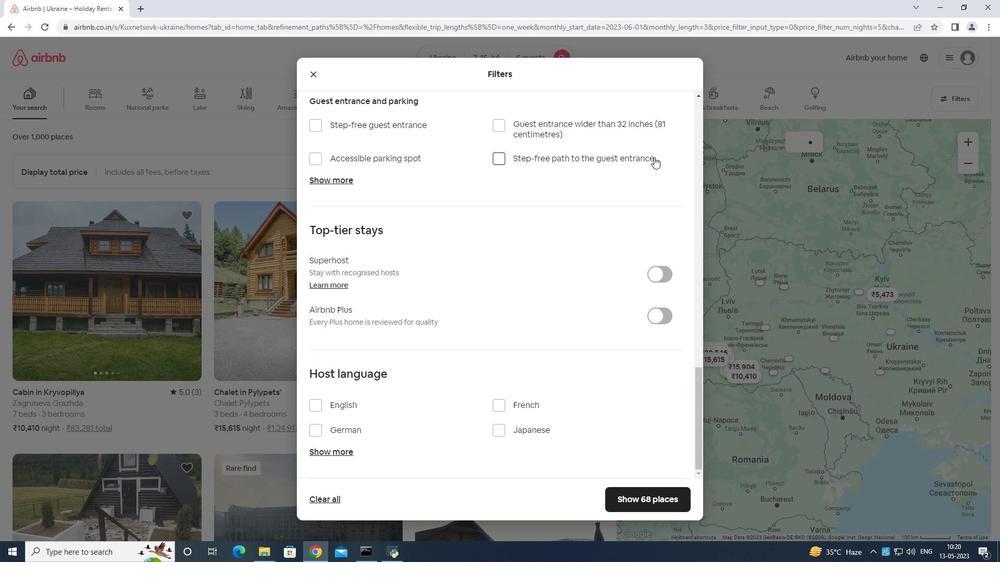 
Action: Mouse scrolled (653, 156) with delta (0, 0)
Screenshot: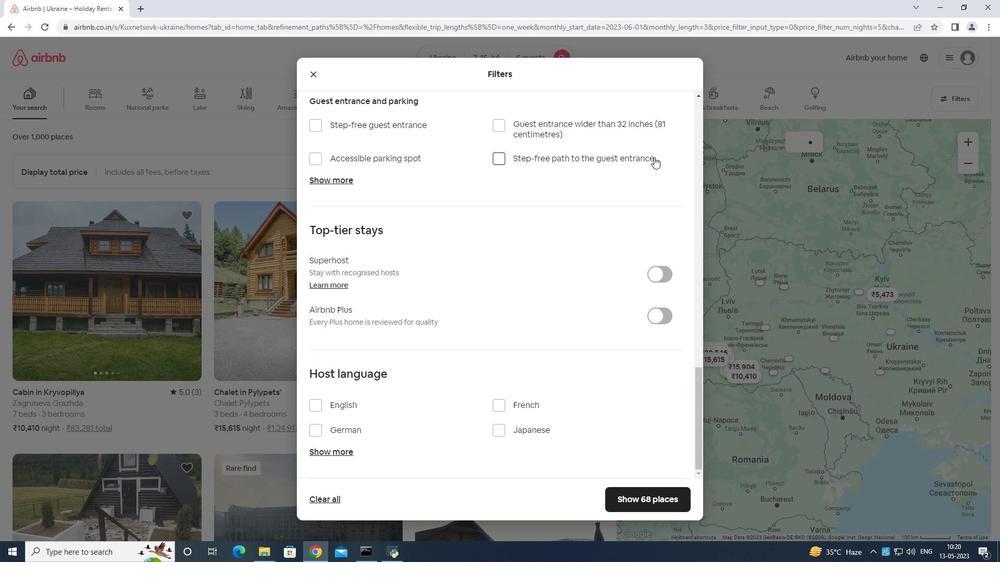 
Action: Mouse scrolled (653, 156) with delta (0, 0)
Screenshot: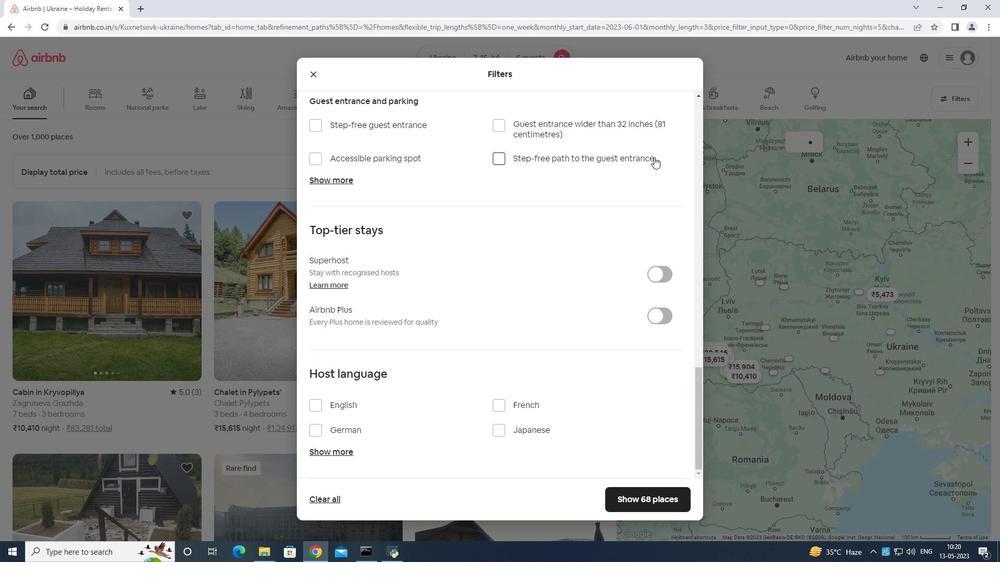 
Action: Mouse moved to (307, 399)
Screenshot: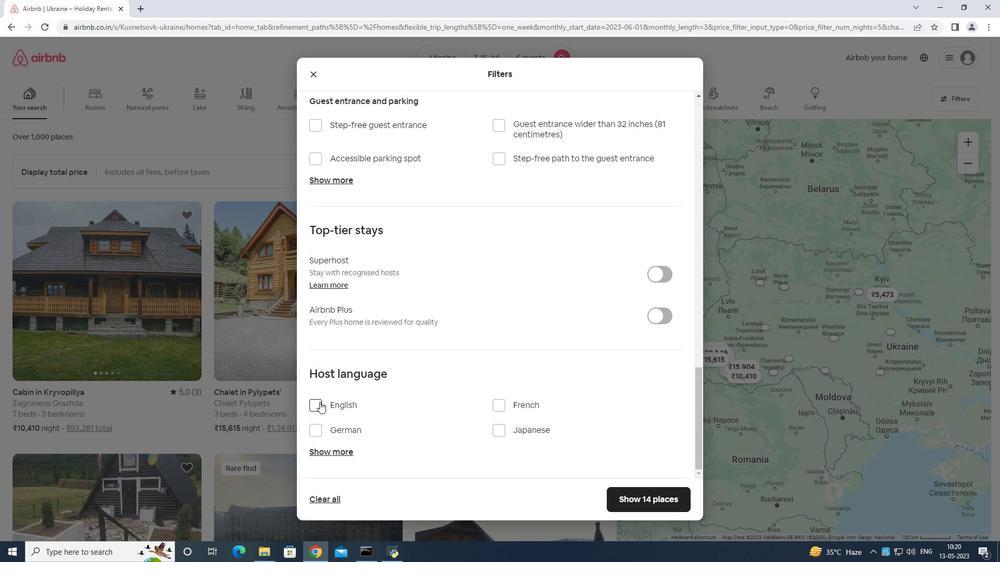
Action: Mouse pressed left at (307, 399)
Screenshot: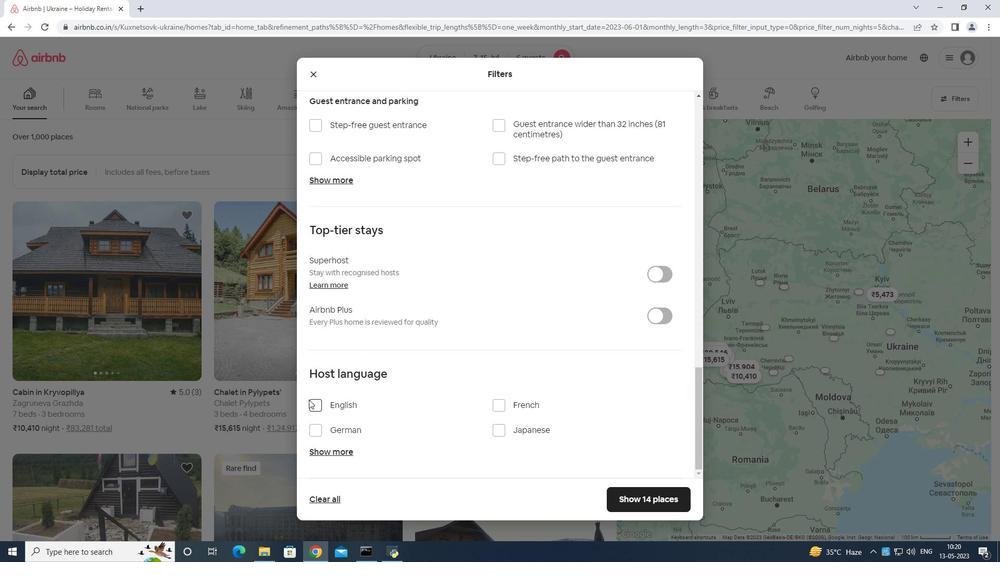 
Action: Mouse moved to (317, 407)
Screenshot: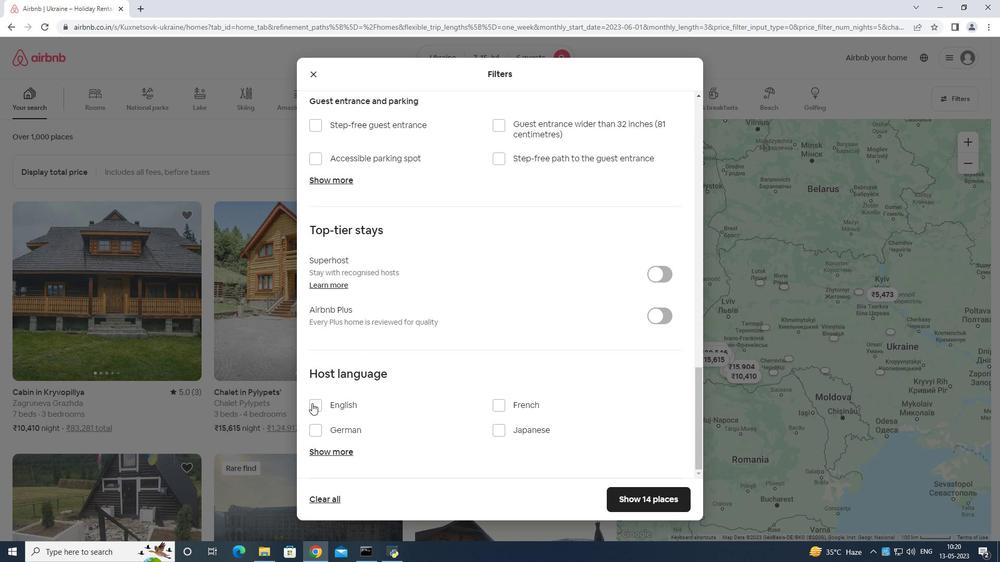 
Action: Mouse pressed left at (317, 407)
Screenshot: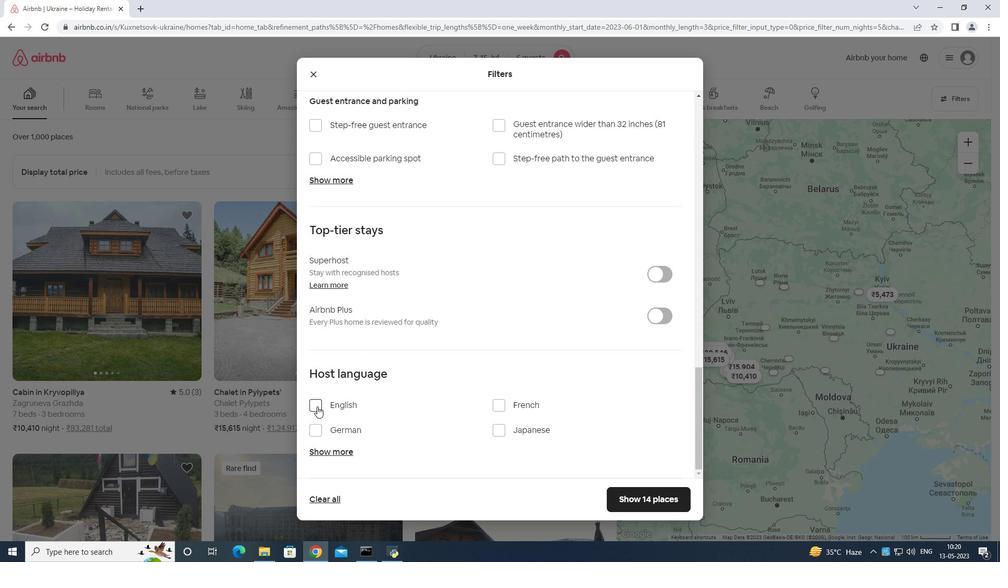 
Action: Mouse moved to (639, 494)
Screenshot: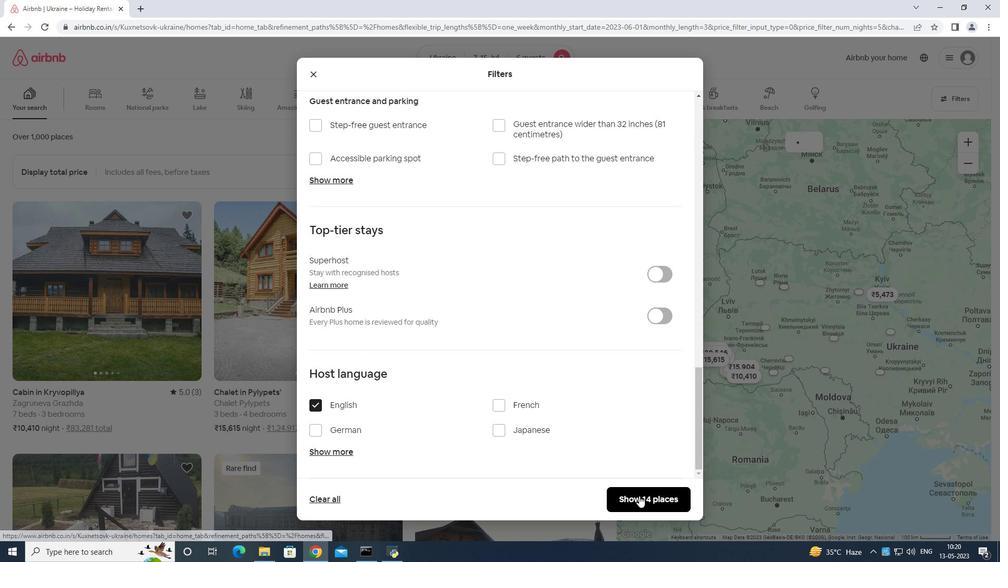 
Action: Mouse pressed left at (639, 494)
Screenshot: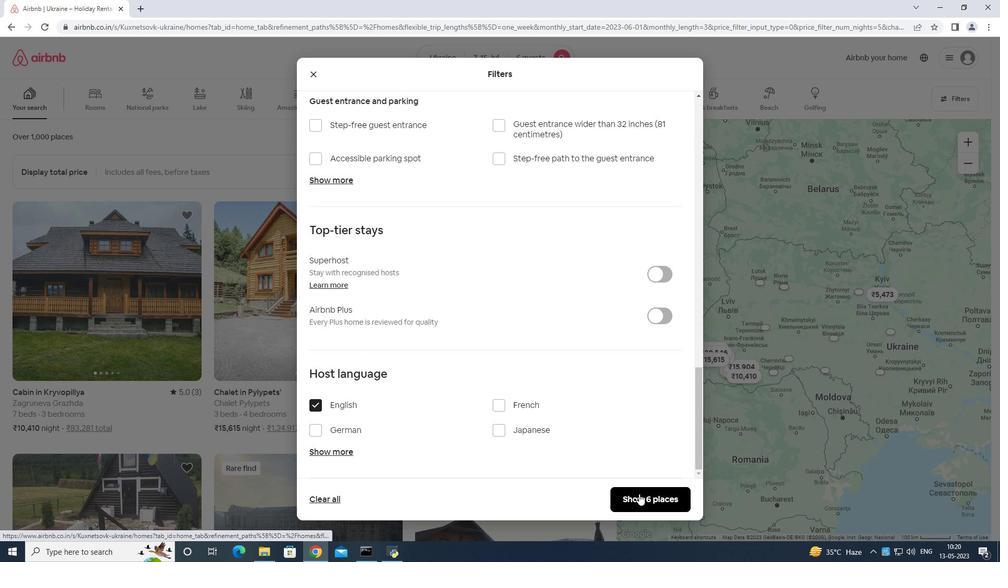 
